Task: Format the spreadsheet: change the header font to 'Caladea', size 24, color red; change data font to 'Georgia', size 16; apply borders to the data range.
Action: Mouse moved to (141, 166)
Screenshot: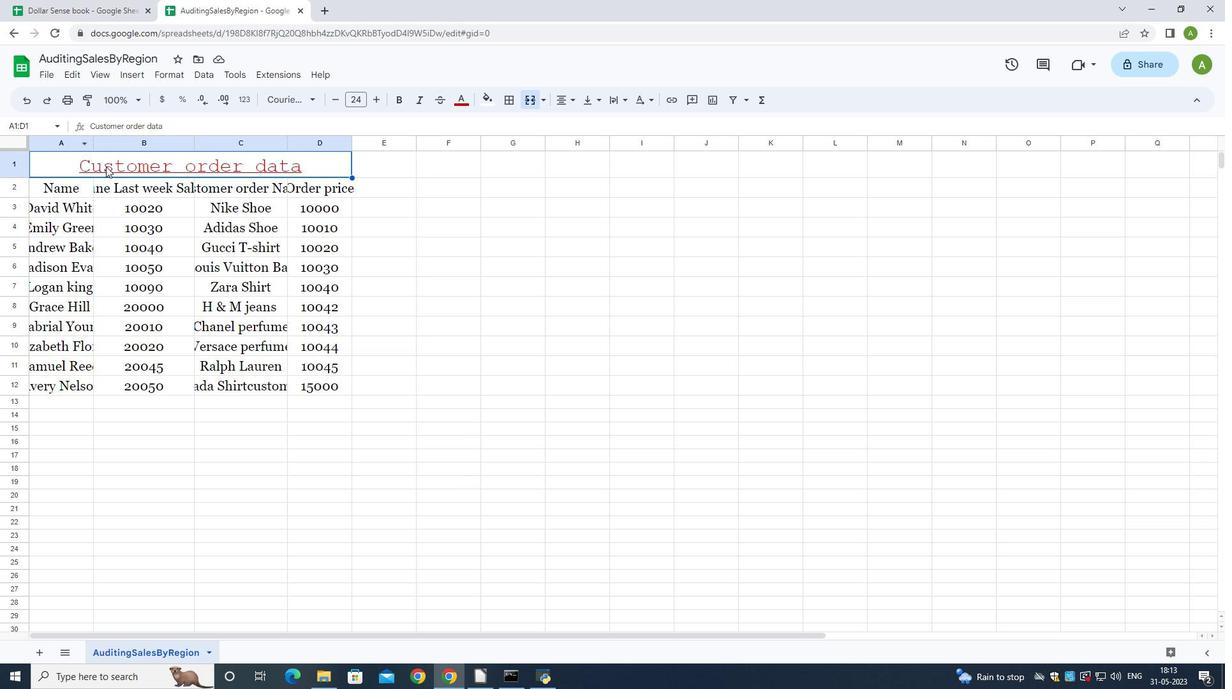
Action: Mouse pressed left at (141, 166)
Screenshot: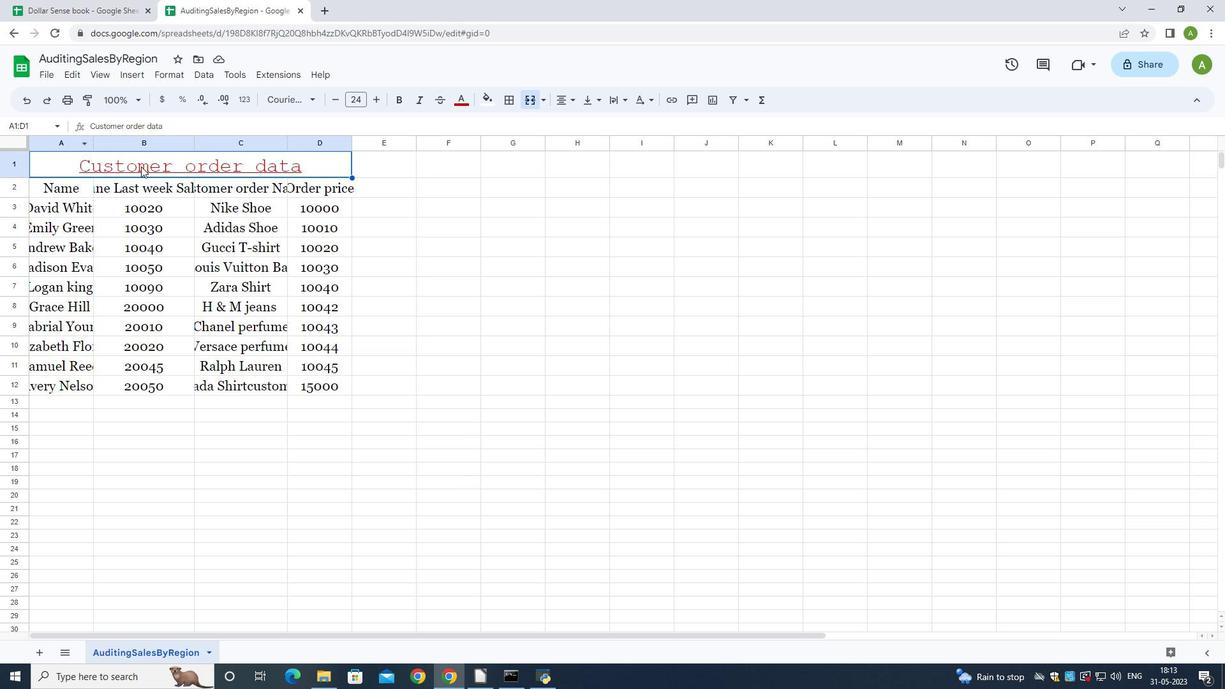 
Action: Mouse moved to (308, 96)
Screenshot: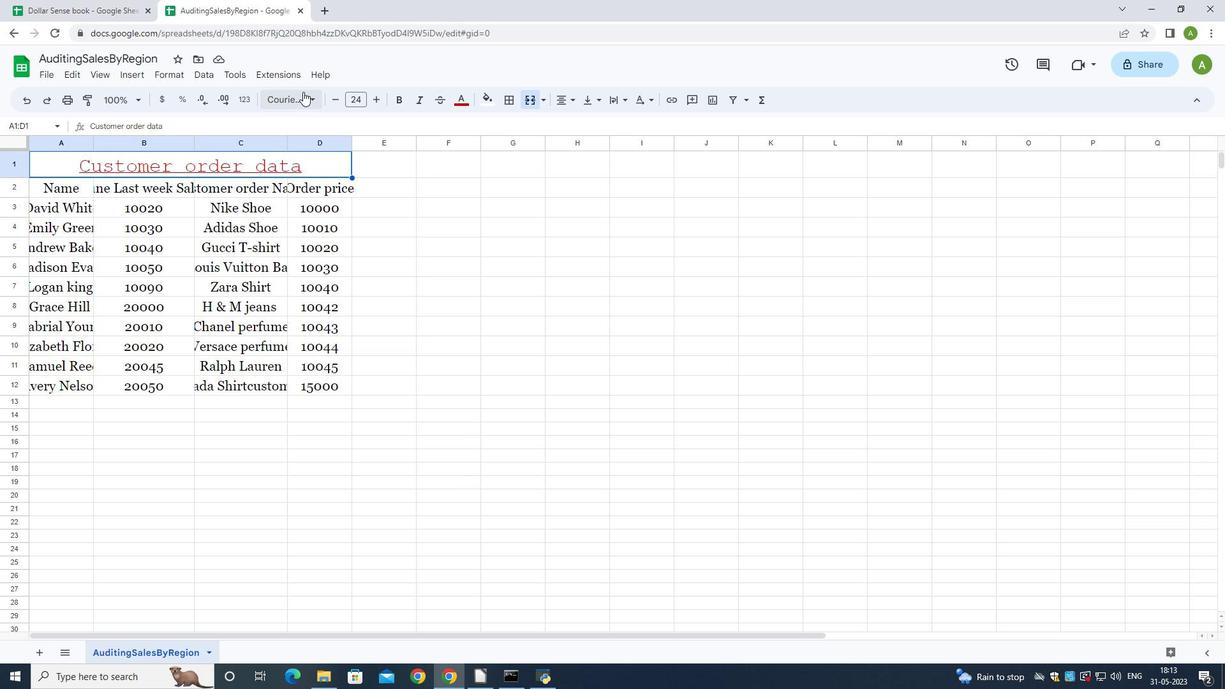 
Action: Mouse pressed left at (308, 96)
Screenshot: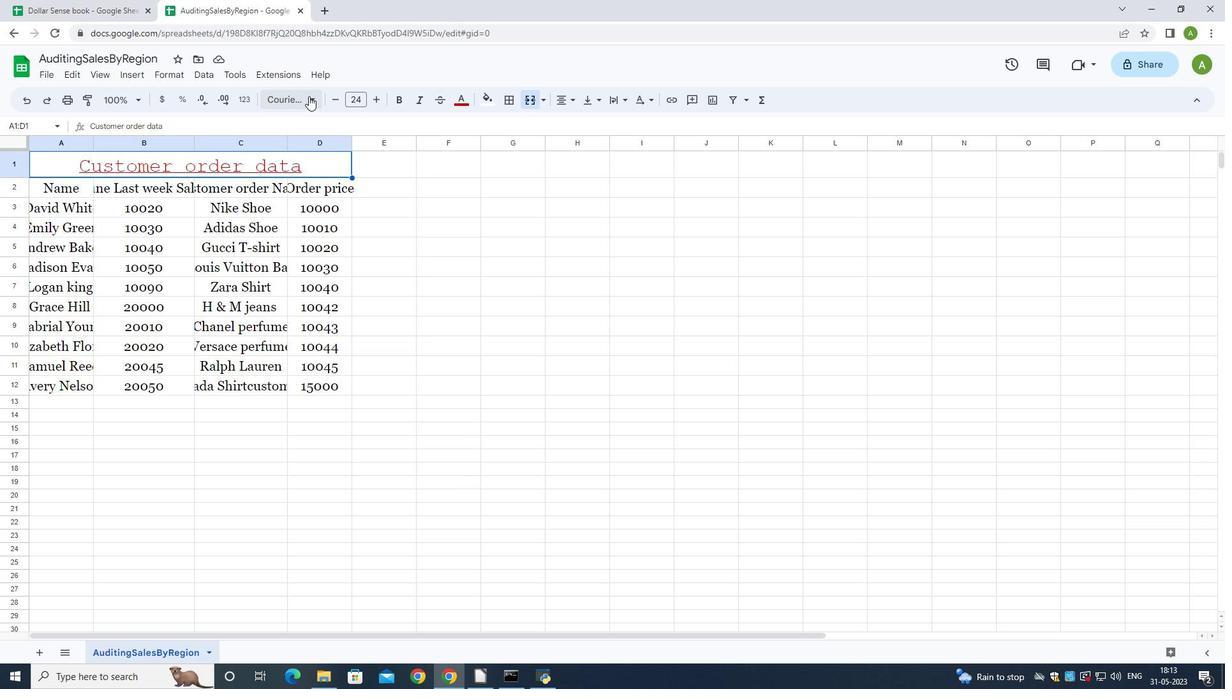 
Action: Mouse moved to (324, 126)
Screenshot: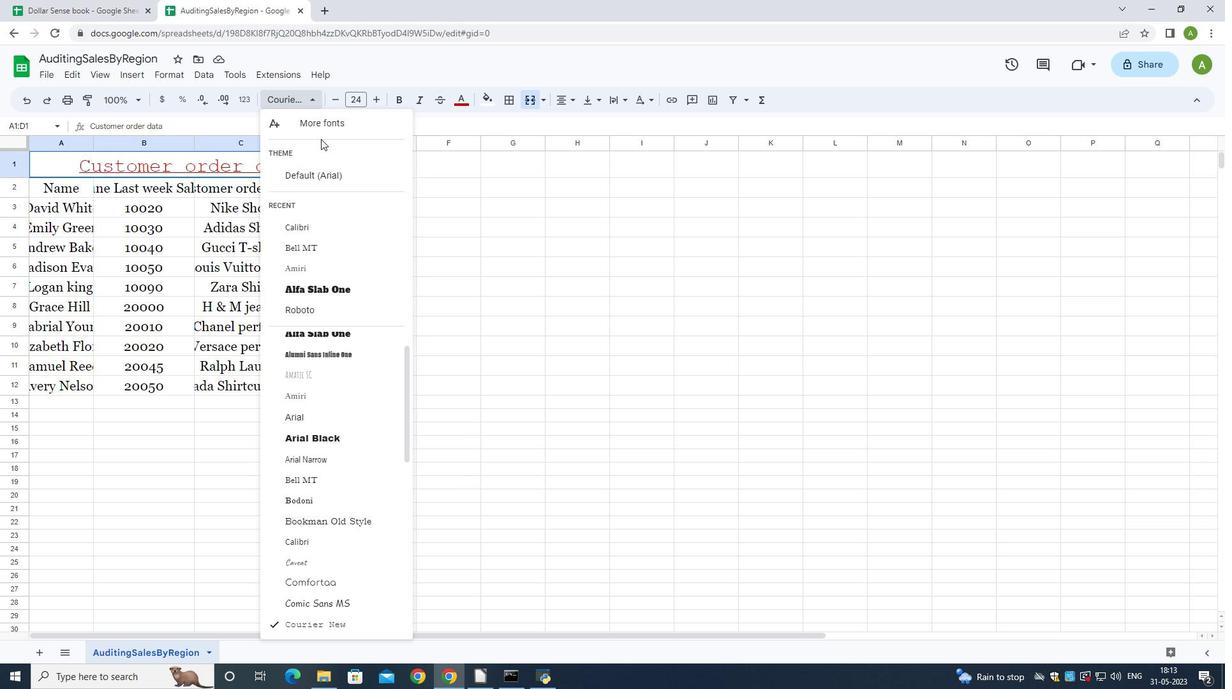 
Action: Mouse pressed left at (324, 126)
Screenshot: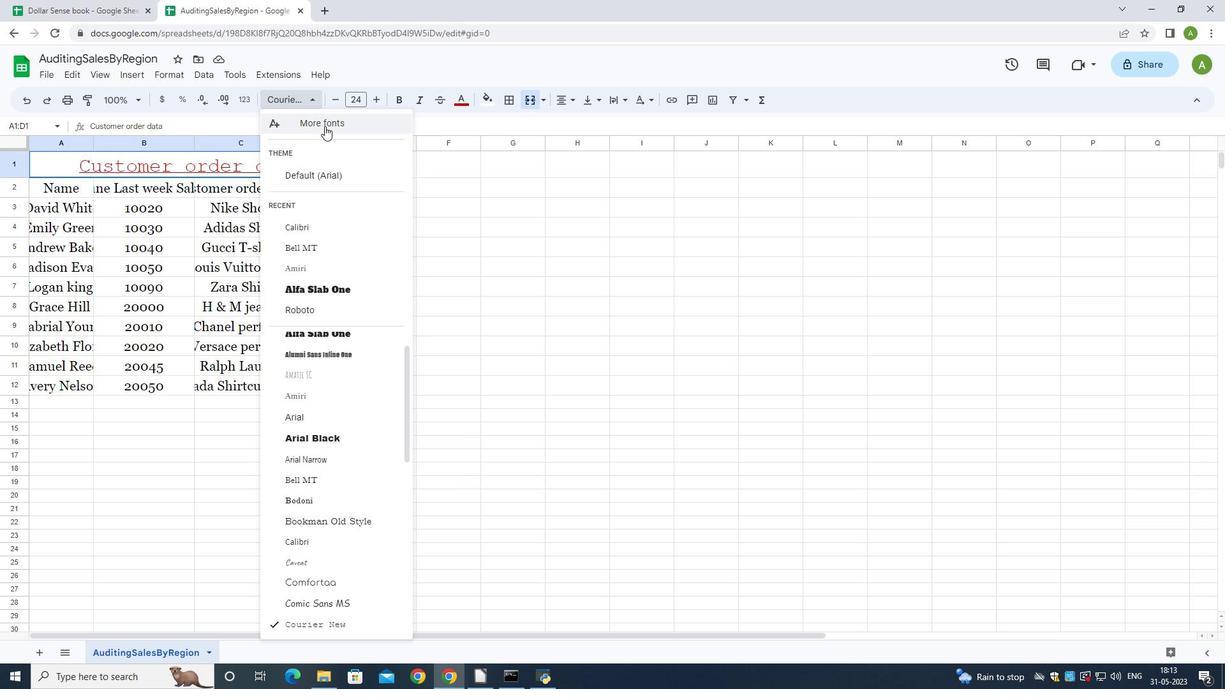 
Action: Mouse moved to (423, 208)
Screenshot: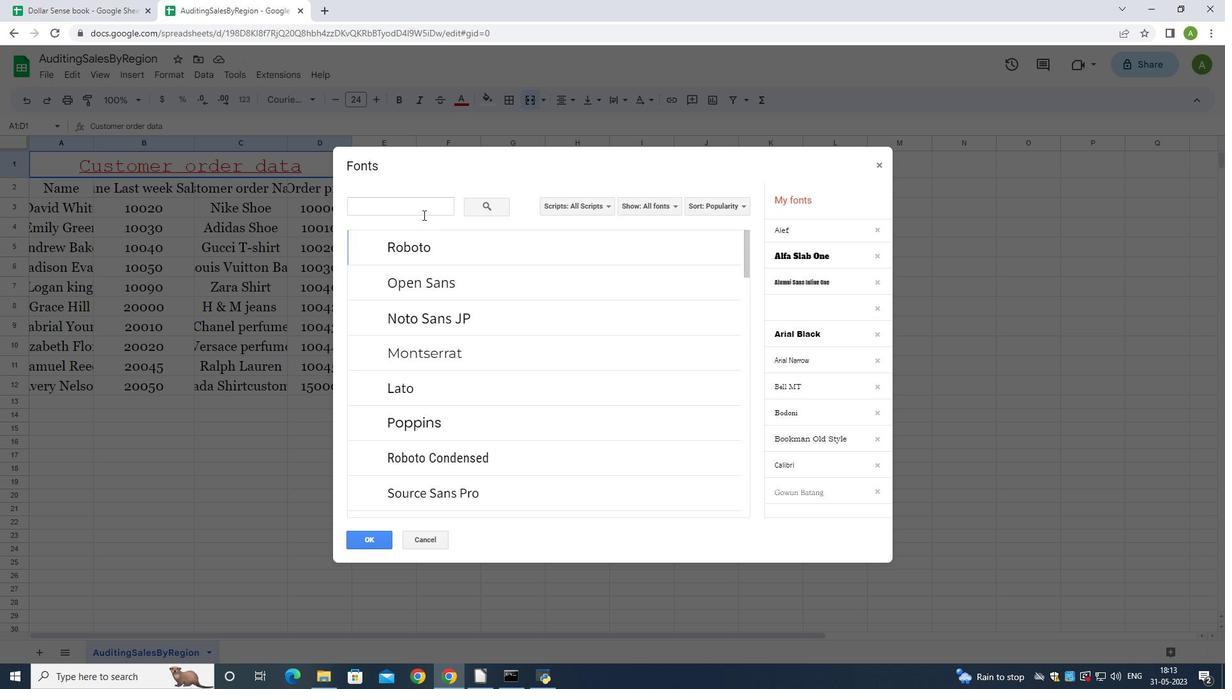 
Action: Mouse pressed left at (423, 208)
Screenshot: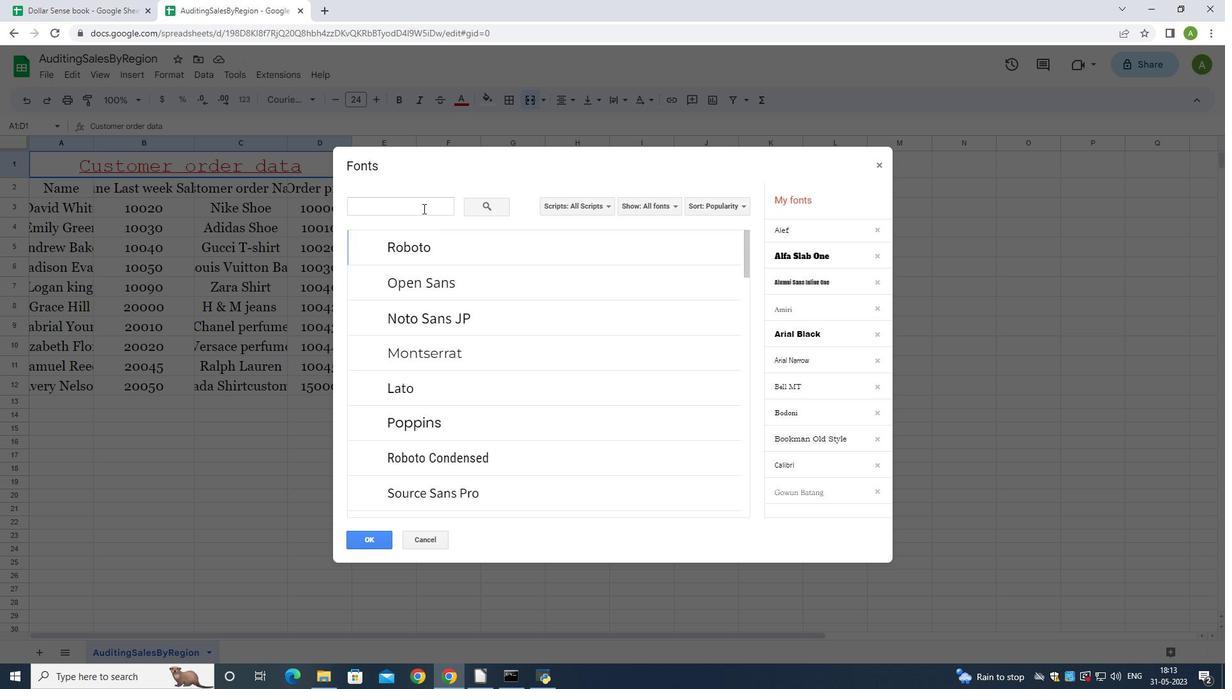 
Action: Key pressed caladea
Screenshot: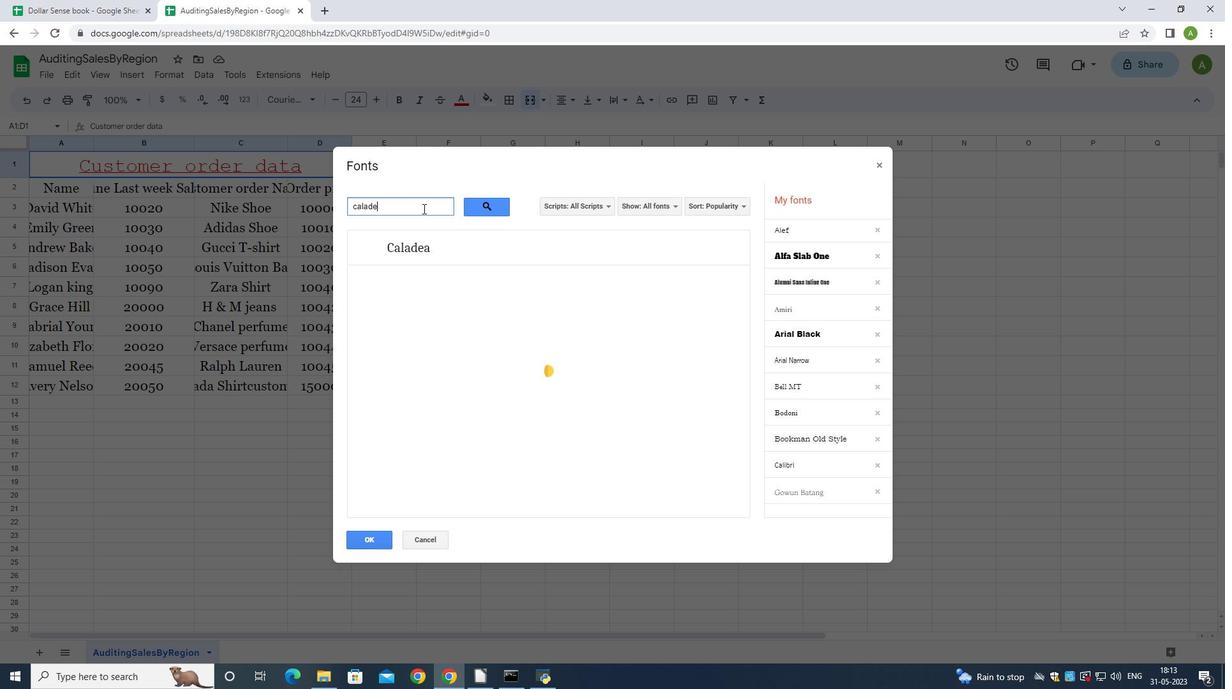 
Action: Mouse moved to (406, 251)
Screenshot: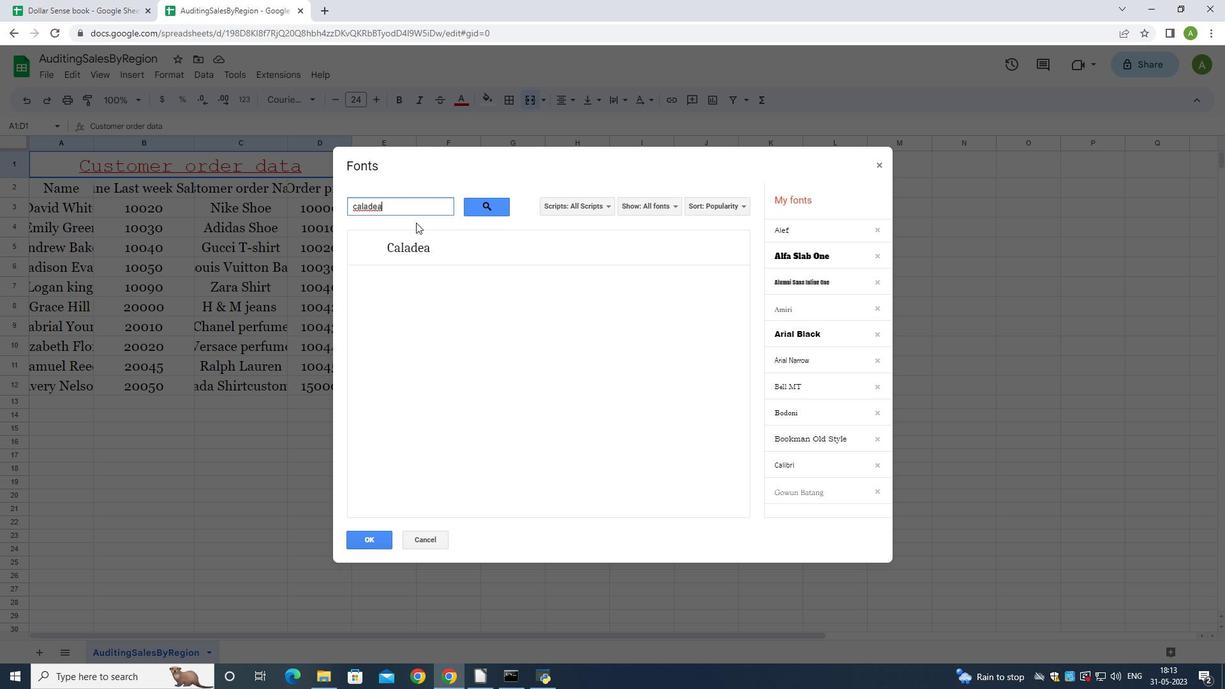 
Action: Mouse pressed left at (406, 251)
Screenshot: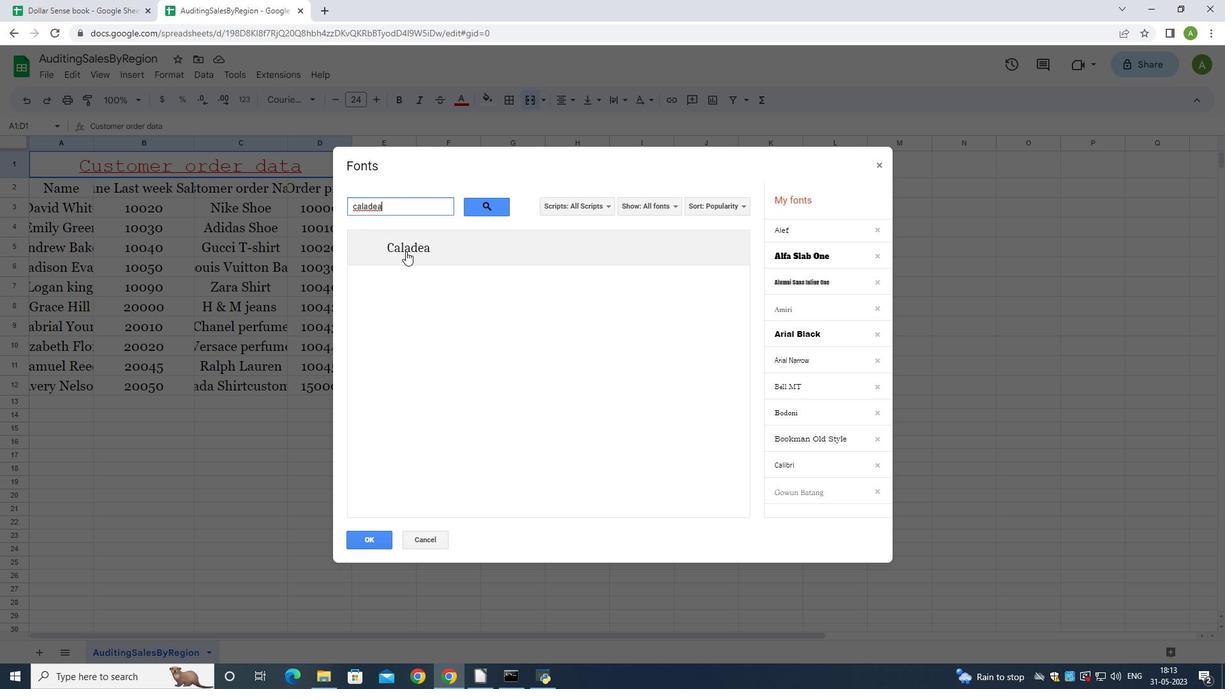 
Action: Mouse moved to (370, 544)
Screenshot: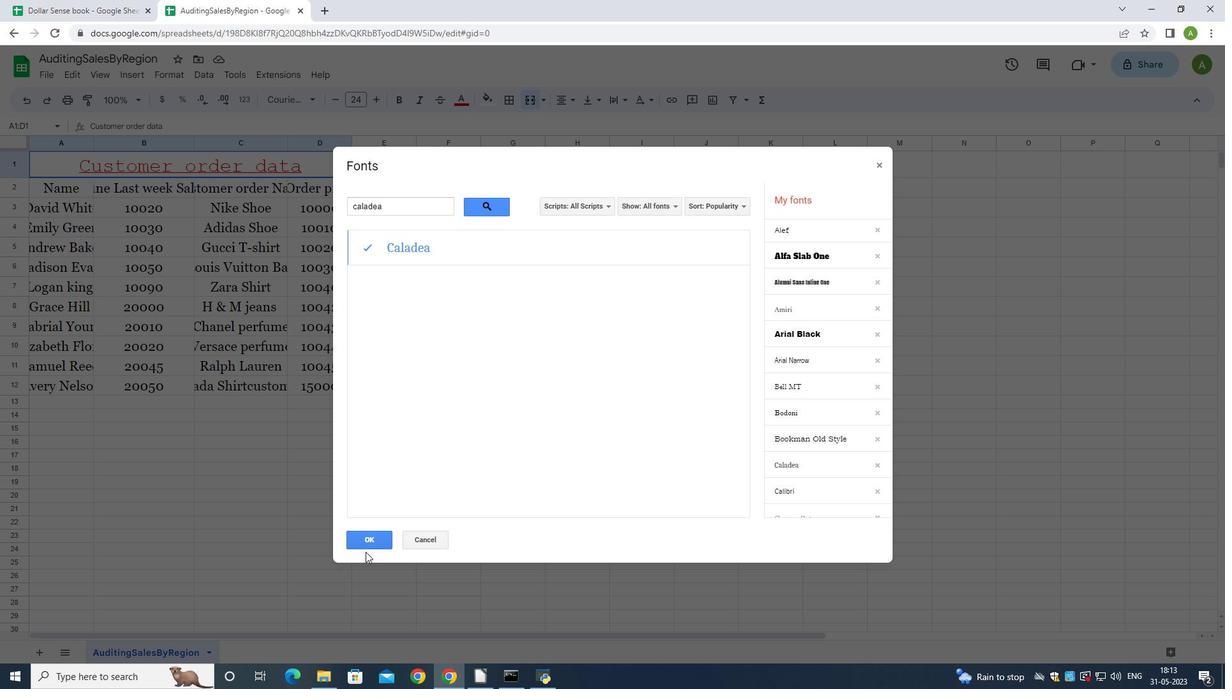 
Action: Mouse pressed left at (370, 544)
Screenshot: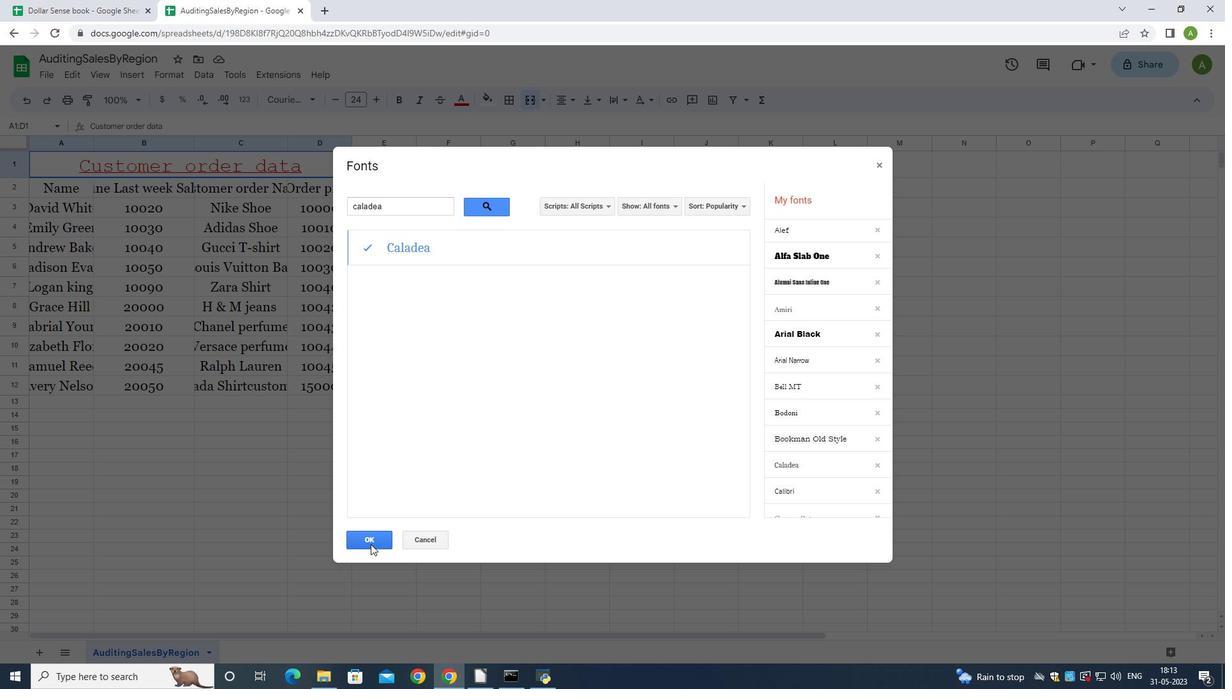 
Action: Mouse moved to (464, 108)
Screenshot: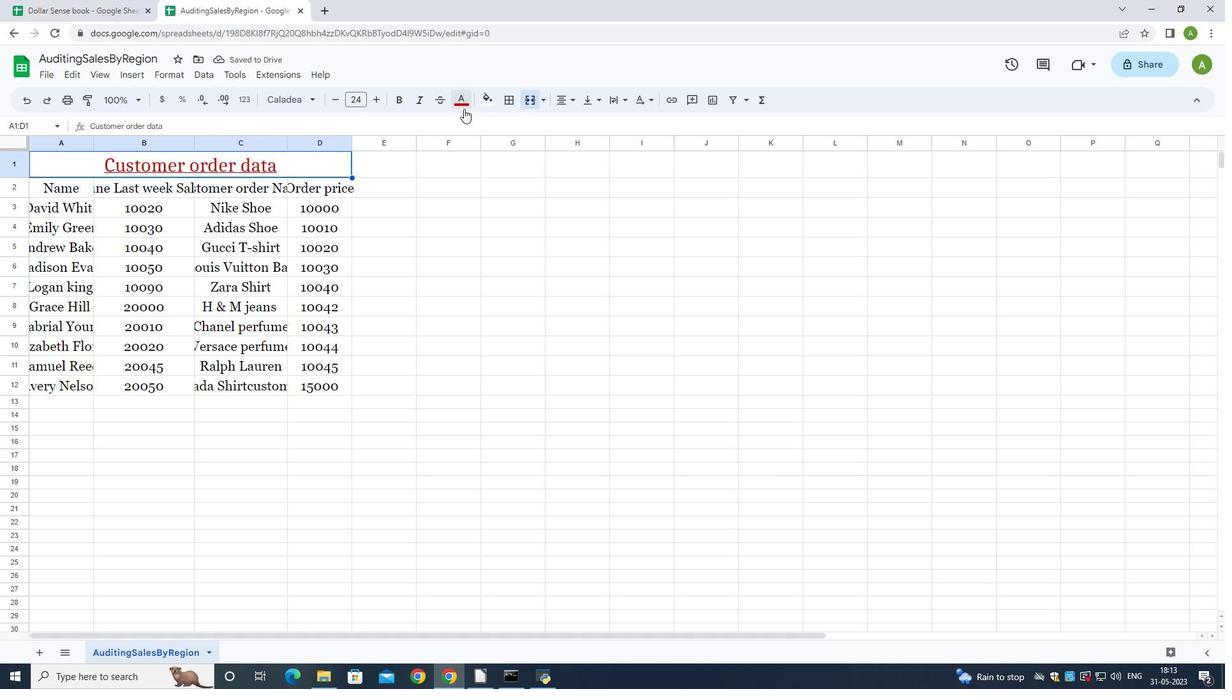 
Action: Mouse pressed left at (464, 108)
Screenshot: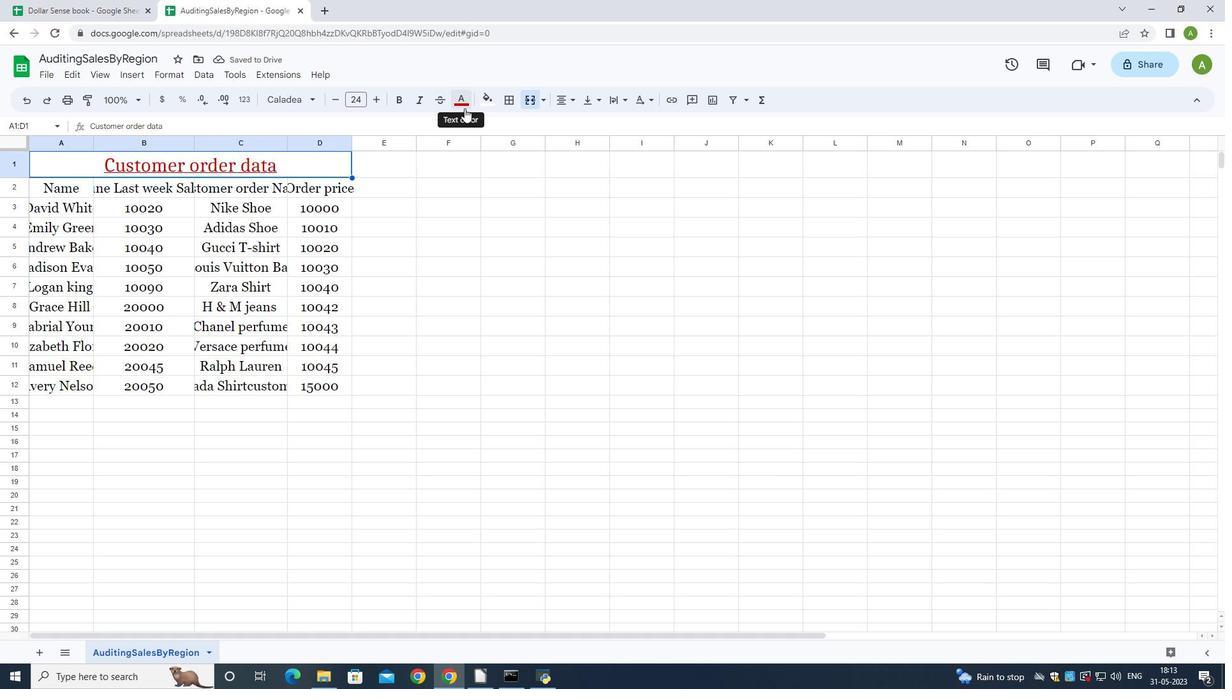 
Action: Mouse moved to (494, 229)
Screenshot: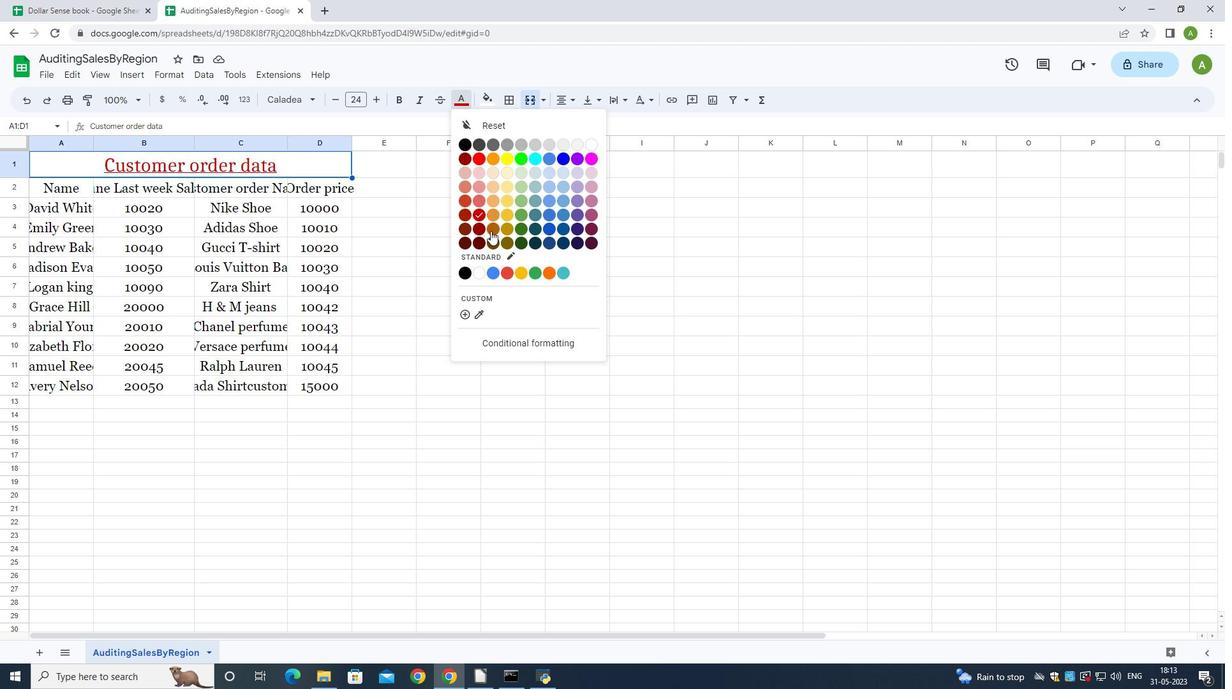 
Action: Mouse pressed left at (494, 229)
Screenshot: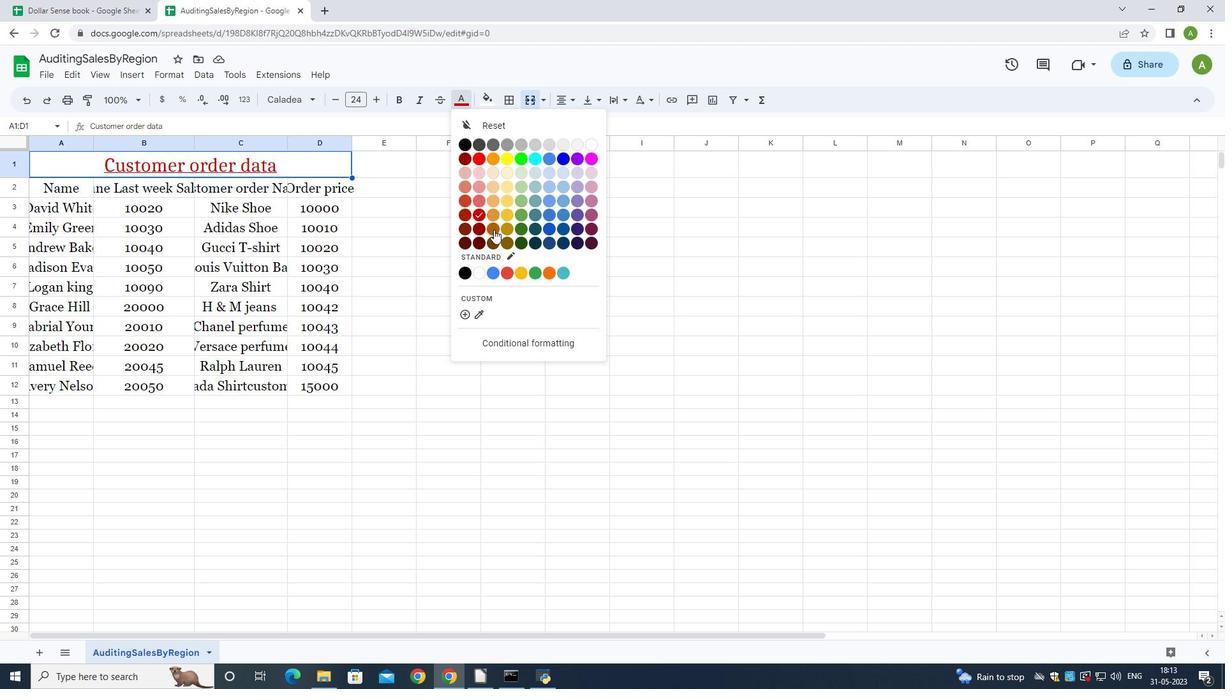 
Action: Mouse moved to (459, 107)
Screenshot: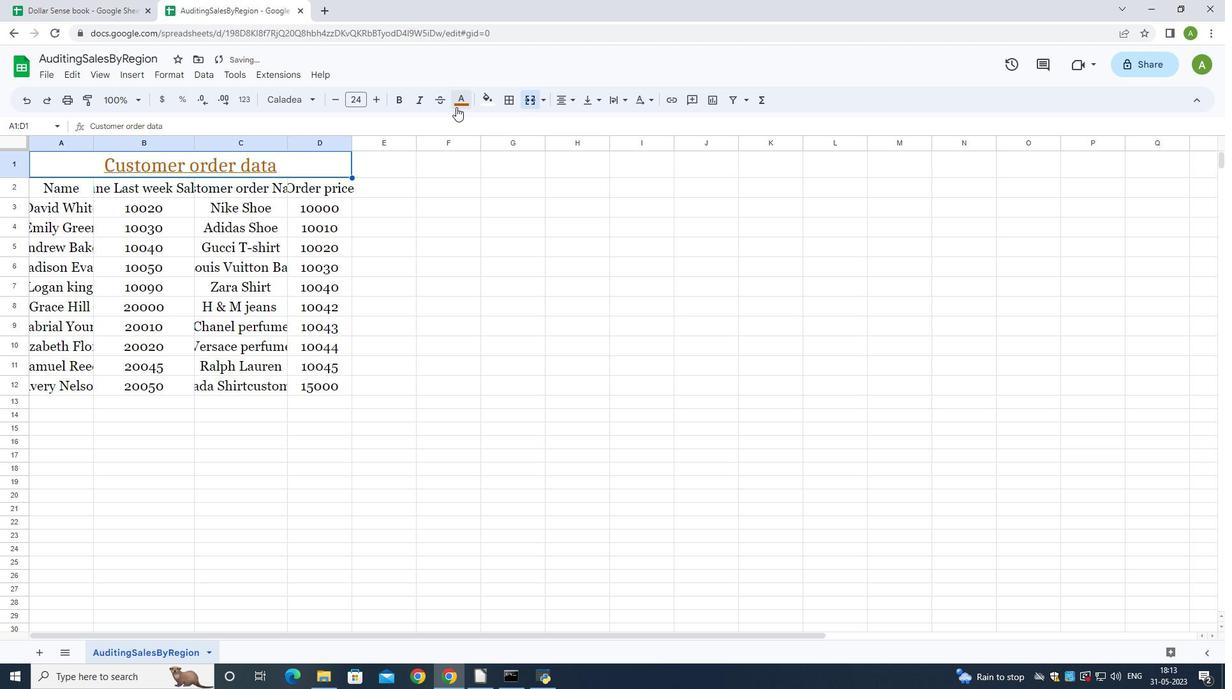 
Action: Mouse pressed left at (459, 107)
Screenshot: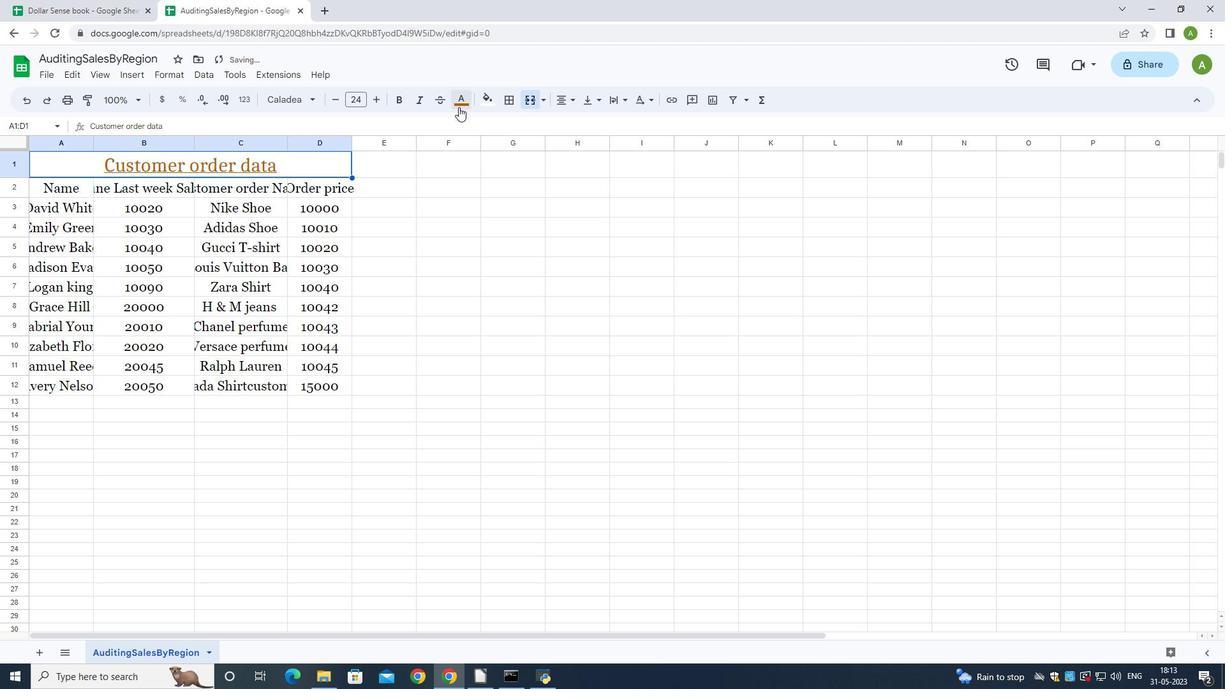 
Action: Mouse moved to (495, 245)
Screenshot: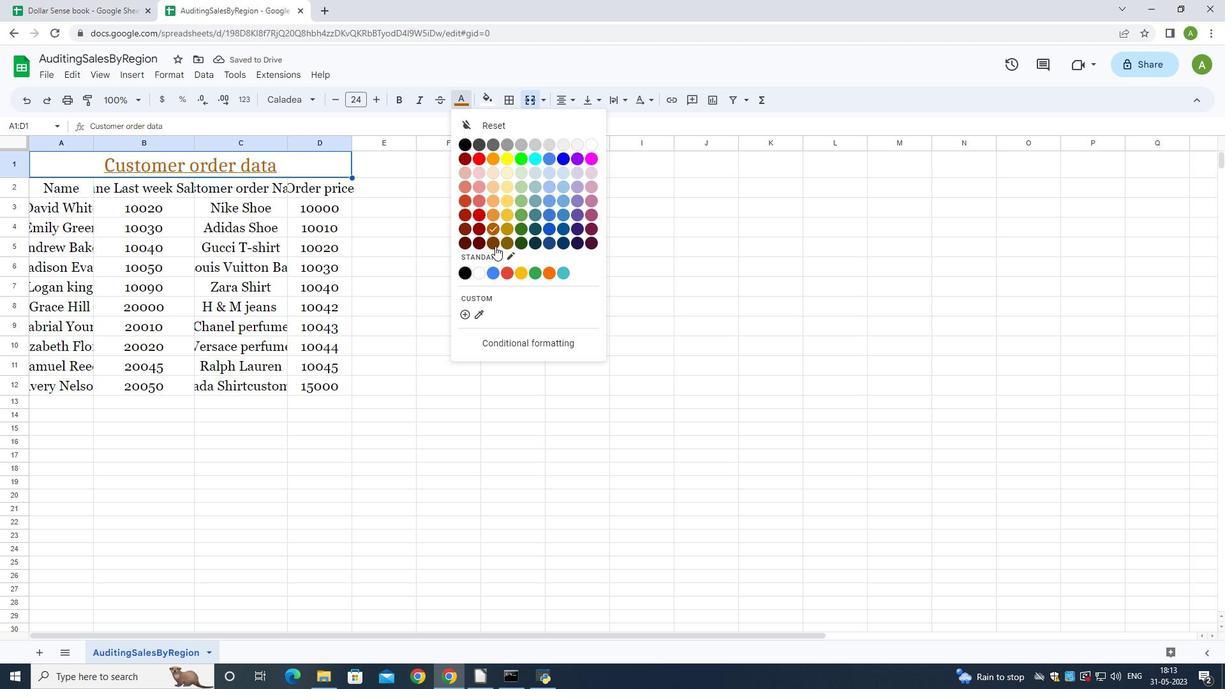 
Action: Mouse pressed left at (495, 245)
Screenshot: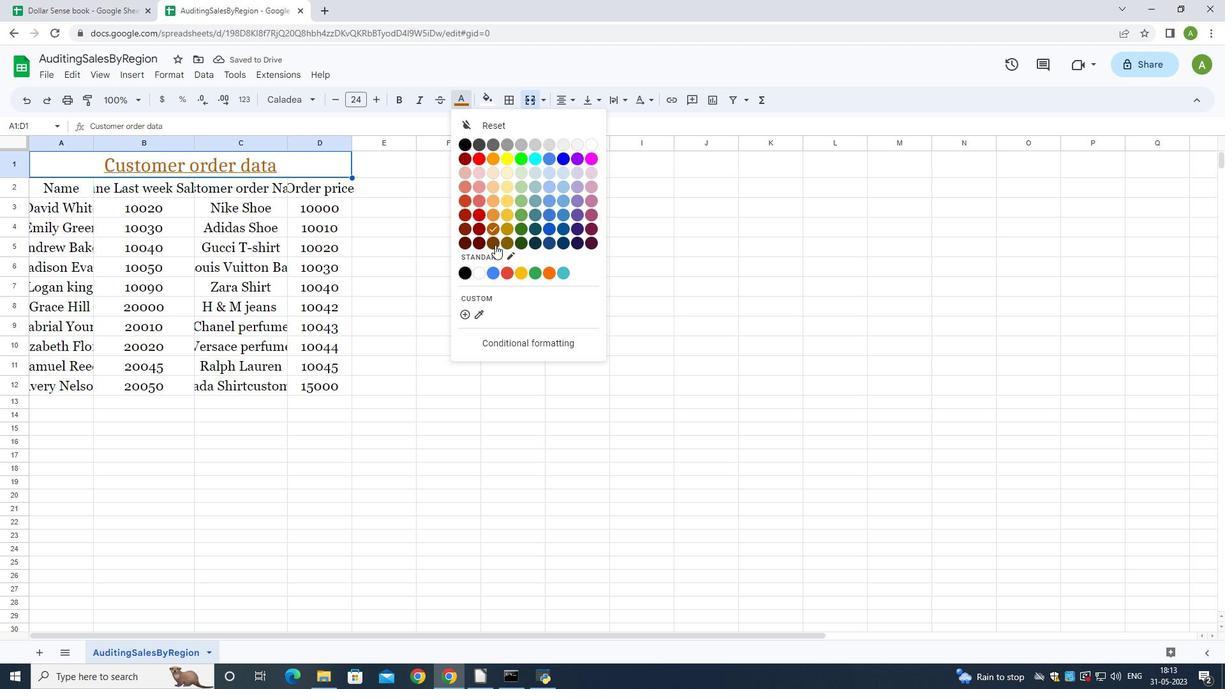 
Action: Mouse moved to (461, 99)
Screenshot: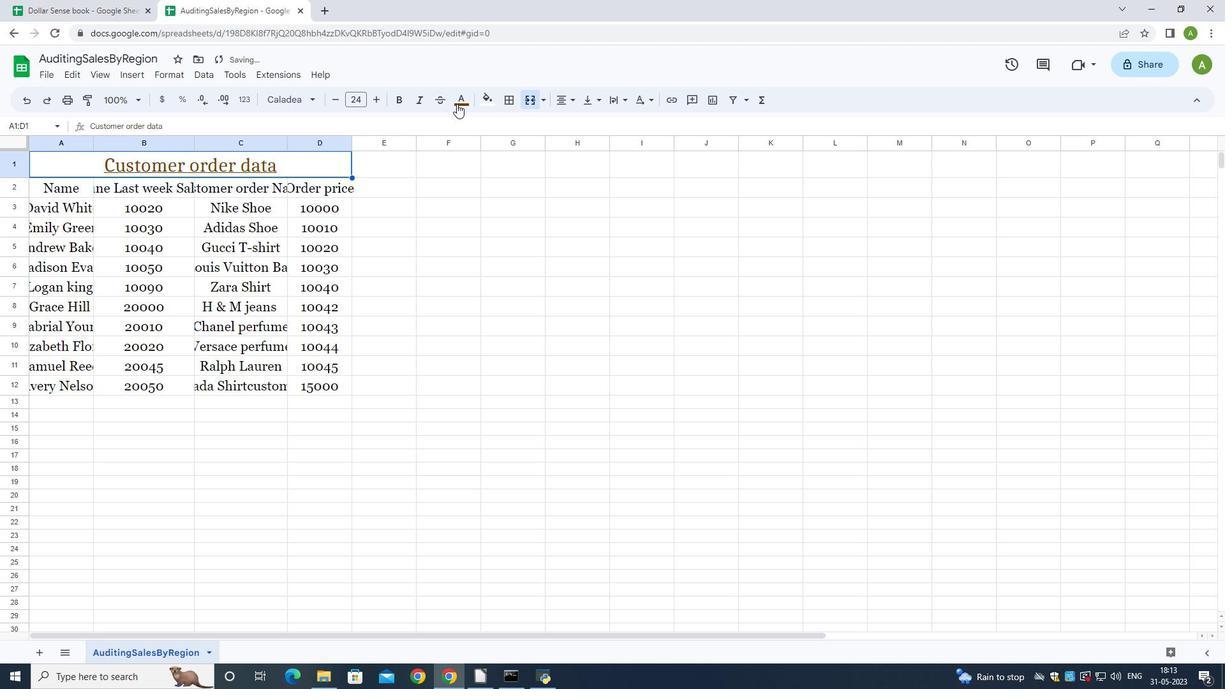 
Action: Mouse pressed left at (461, 99)
Screenshot: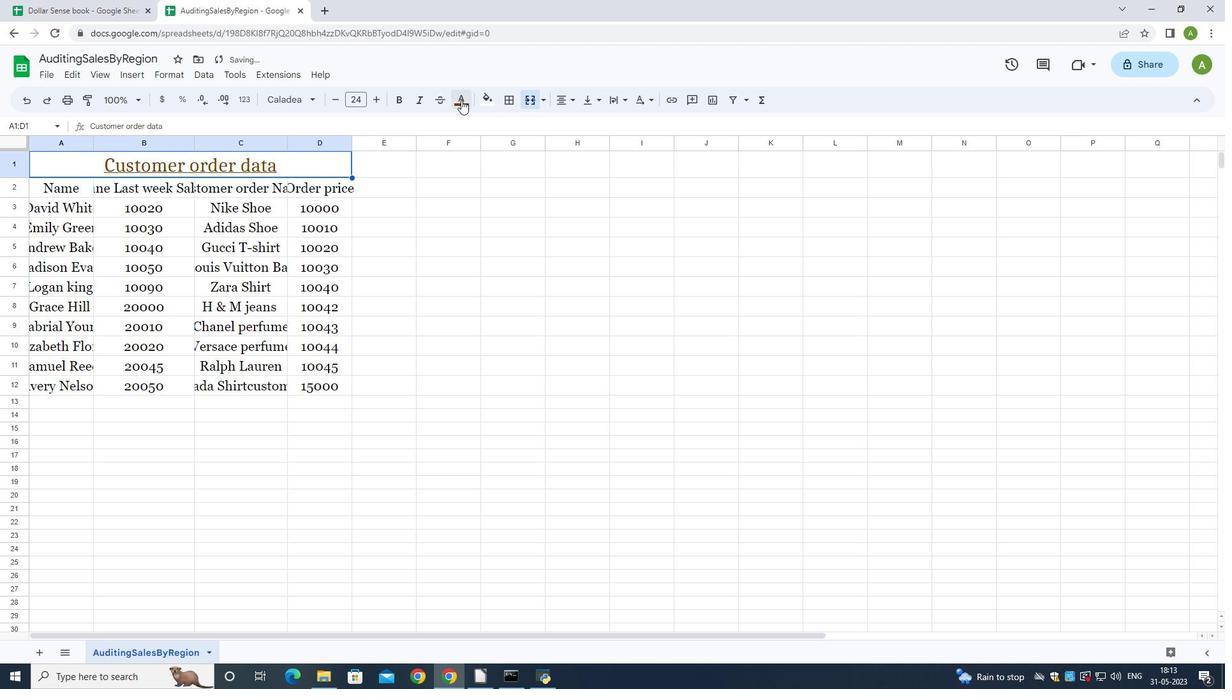 
Action: Mouse moved to (464, 160)
Screenshot: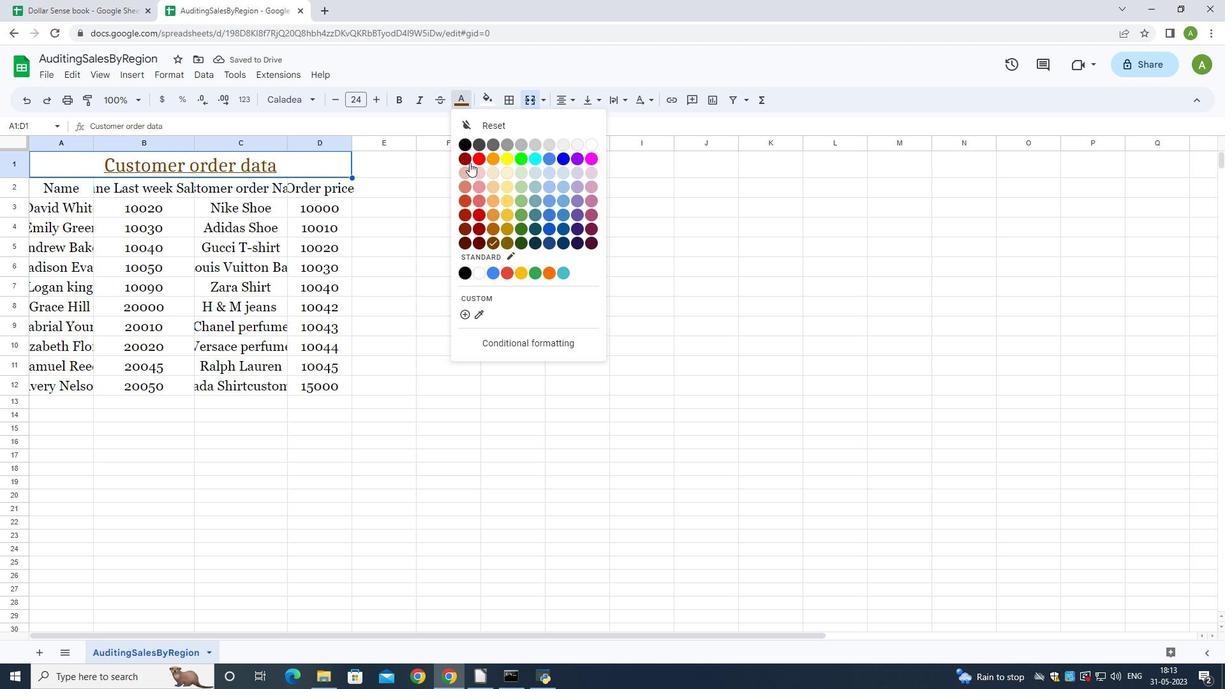 
Action: Mouse pressed left at (464, 160)
Screenshot: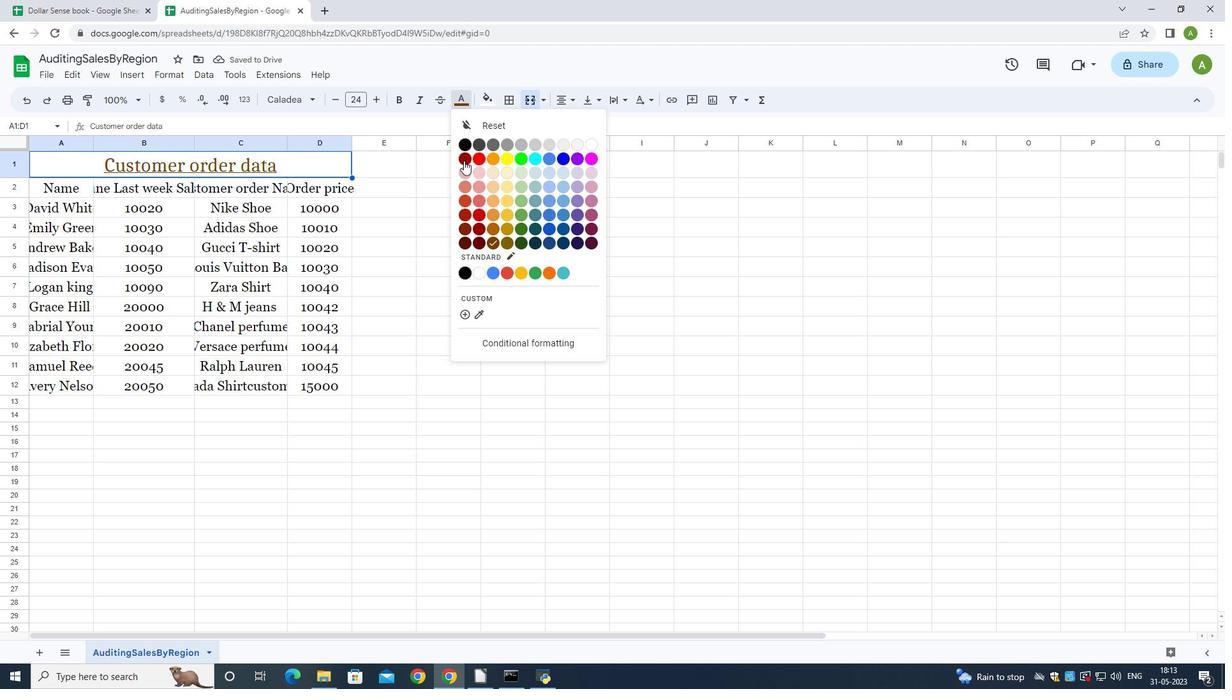 
Action: Mouse moved to (333, 102)
Screenshot: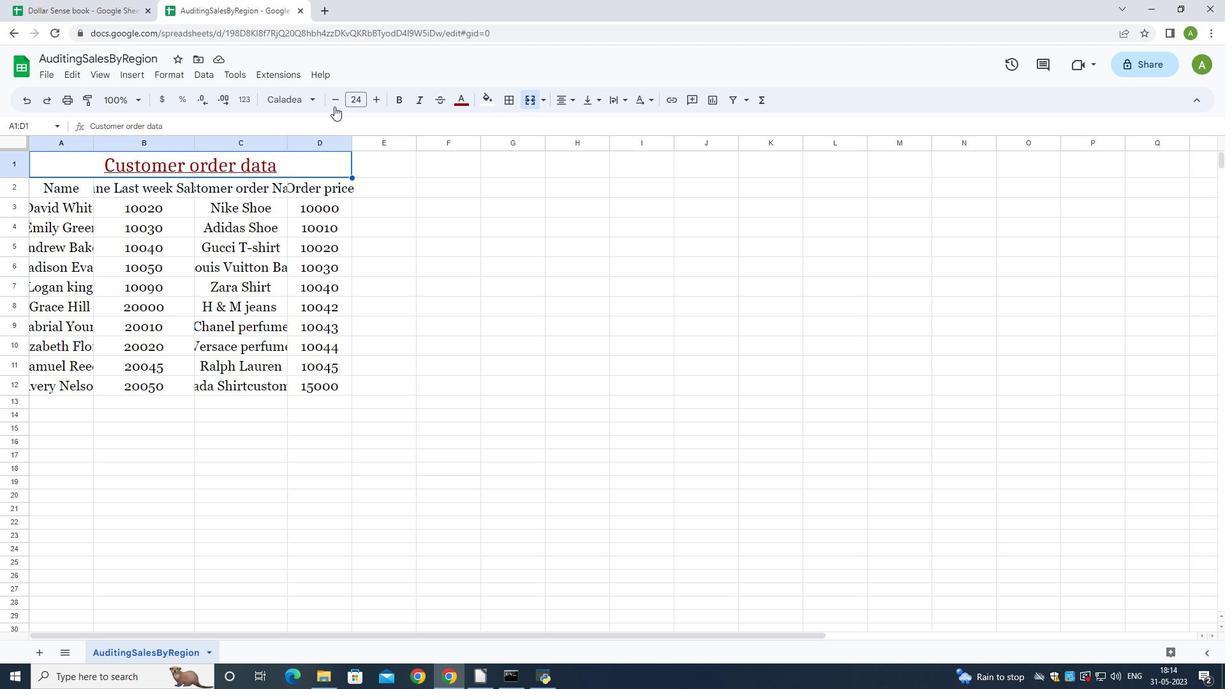 
Action: Mouse pressed left at (333, 102)
Screenshot: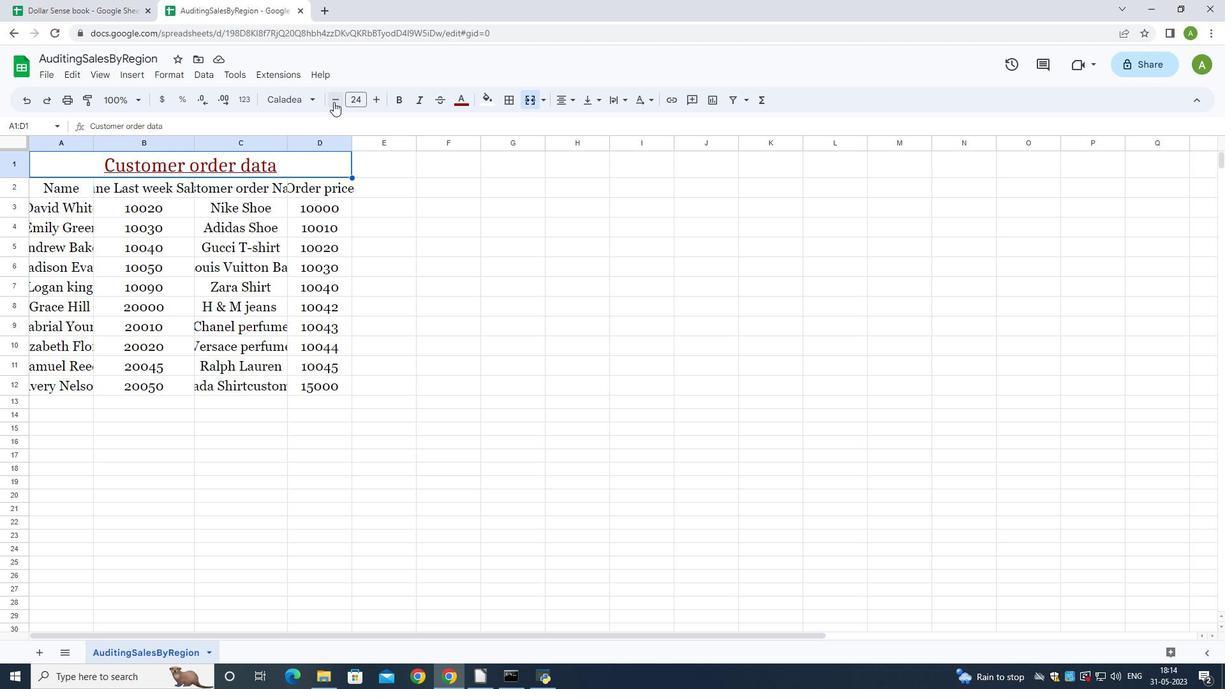 
Action: Mouse pressed left at (333, 102)
Screenshot: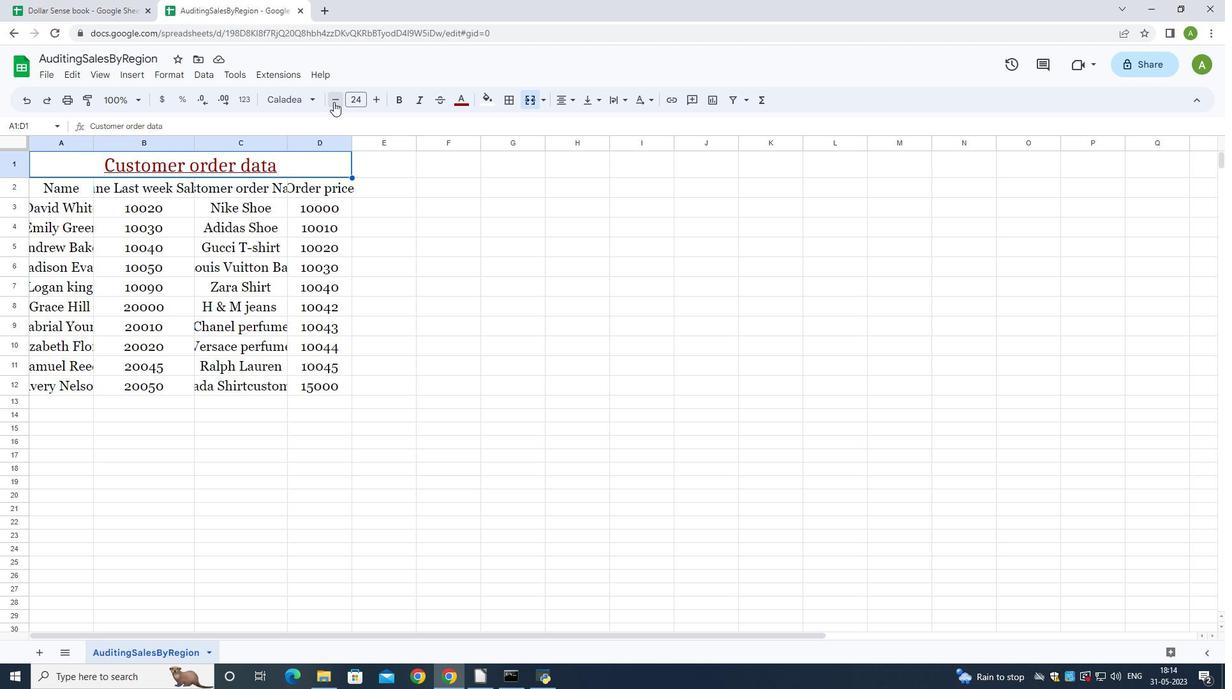 
Action: Mouse pressed left at (333, 102)
Screenshot: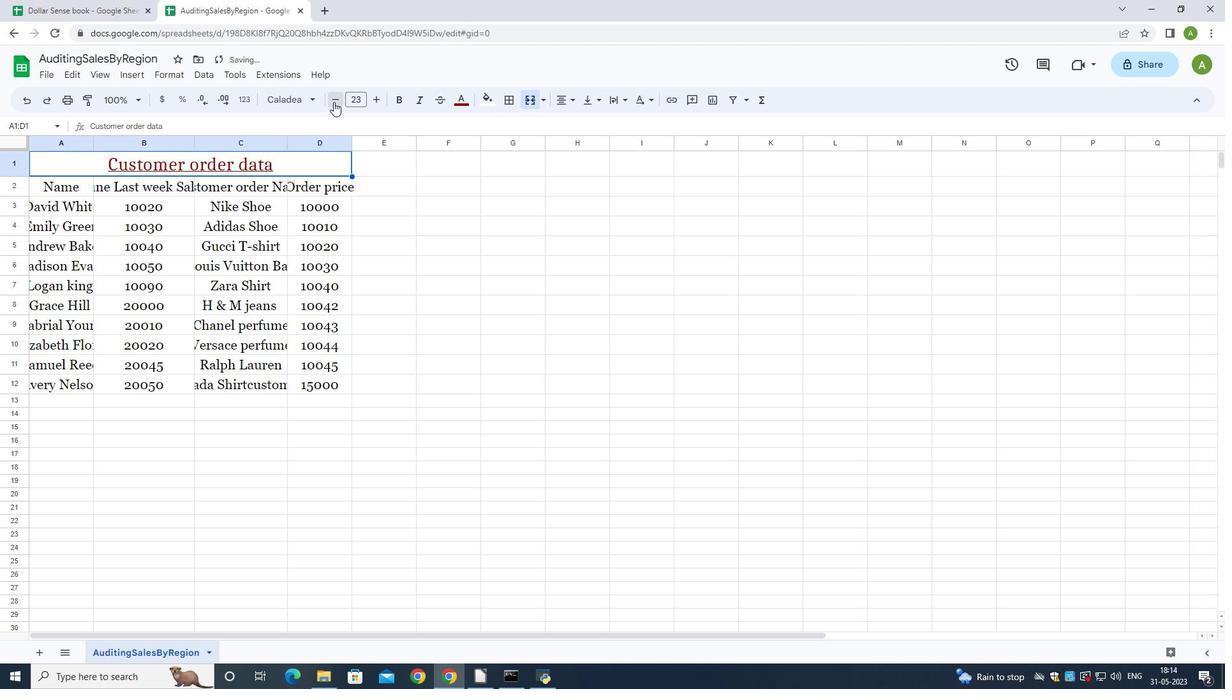 
Action: Mouse pressed left at (333, 102)
Screenshot: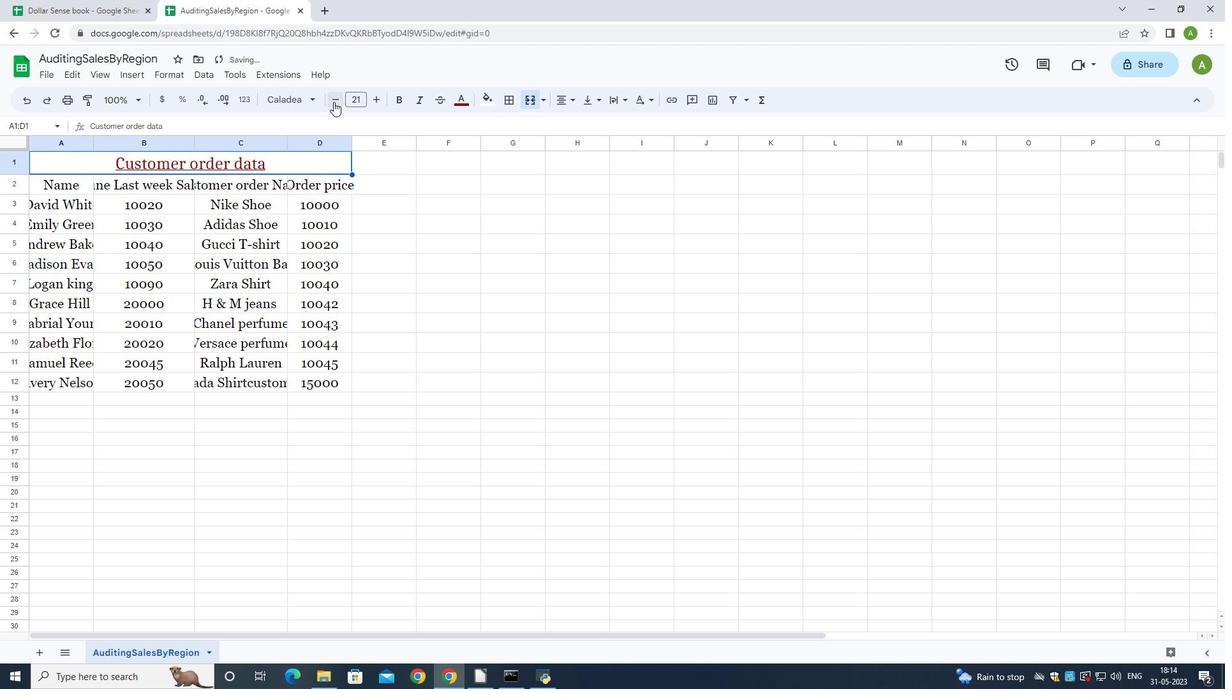 
Action: Mouse pressed left at (333, 102)
Screenshot: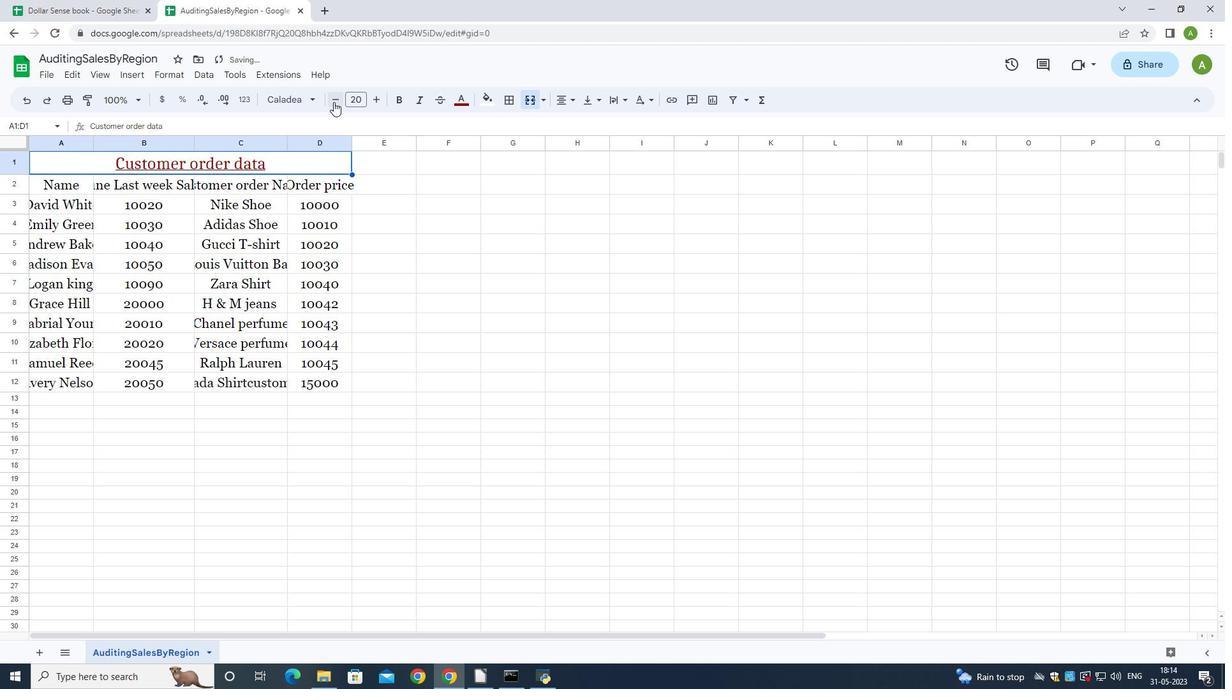 
Action: Mouse pressed left at (333, 102)
Screenshot: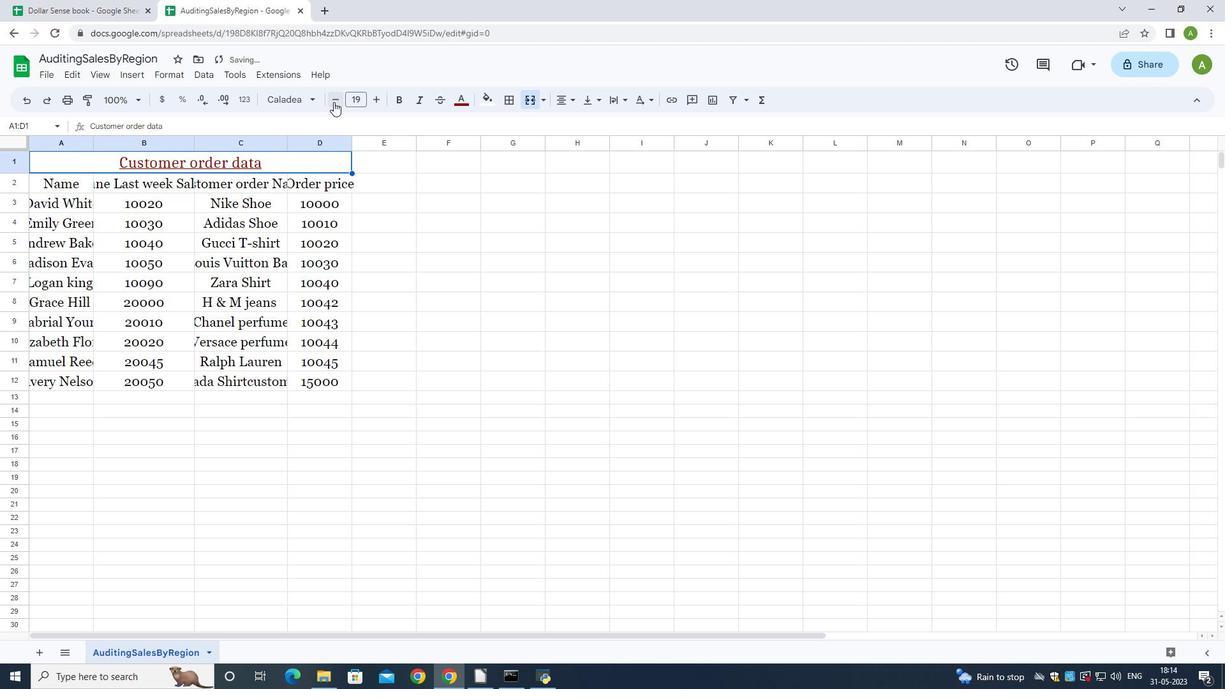 
Action: Mouse moved to (397, 293)
Screenshot: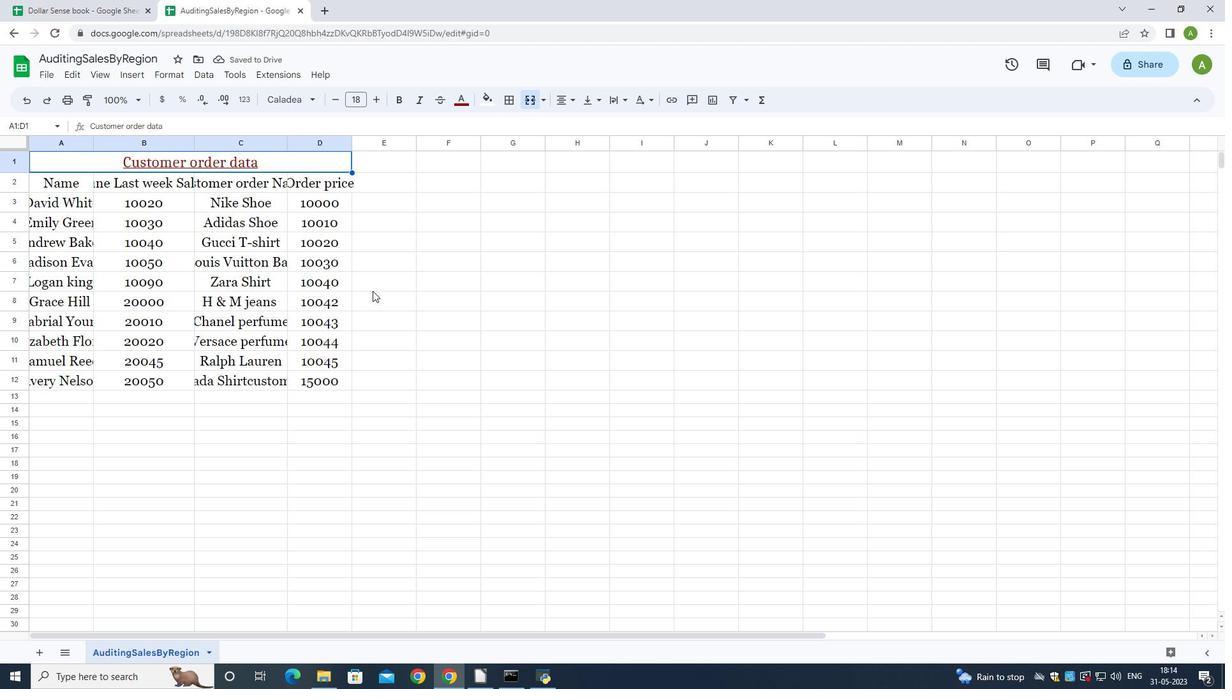 
Action: Mouse pressed left at (397, 293)
Screenshot: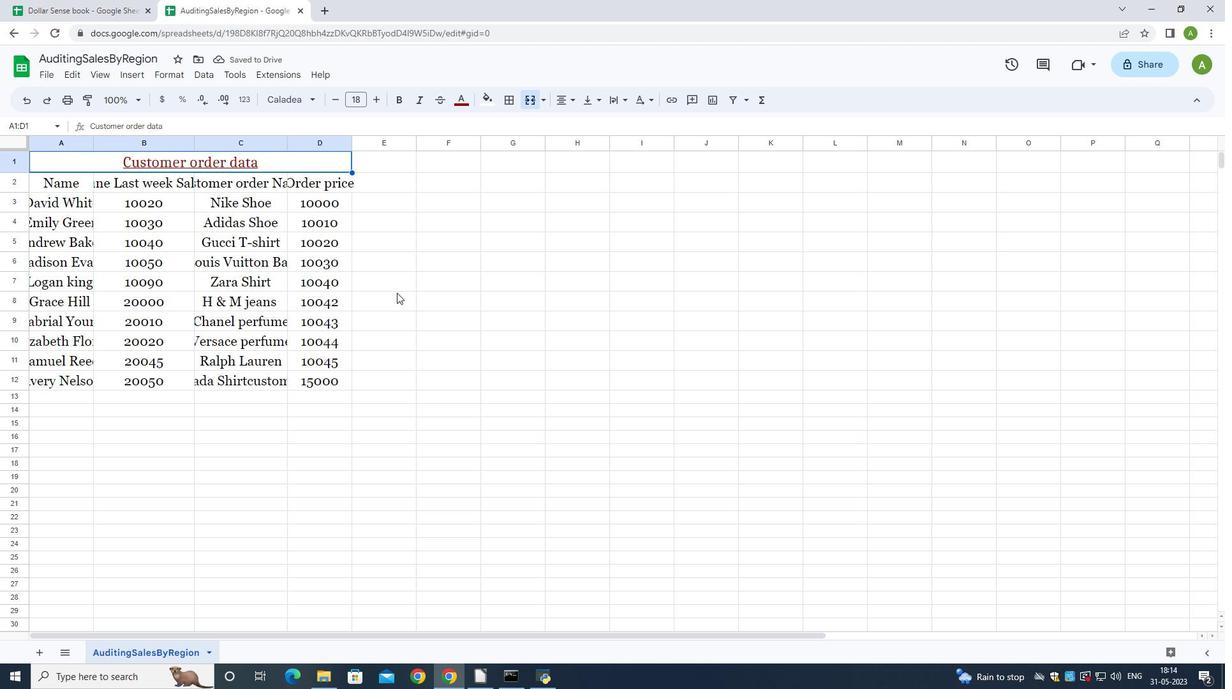 
Action: Mouse moved to (92, 146)
Screenshot: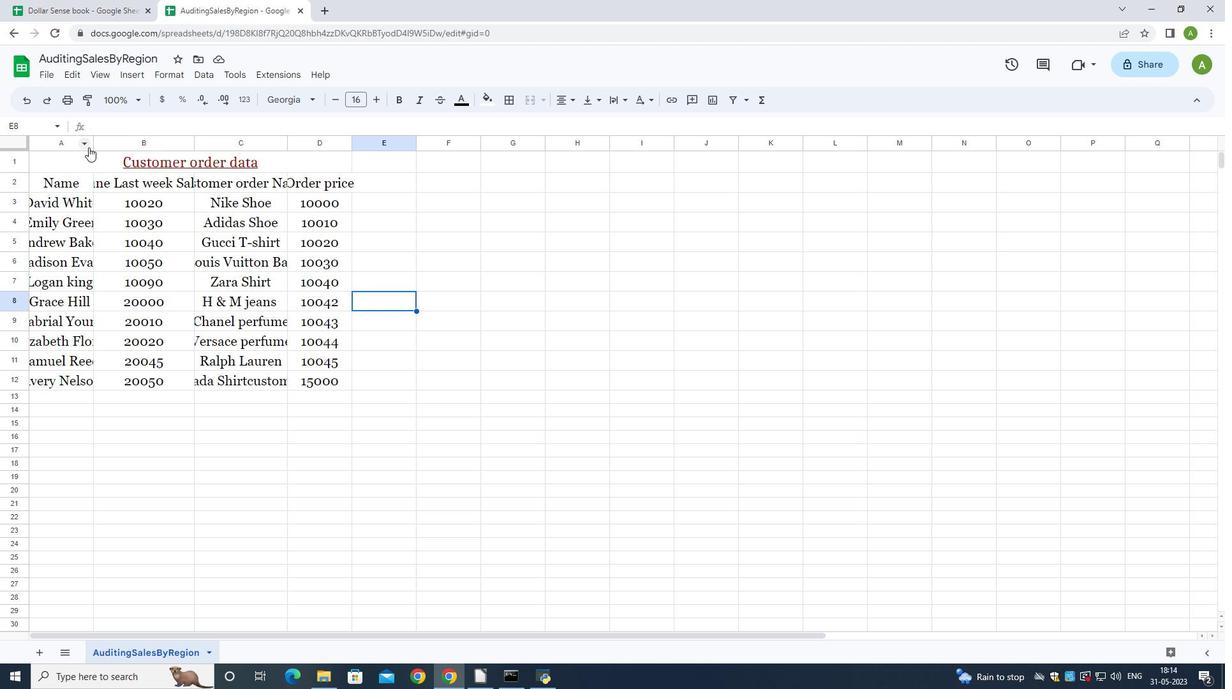 
Action: Mouse pressed left at (92, 146)
Screenshot: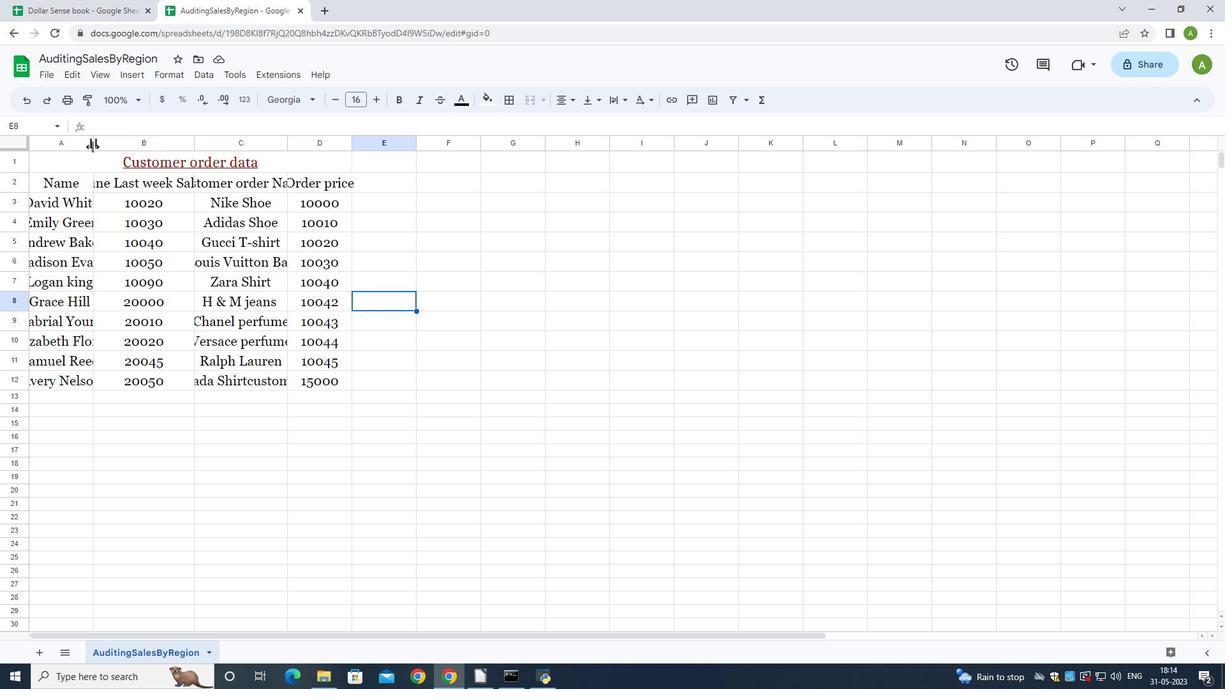 
Action: Mouse pressed left at (92, 146)
Screenshot: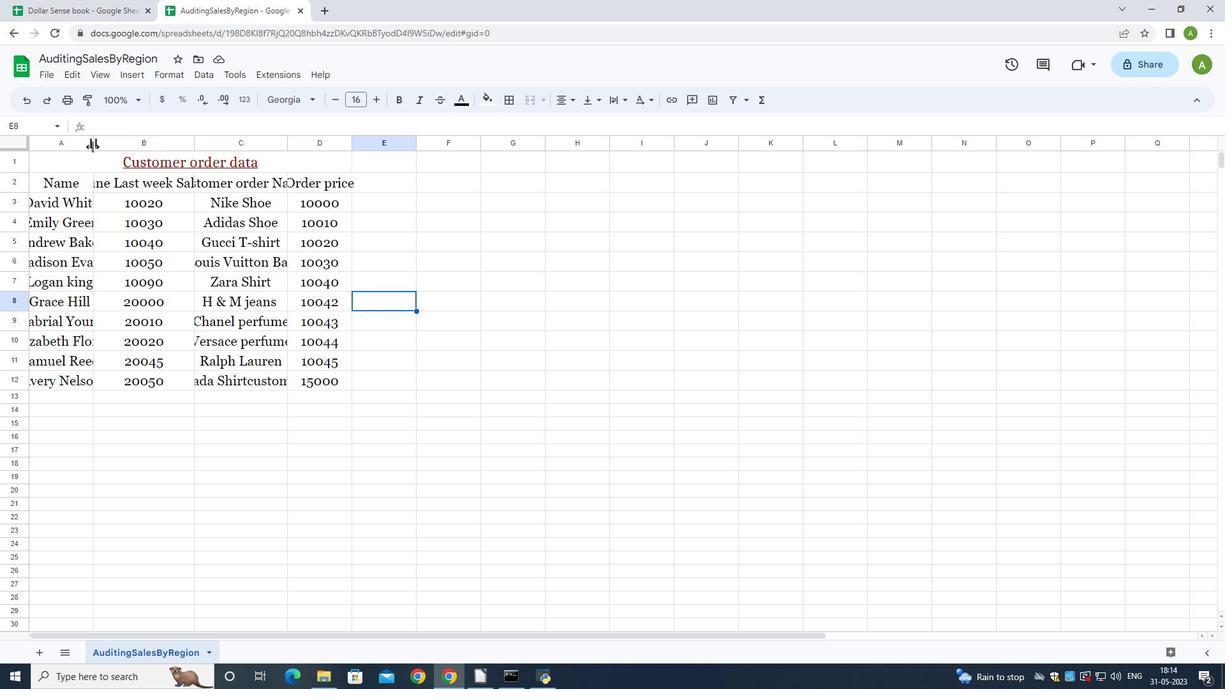 
Action: Mouse moved to (268, 144)
Screenshot: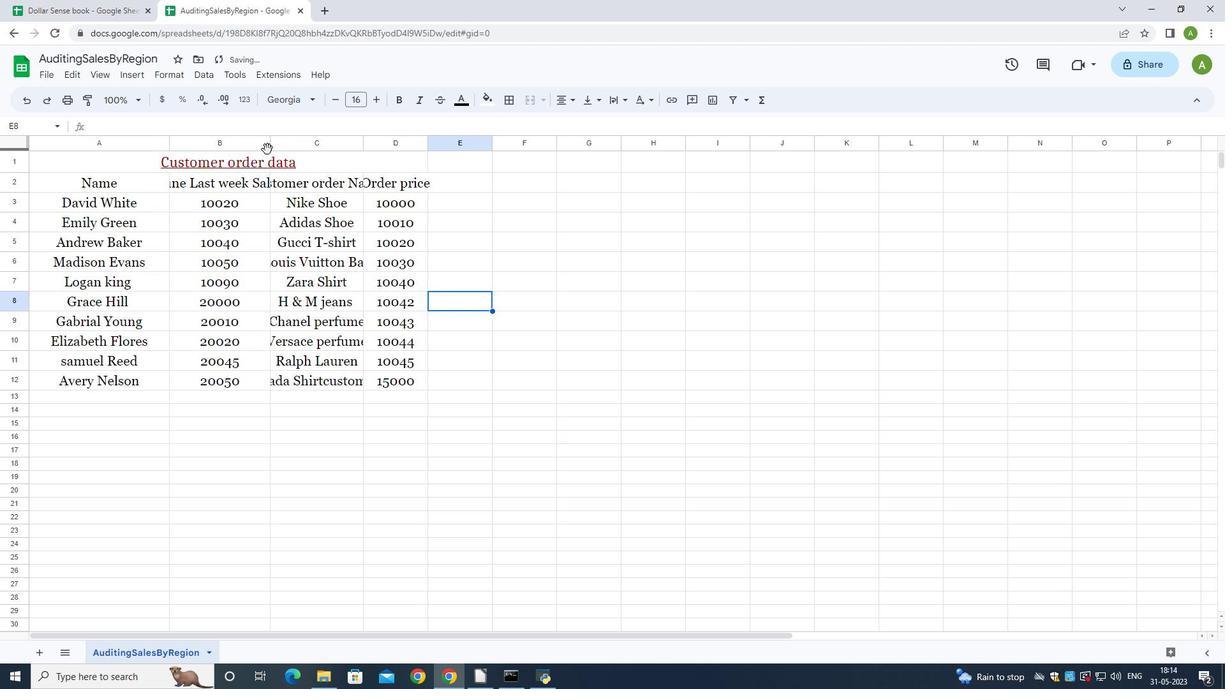 
Action: Mouse pressed left at (268, 144)
Screenshot: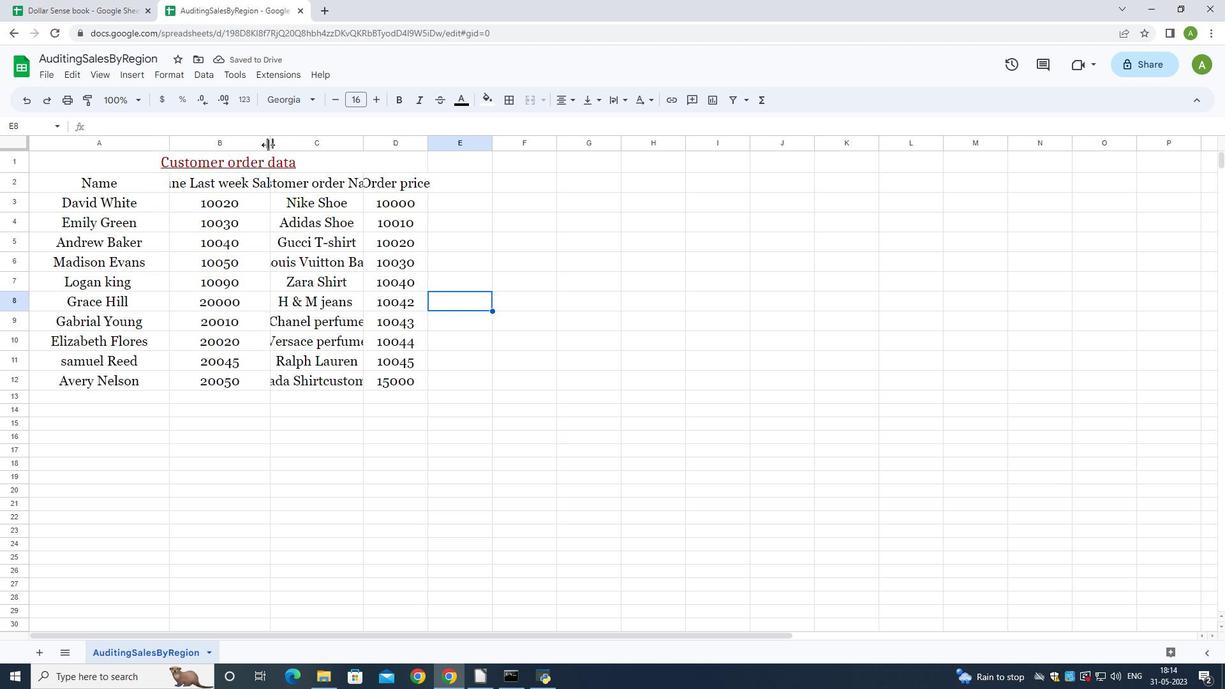 
Action: Mouse pressed left at (268, 144)
Screenshot: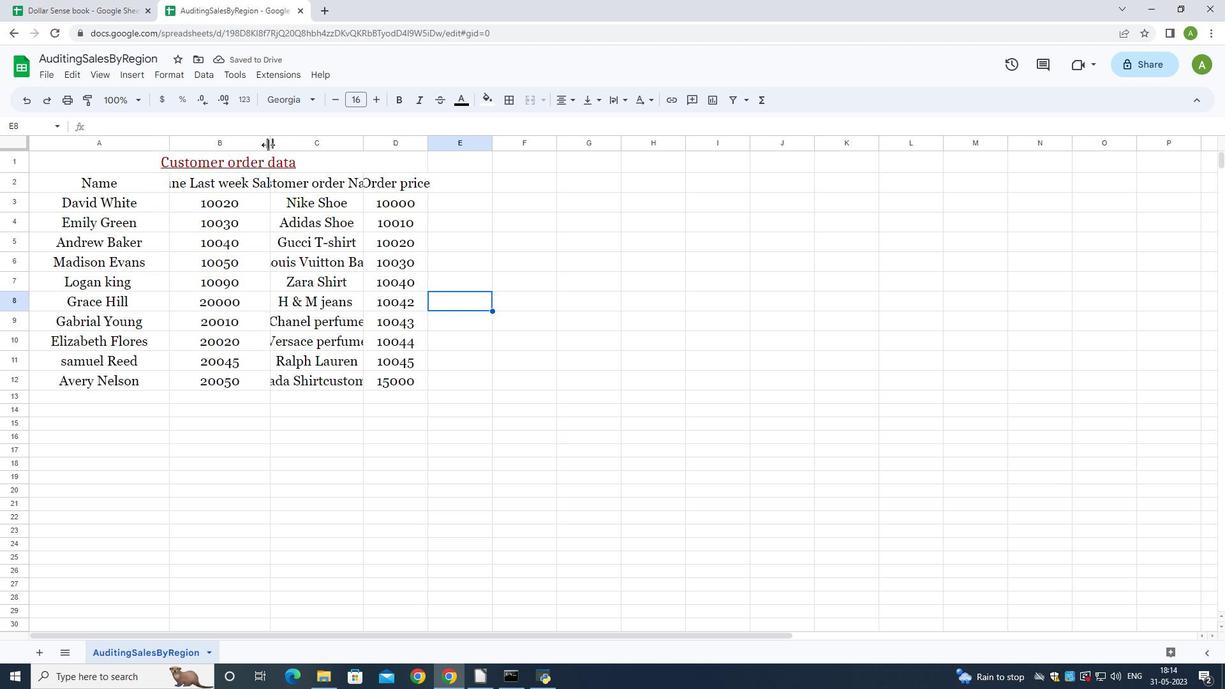 
Action: Mouse moved to (391, 142)
Screenshot: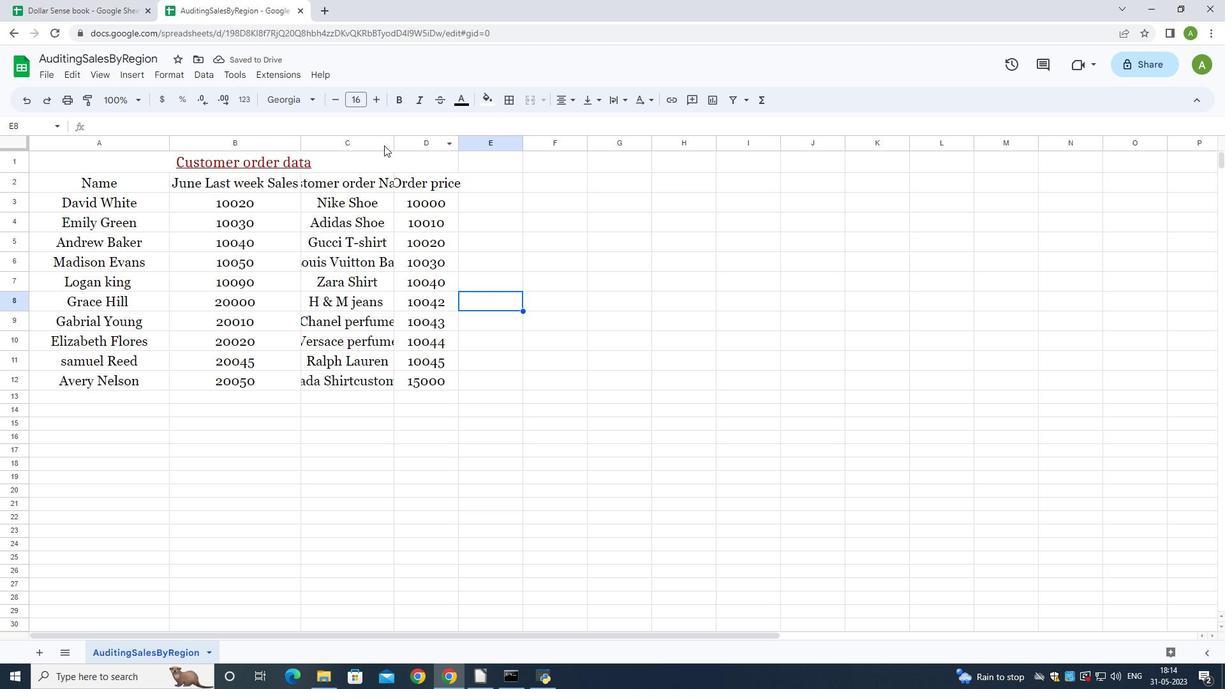 
Action: Mouse pressed left at (391, 142)
Screenshot: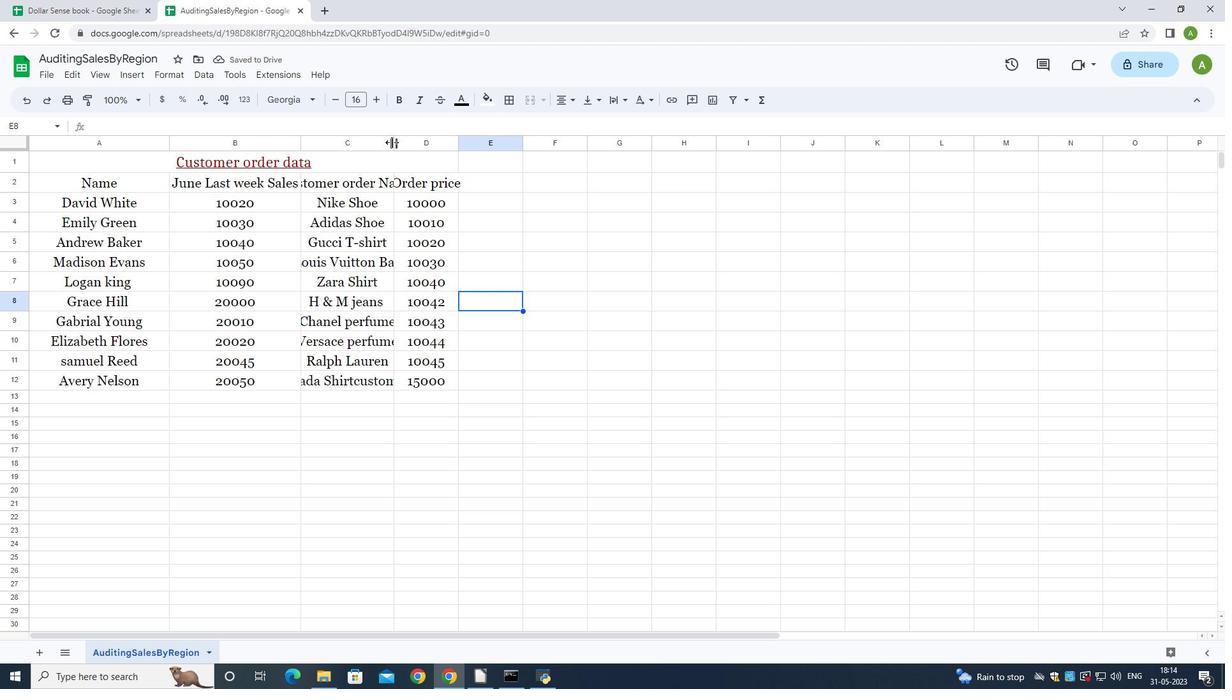 
Action: Mouse pressed left at (391, 142)
Screenshot: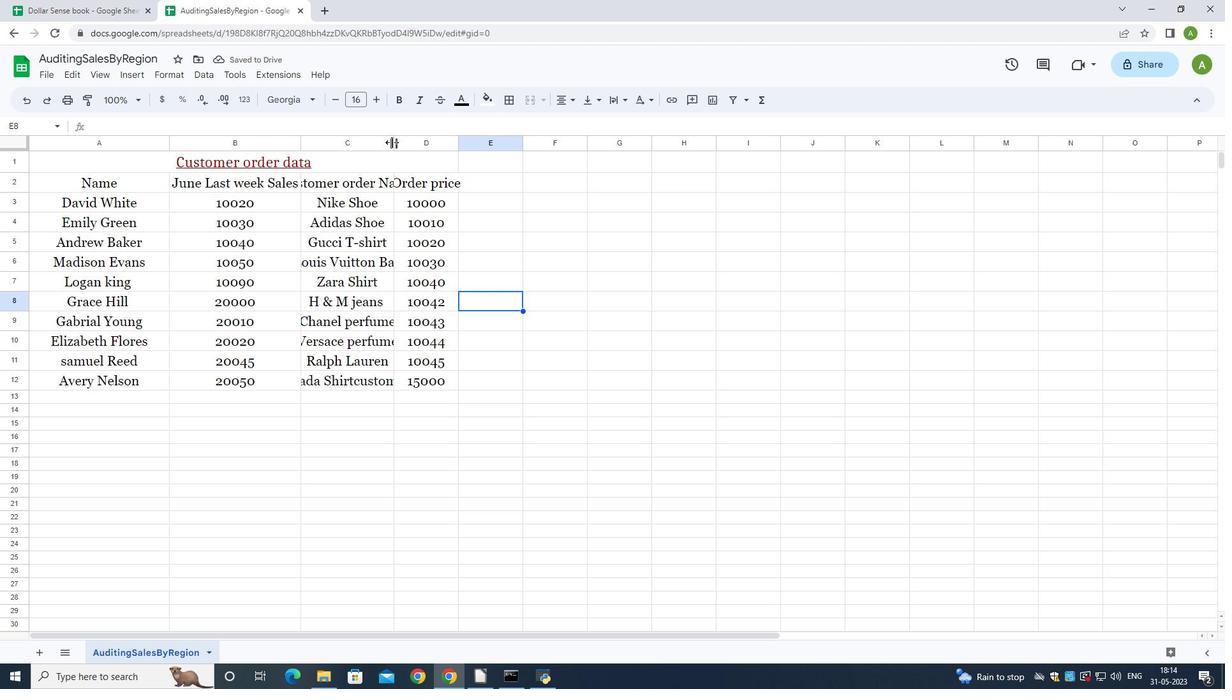 
Action: Mouse moved to (506, 140)
Screenshot: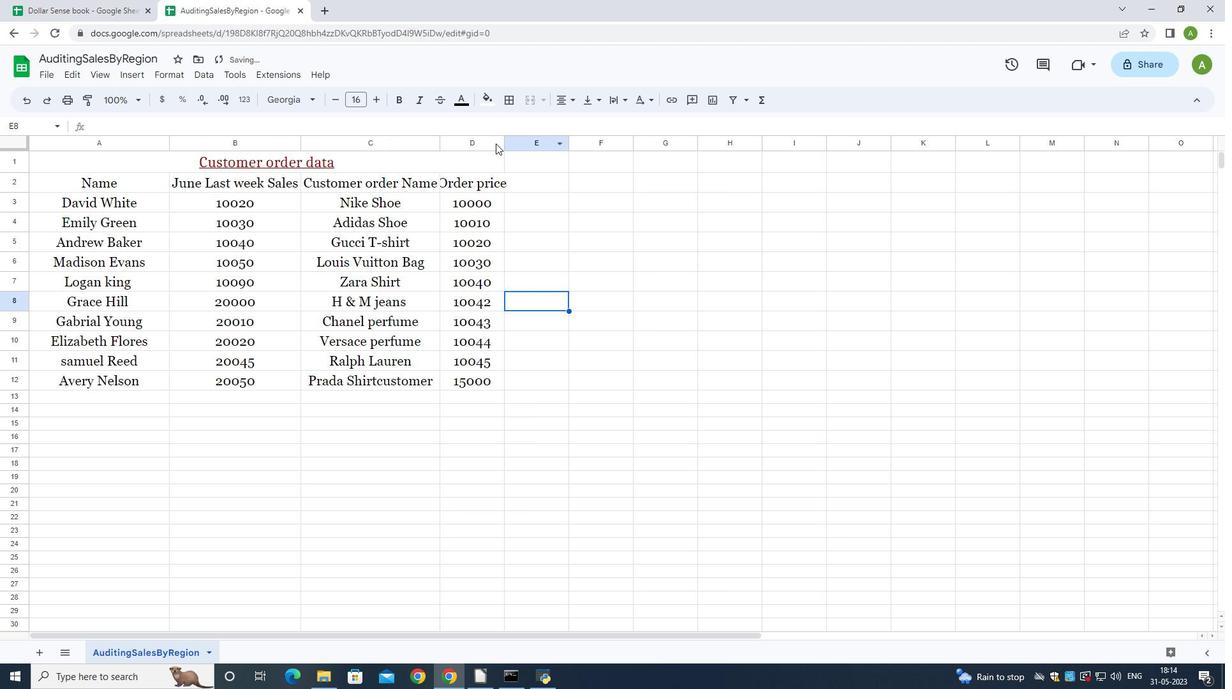 
Action: Mouse pressed left at (506, 140)
Screenshot: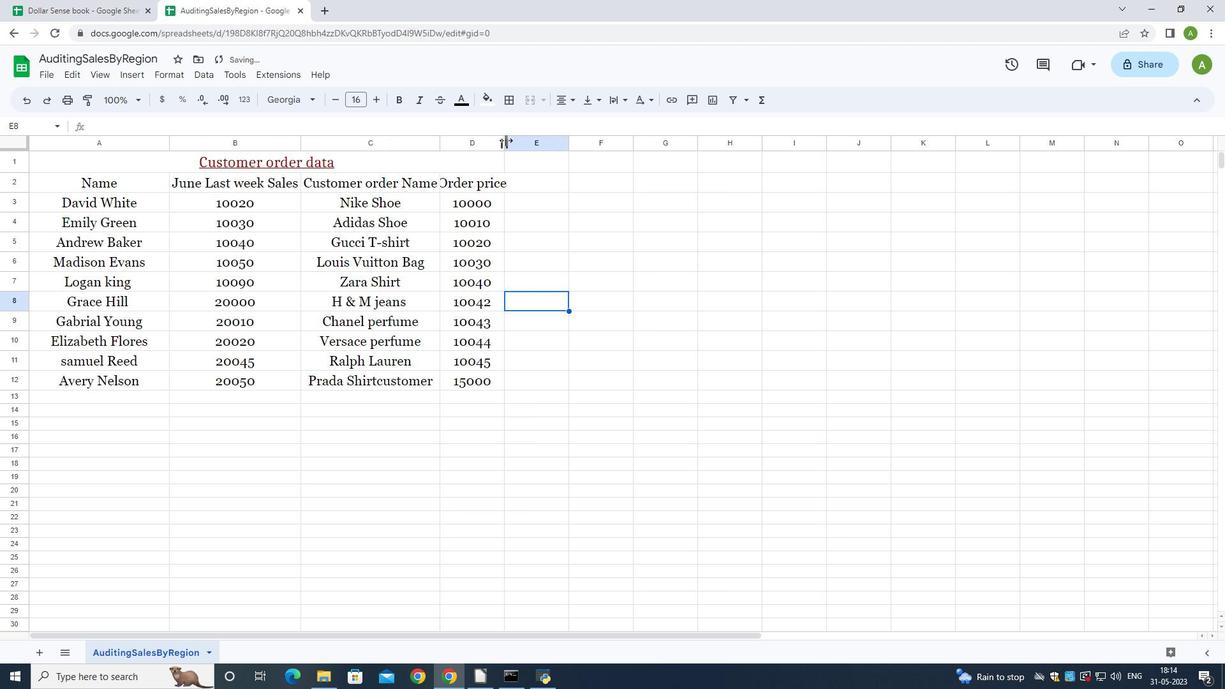 
Action: Mouse moved to (510, 140)
Screenshot: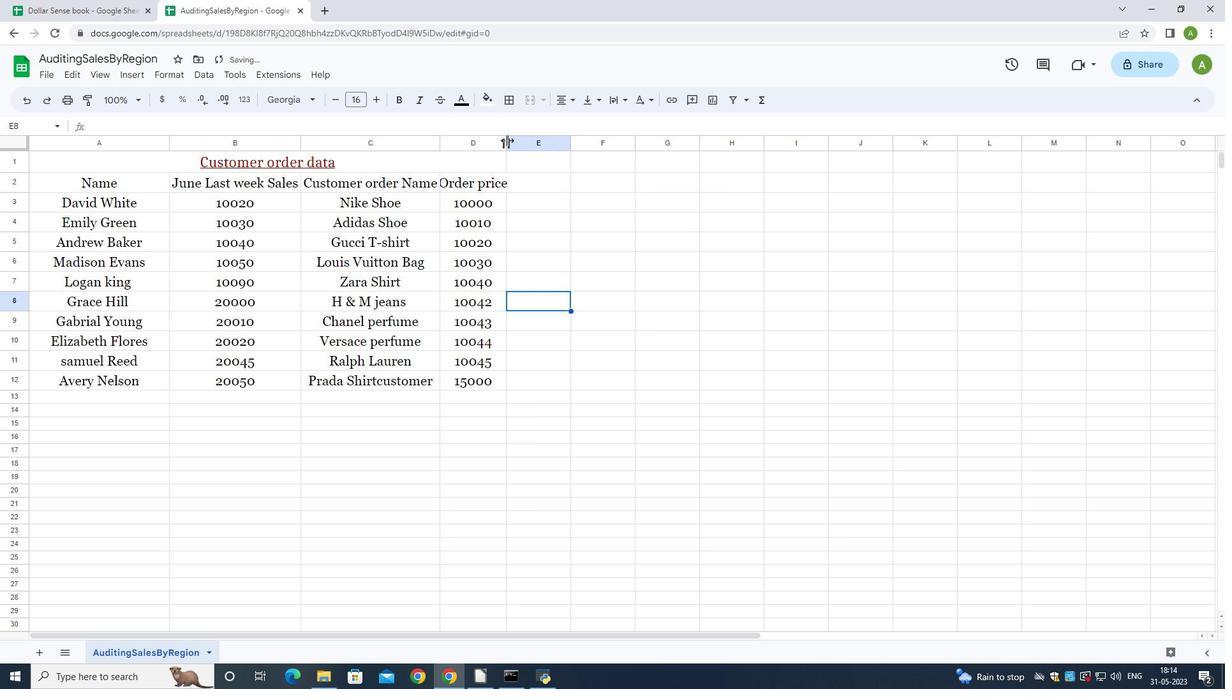 
Action: Mouse pressed left at (510, 140)
Screenshot: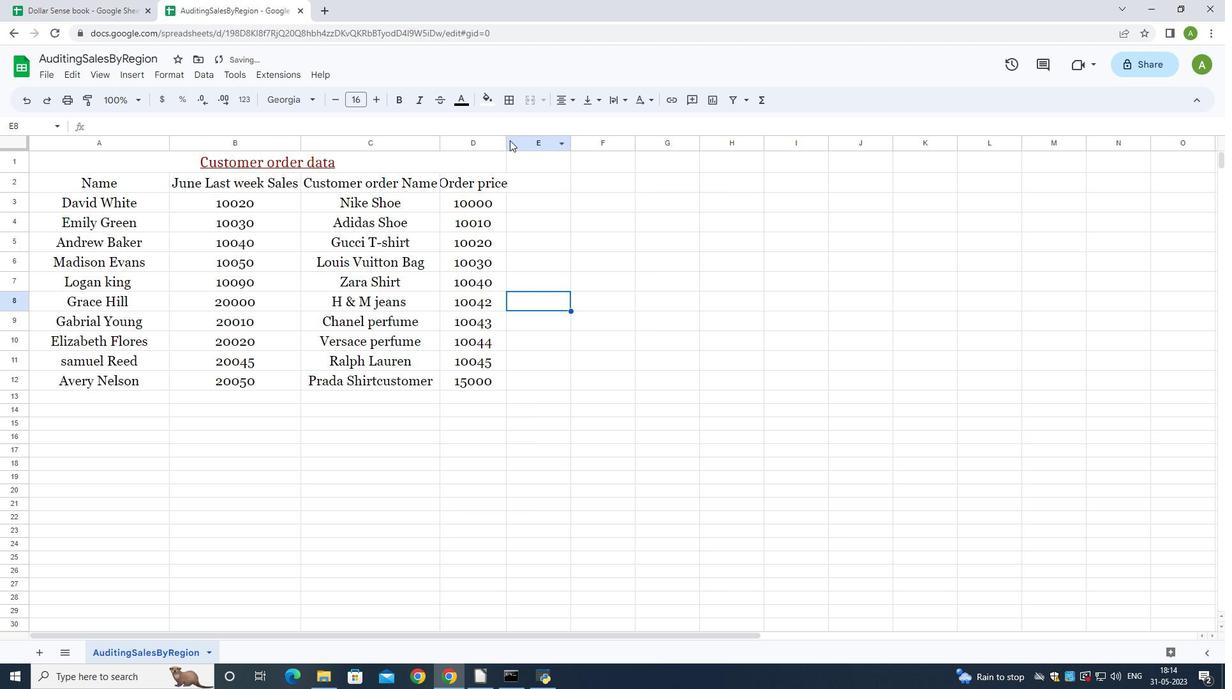 
Action: Mouse pressed left at (510, 140)
Screenshot: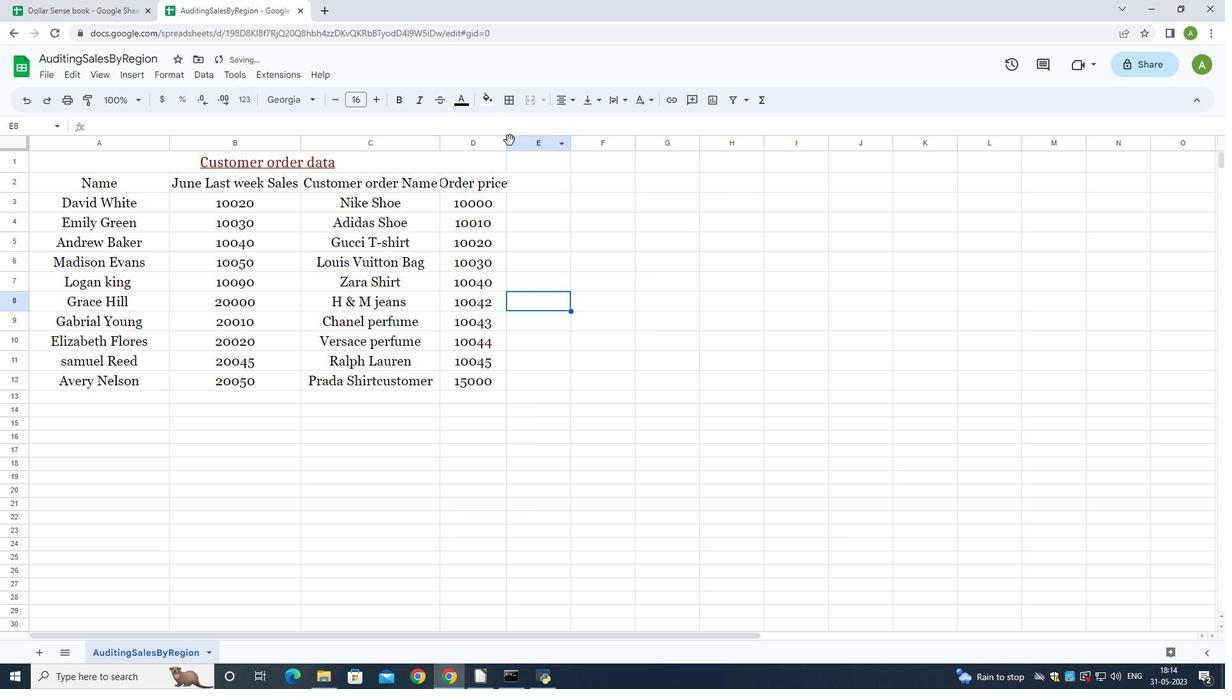 
Action: Mouse moved to (628, 191)
Screenshot: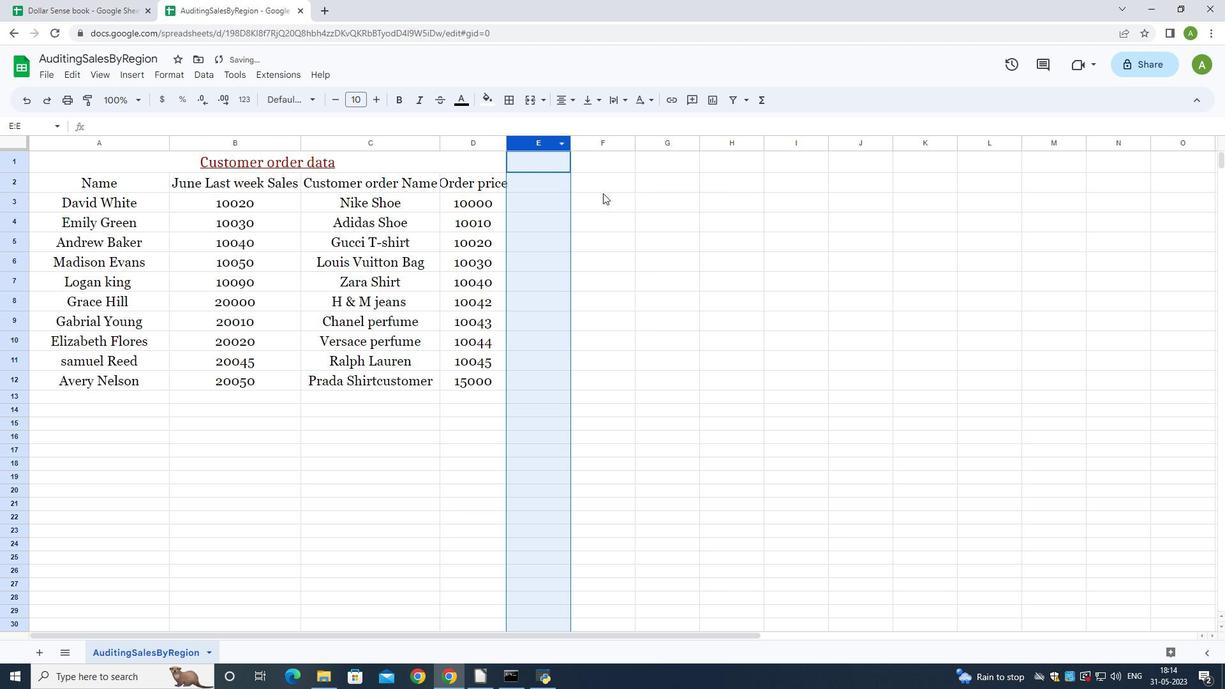 
Action: Mouse pressed left at (628, 191)
Screenshot: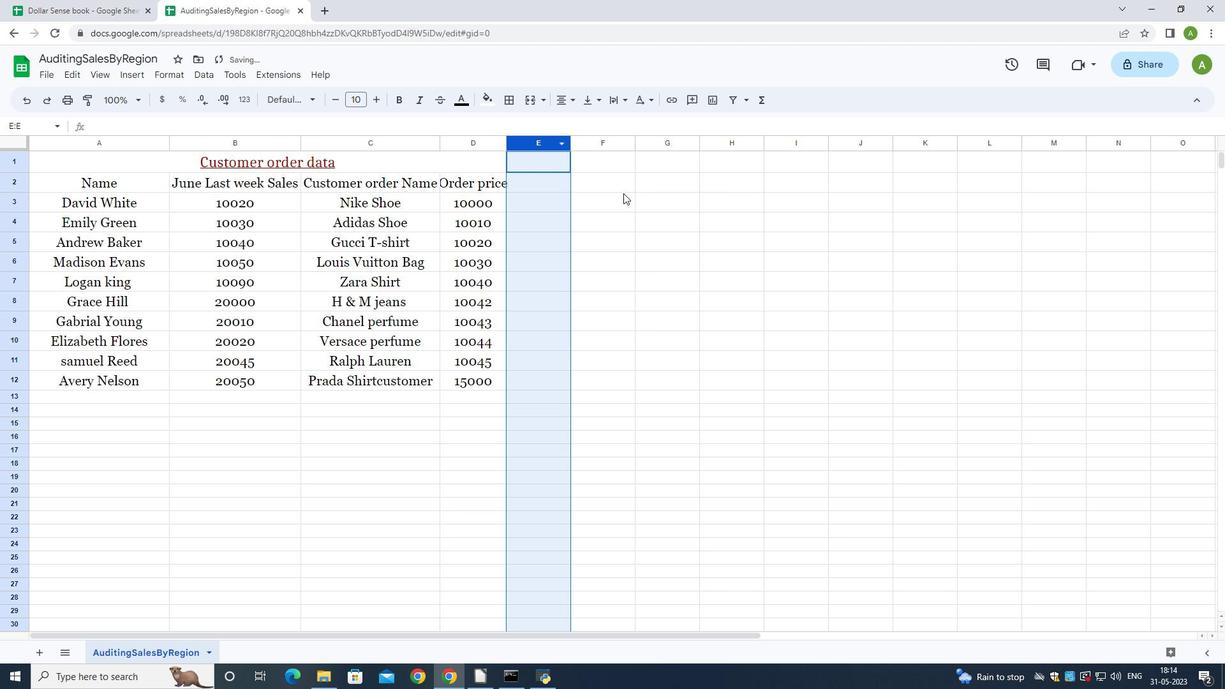 
Action: Mouse moved to (509, 142)
Screenshot: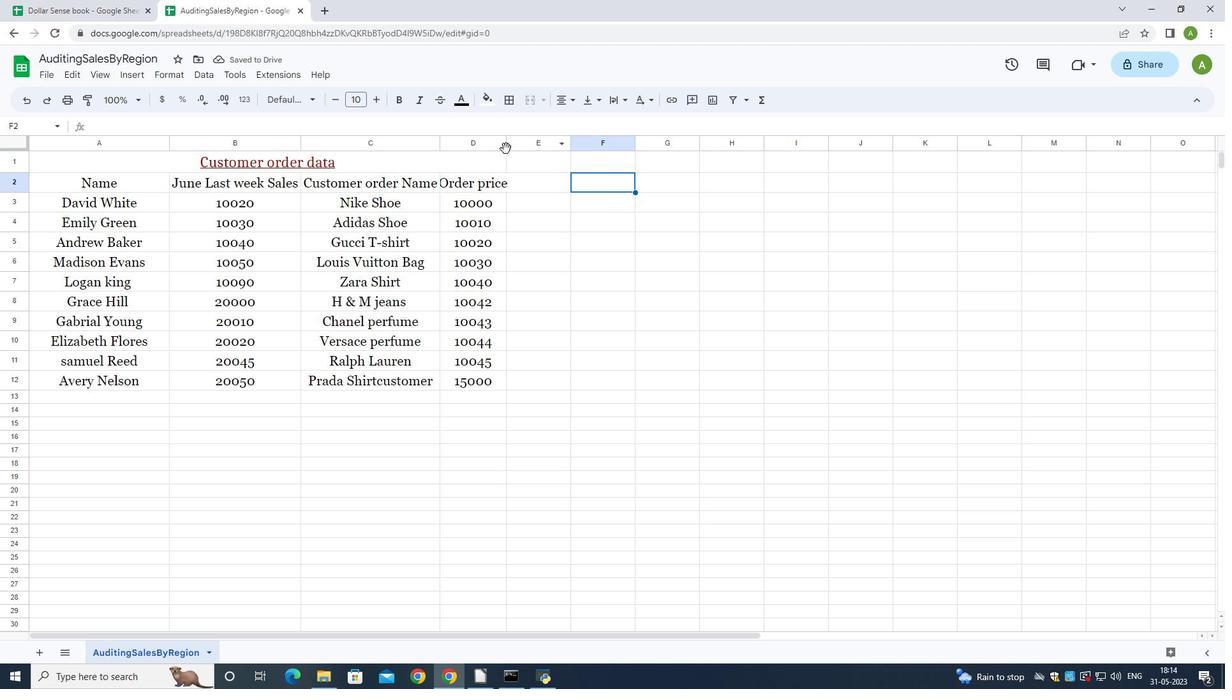 
Action: Mouse pressed left at (509, 142)
Screenshot: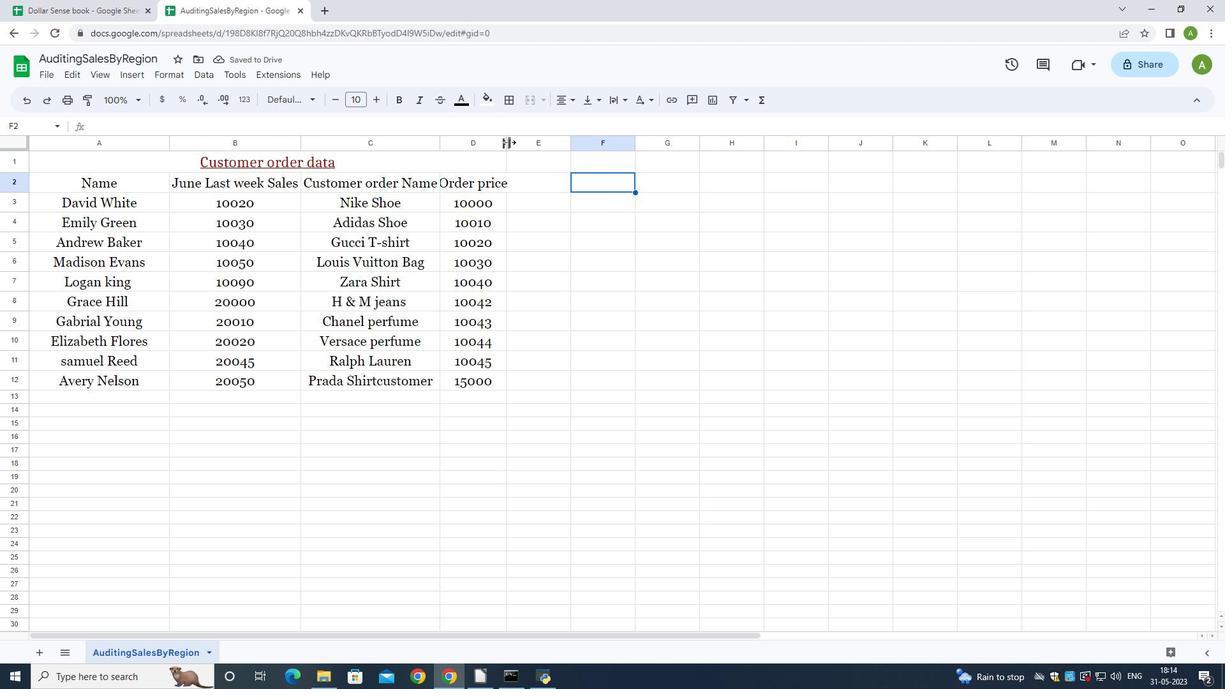 
Action: Mouse pressed left at (509, 142)
Screenshot: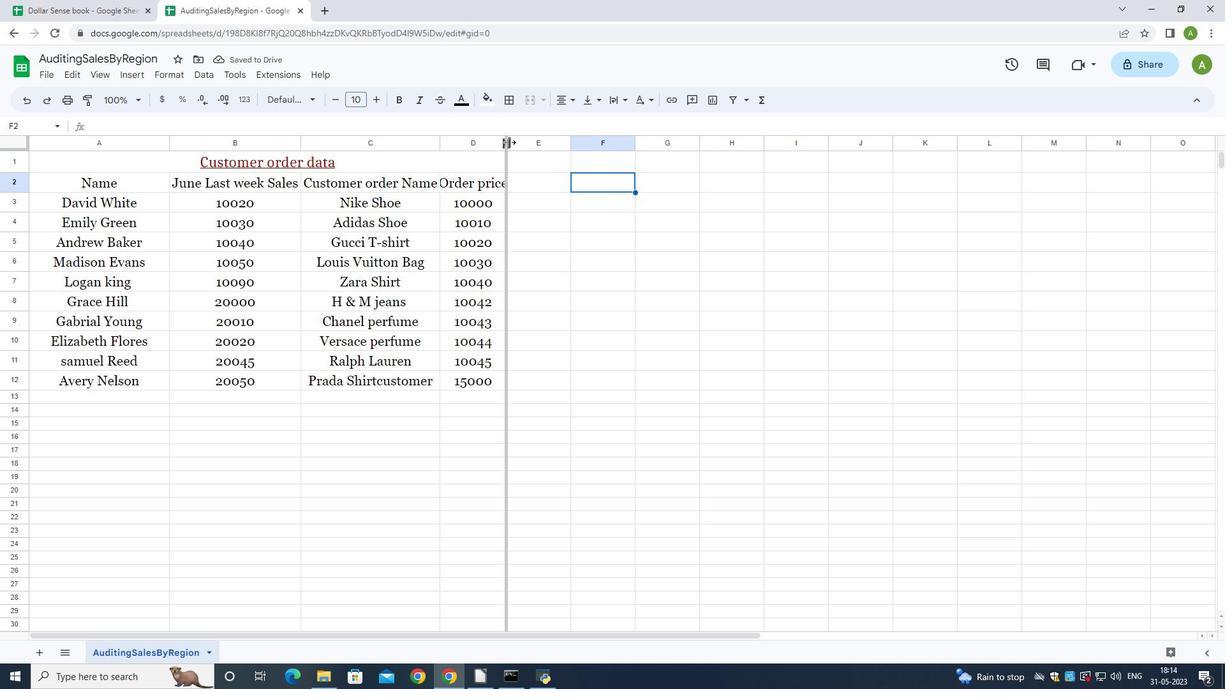 
Action: Mouse moved to (86, 162)
Screenshot: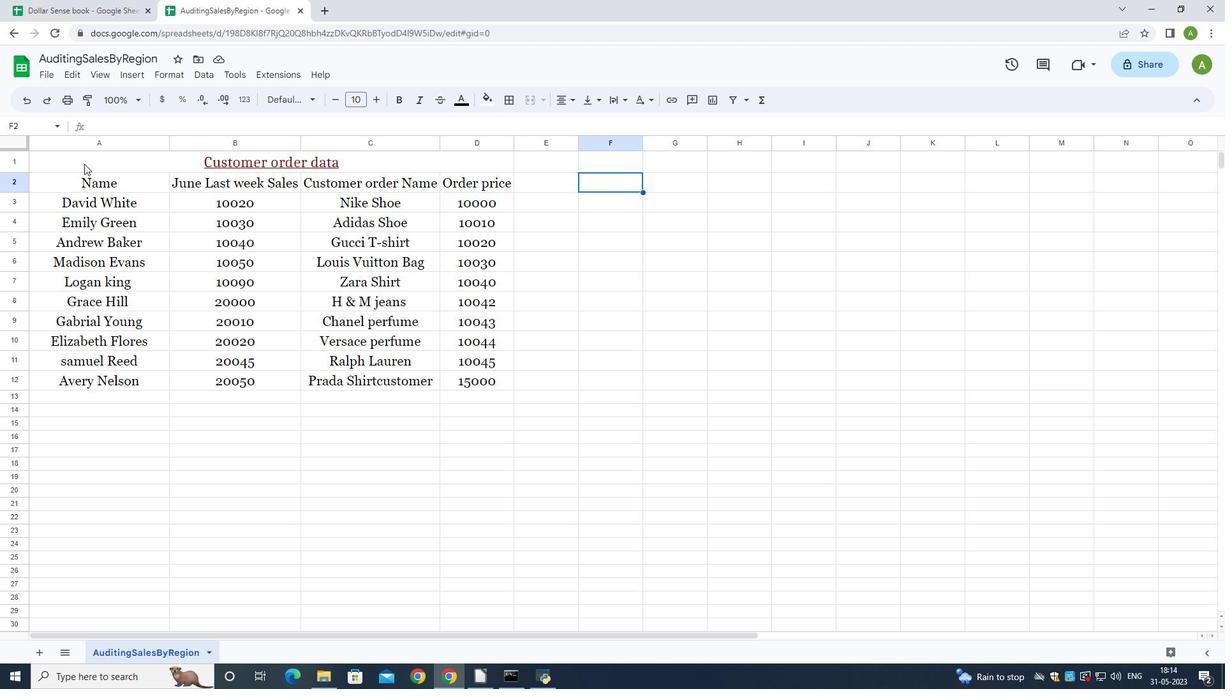 
Action: Mouse pressed left at (86, 162)
Screenshot: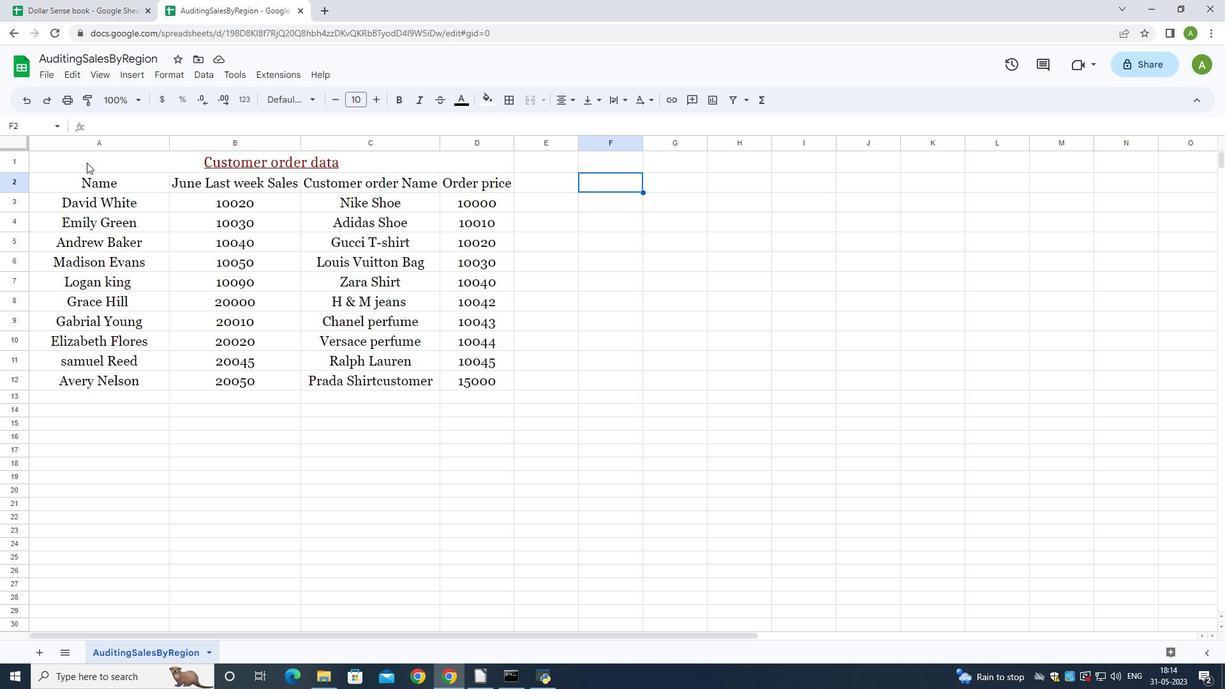 
Action: Mouse moved to (58, 178)
Screenshot: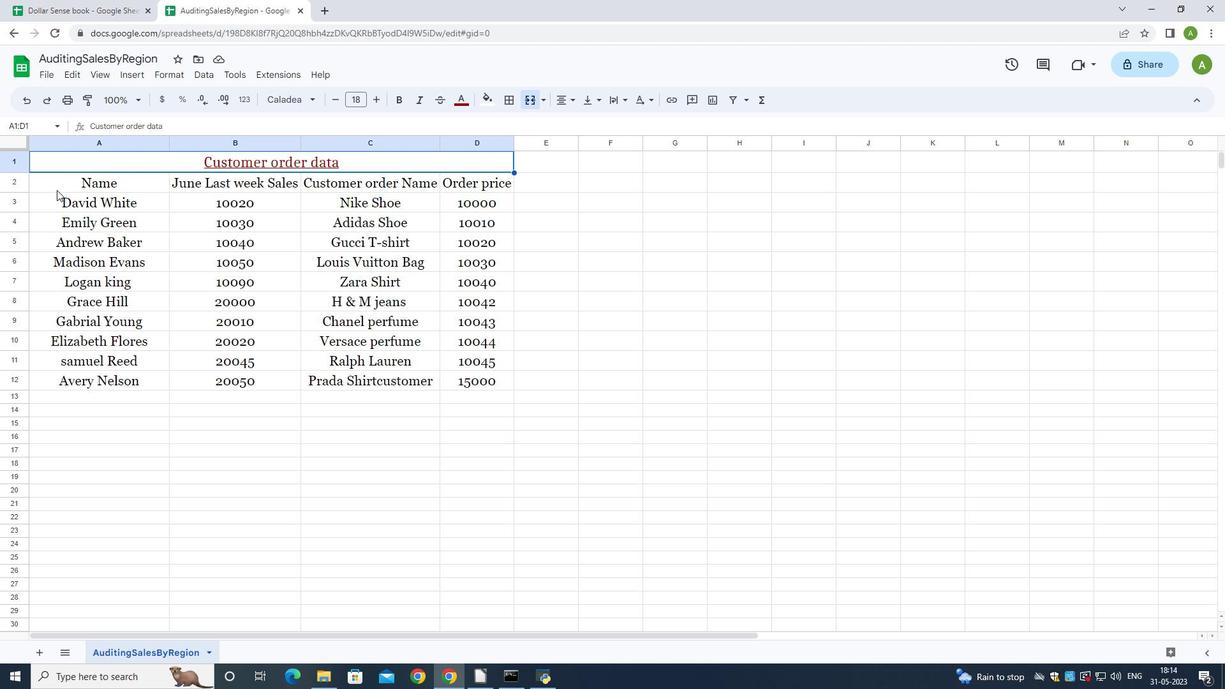 
Action: Mouse pressed left at (58, 178)
Screenshot: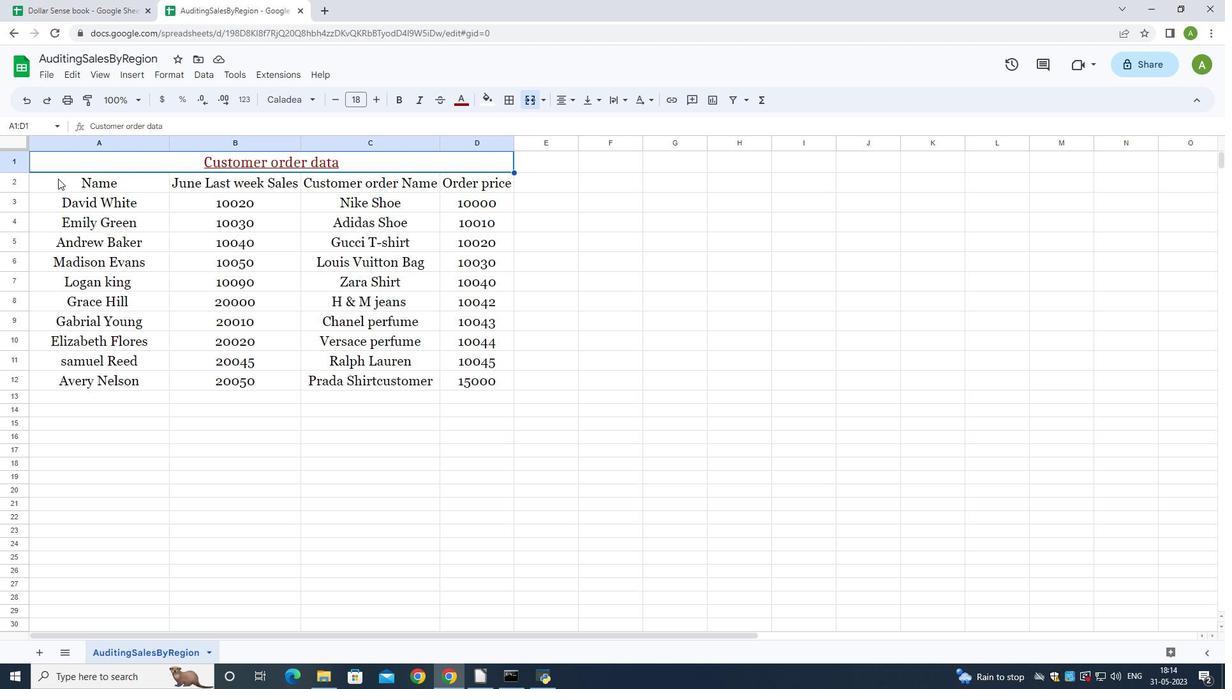 
Action: Mouse moved to (319, 102)
Screenshot: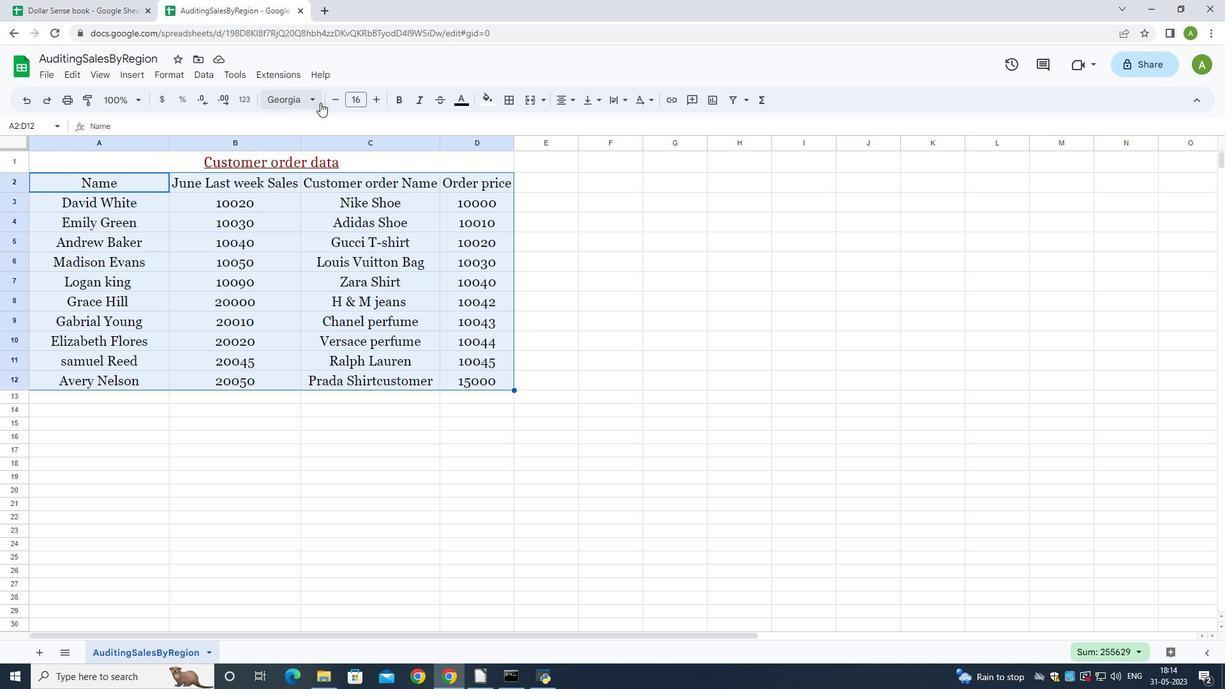 
Action: Mouse pressed left at (319, 102)
Screenshot: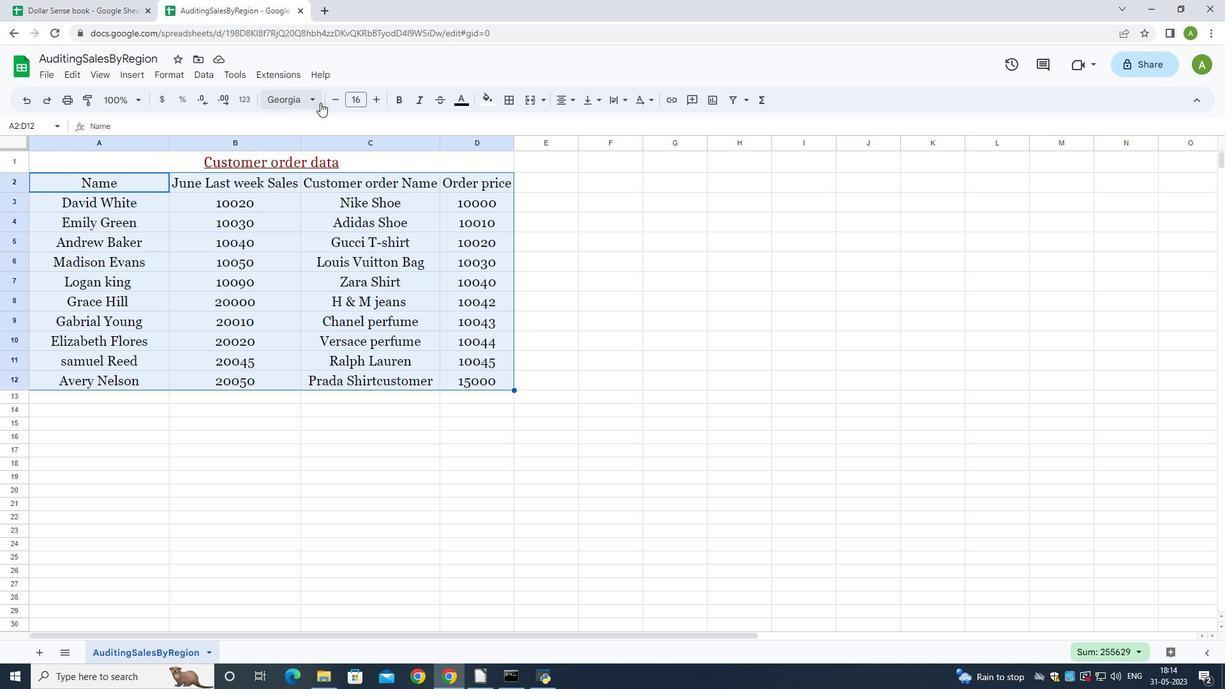
Action: Mouse moved to (314, 242)
Screenshot: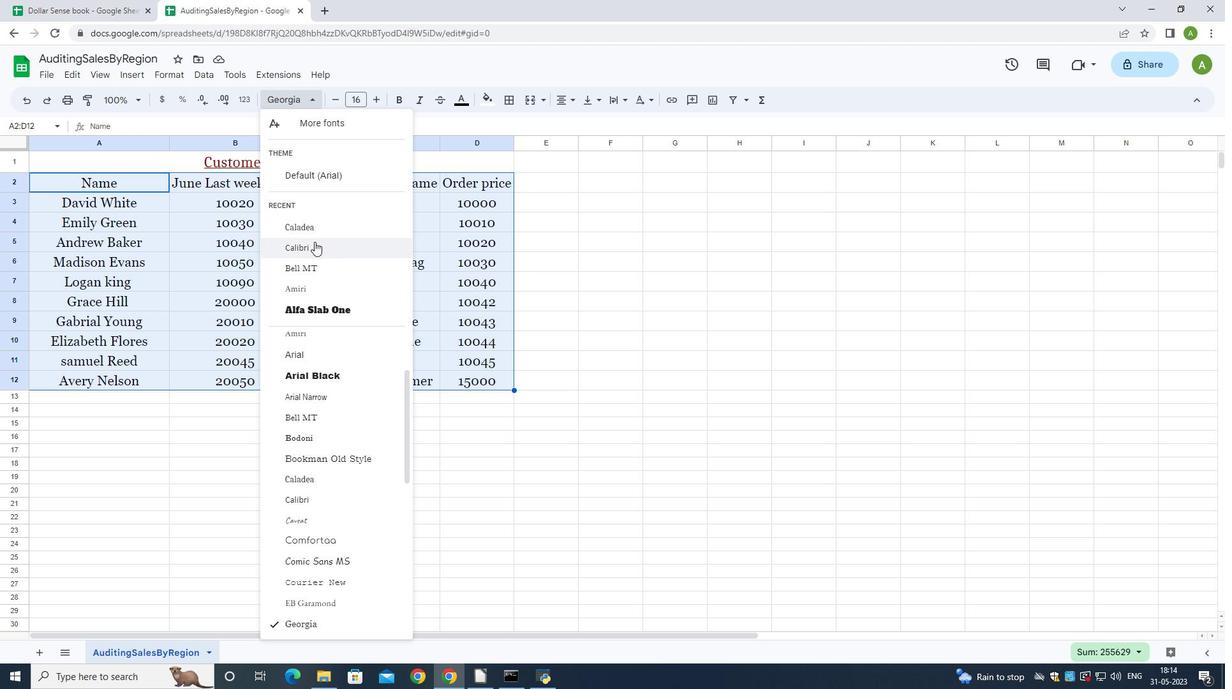 
Action: Mouse pressed left at (314, 242)
Screenshot: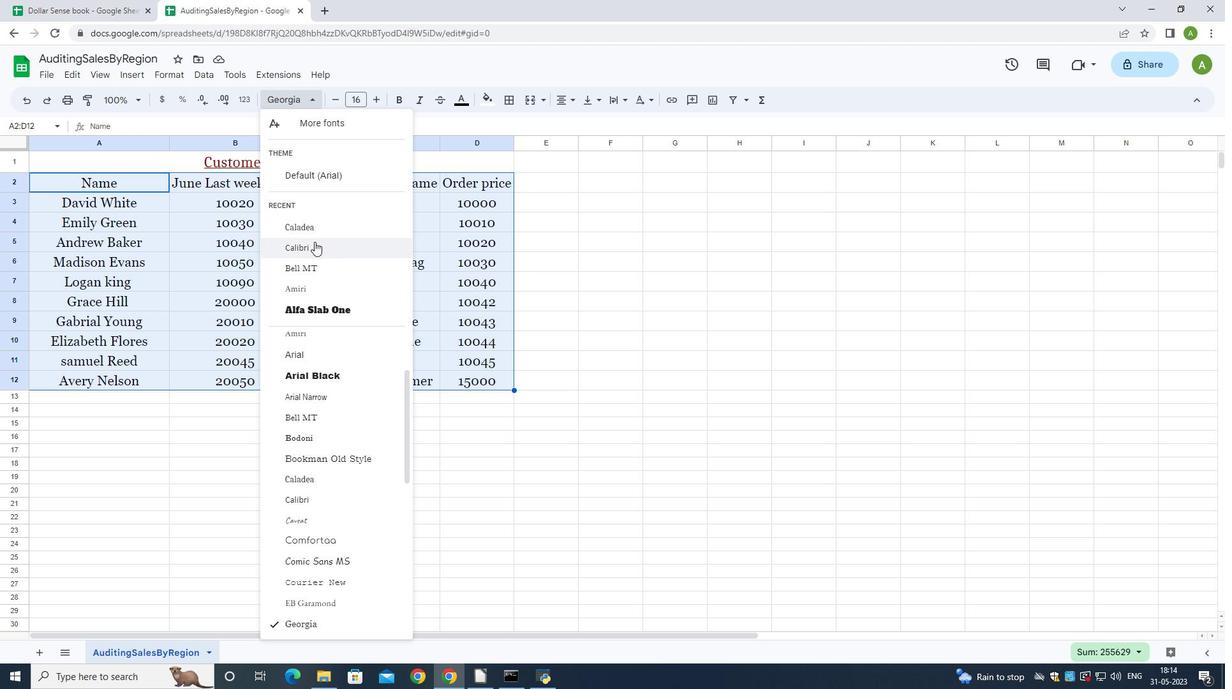 
Action: Mouse moved to (117, 165)
Screenshot: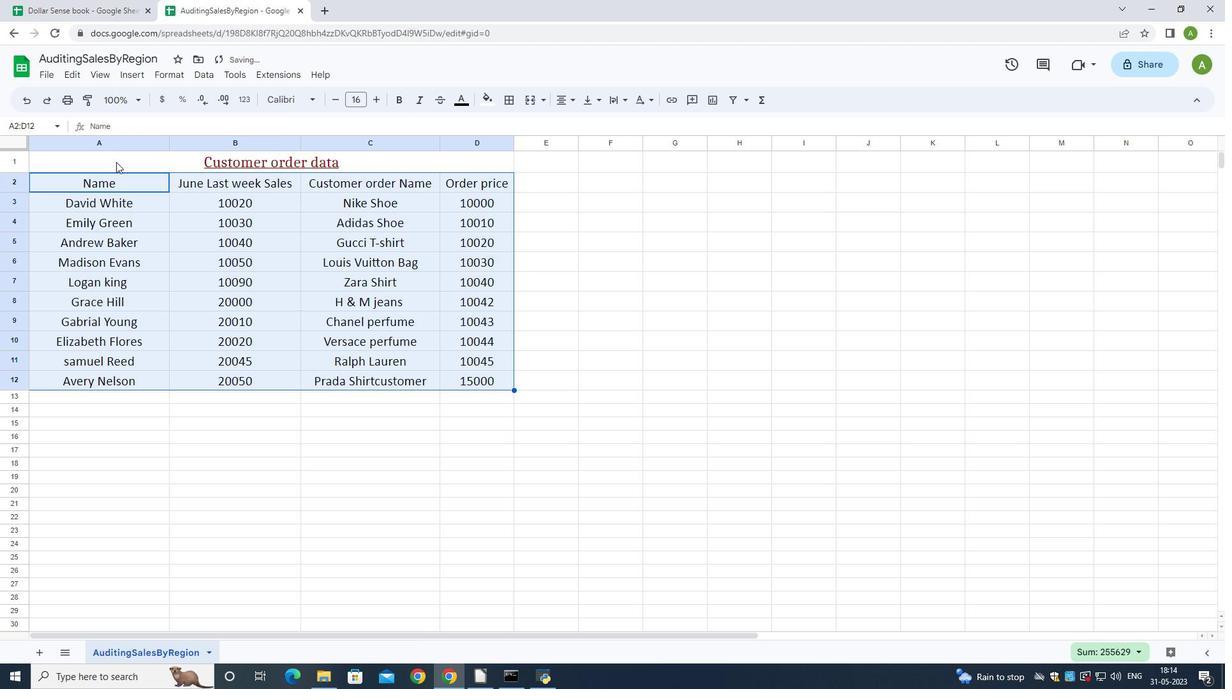 
Action: Mouse pressed left at (117, 165)
Screenshot: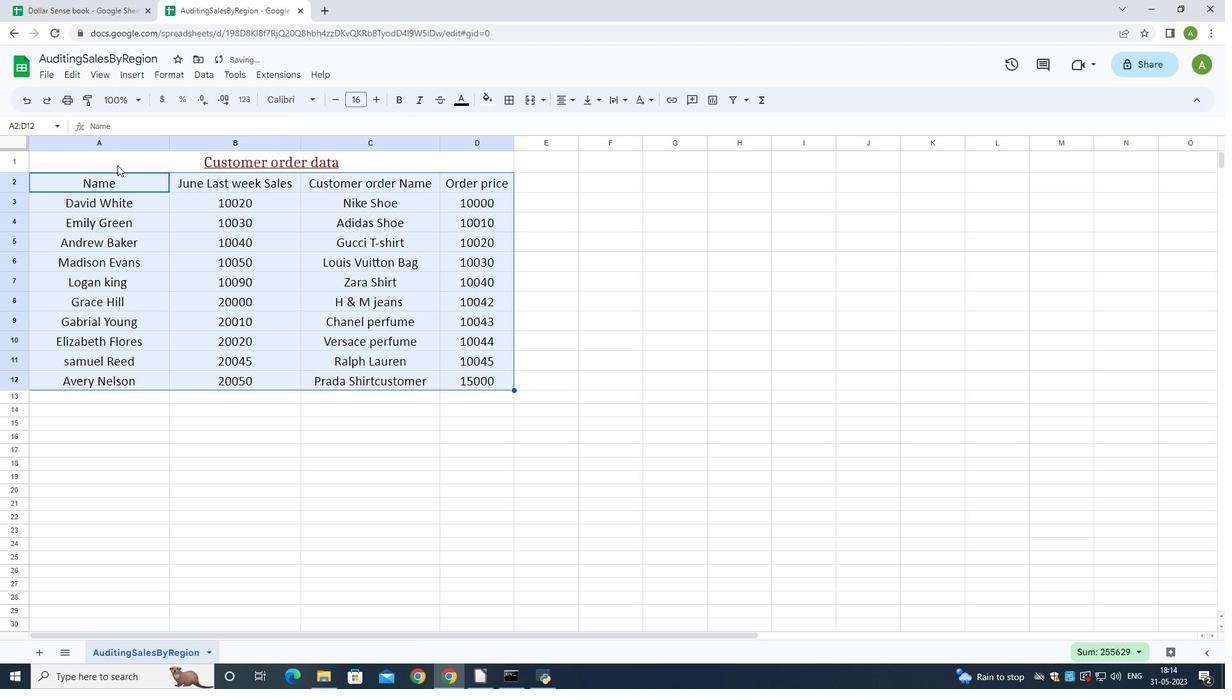 
Action: Mouse moved to (333, 95)
Screenshot: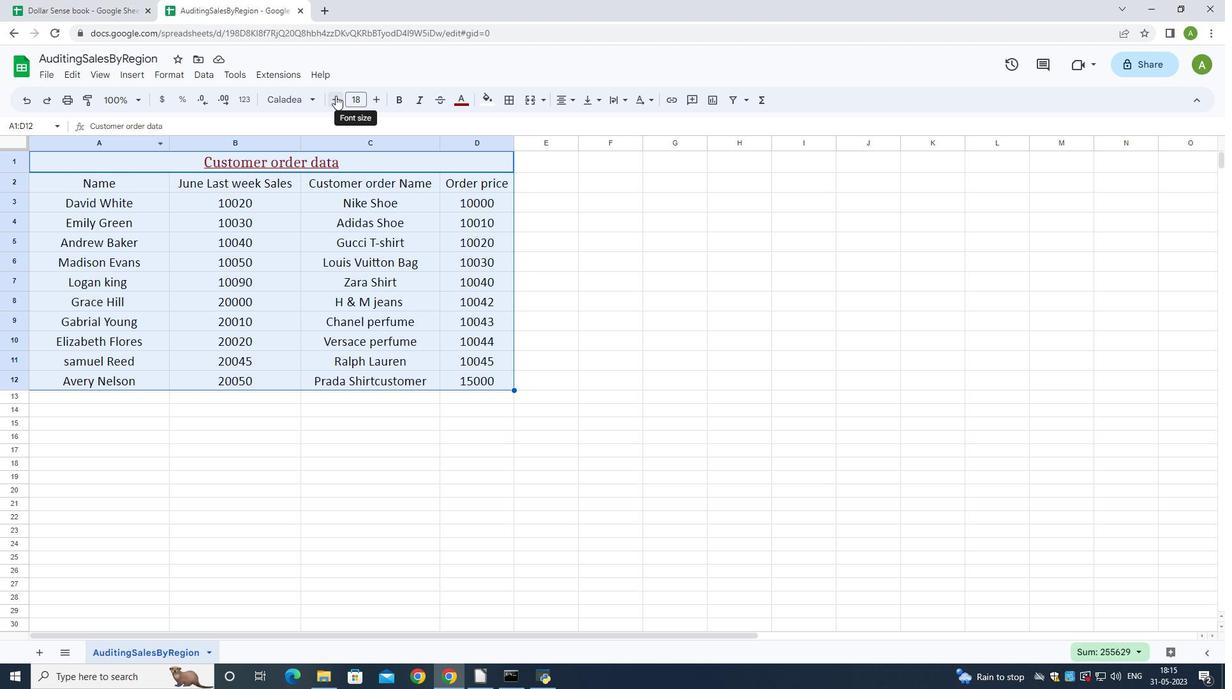 
Action: Mouse pressed left at (333, 95)
Screenshot: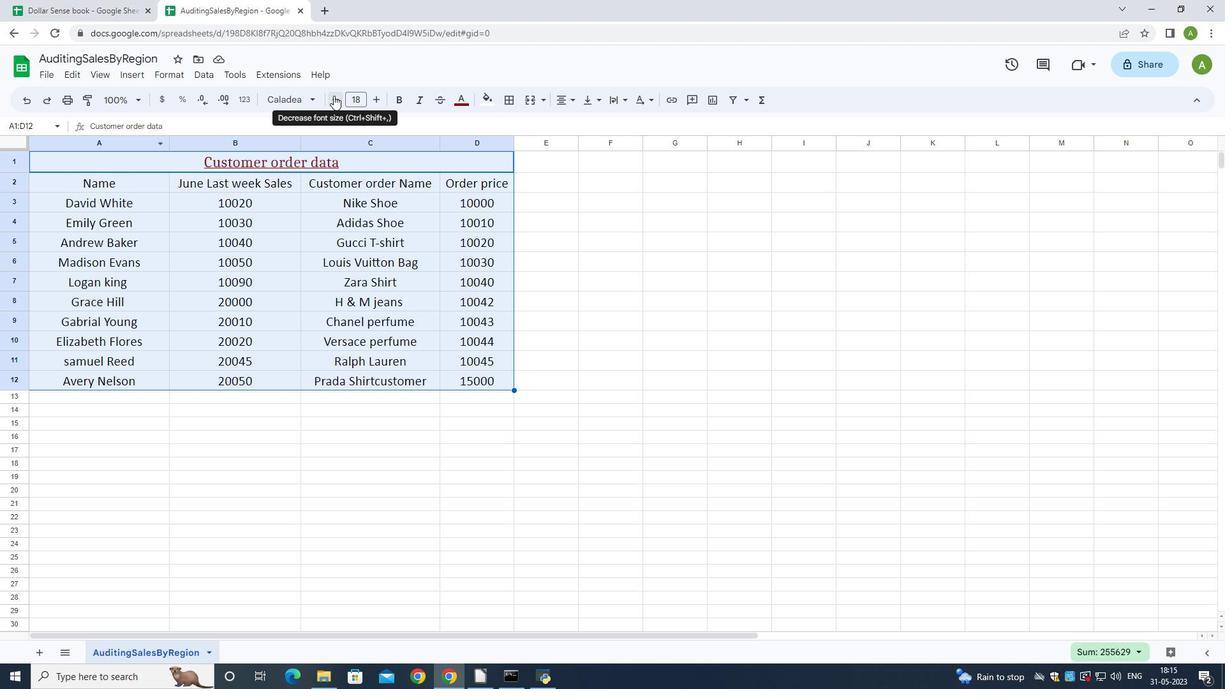 
Action: Mouse moved to (333, 95)
Screenshot: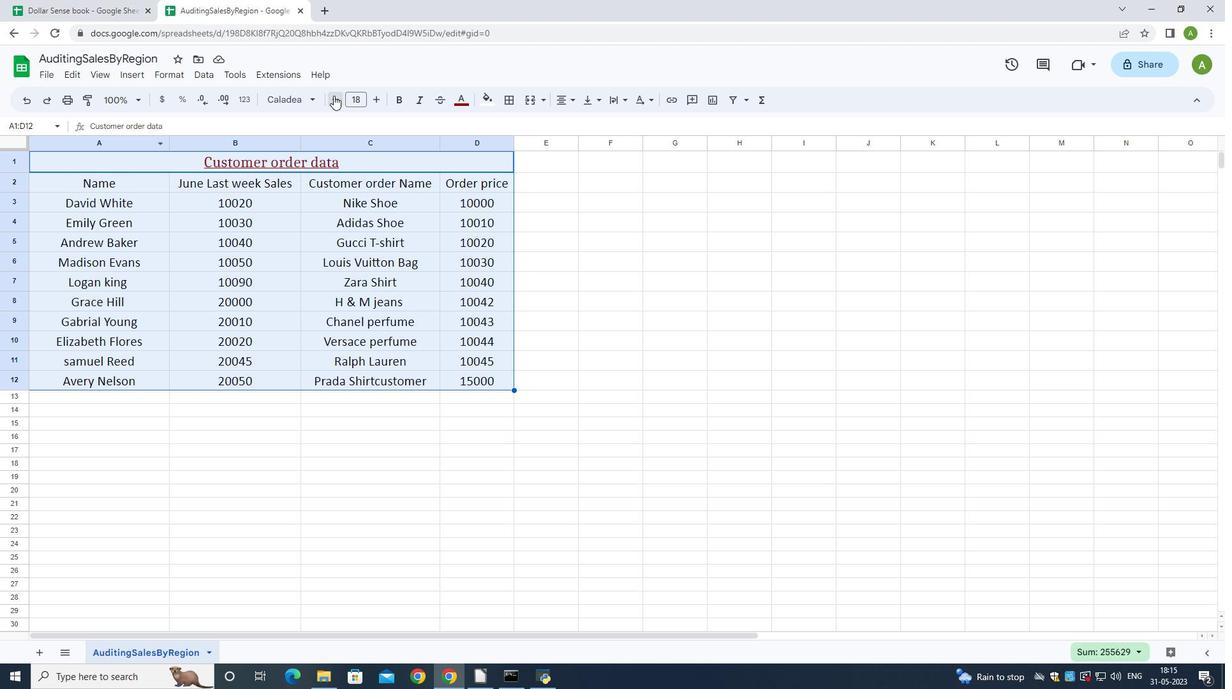
Action: Mouse pressed left at (333, 95)
Screenshot: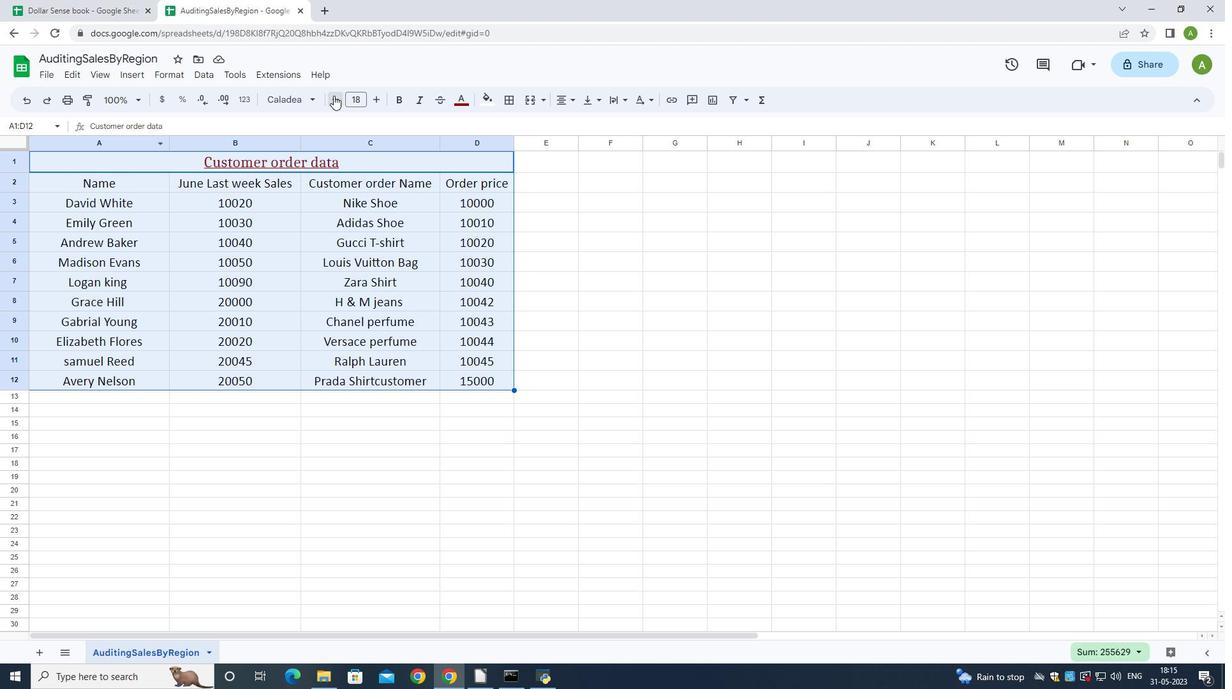 
Action: Mouse pressed left at (333, 95)
Screenshot: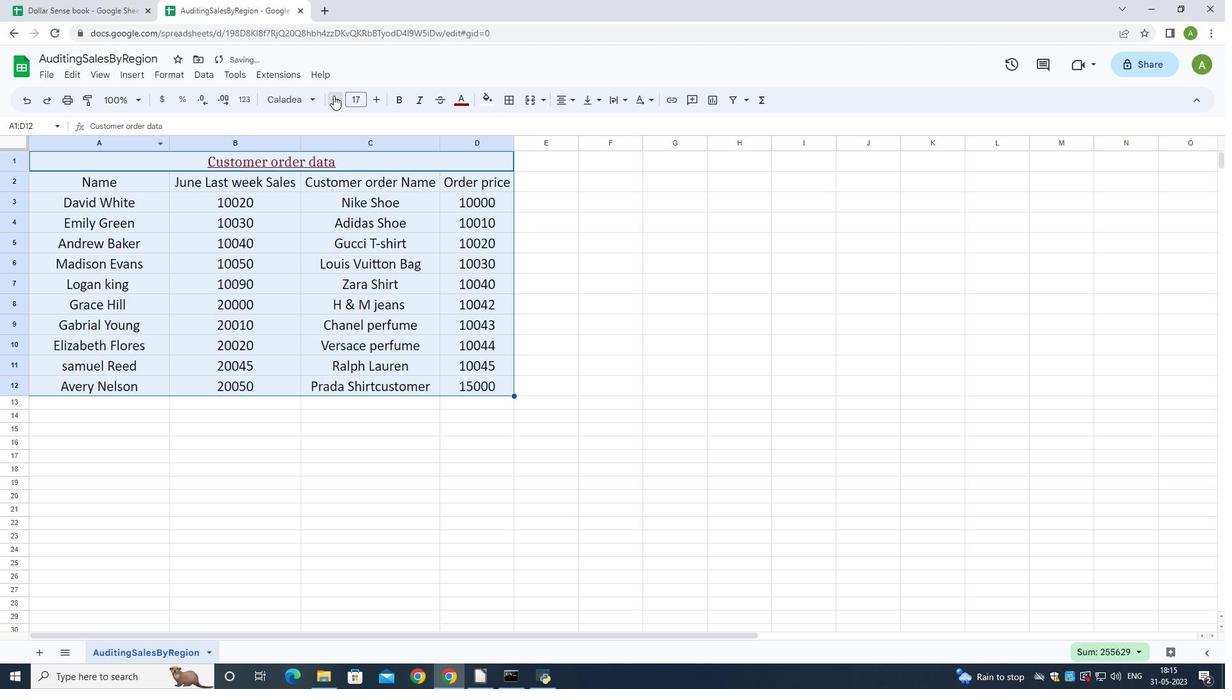 
Action: Mouse pressed left at (333, 95)
Screenshot: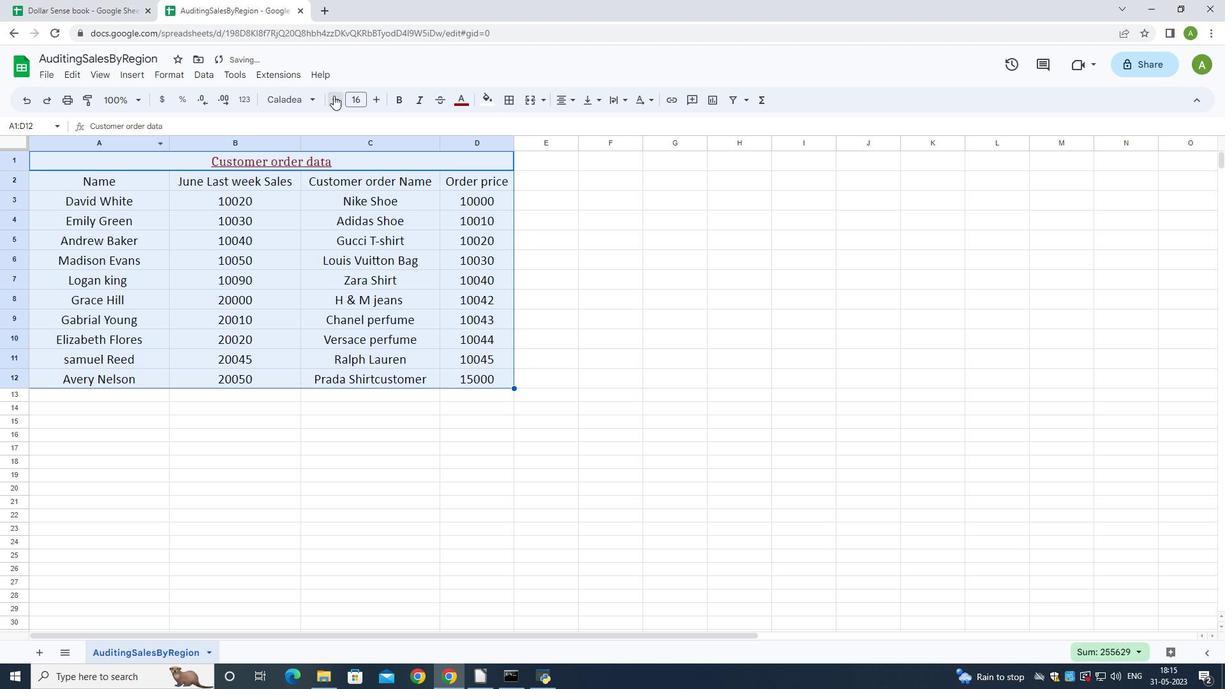 
Action: Mouse pressed left at (333, 95)
Screenshot: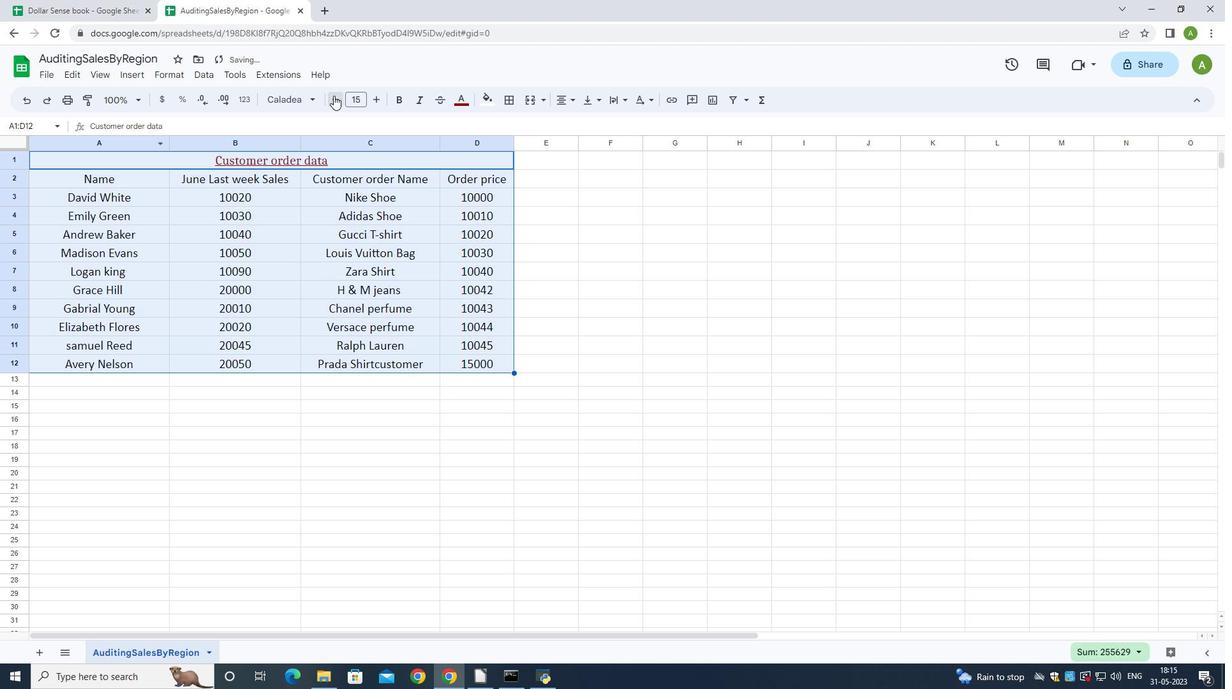 
Action: Mouse pressed left at (333, 95)
Screenshot: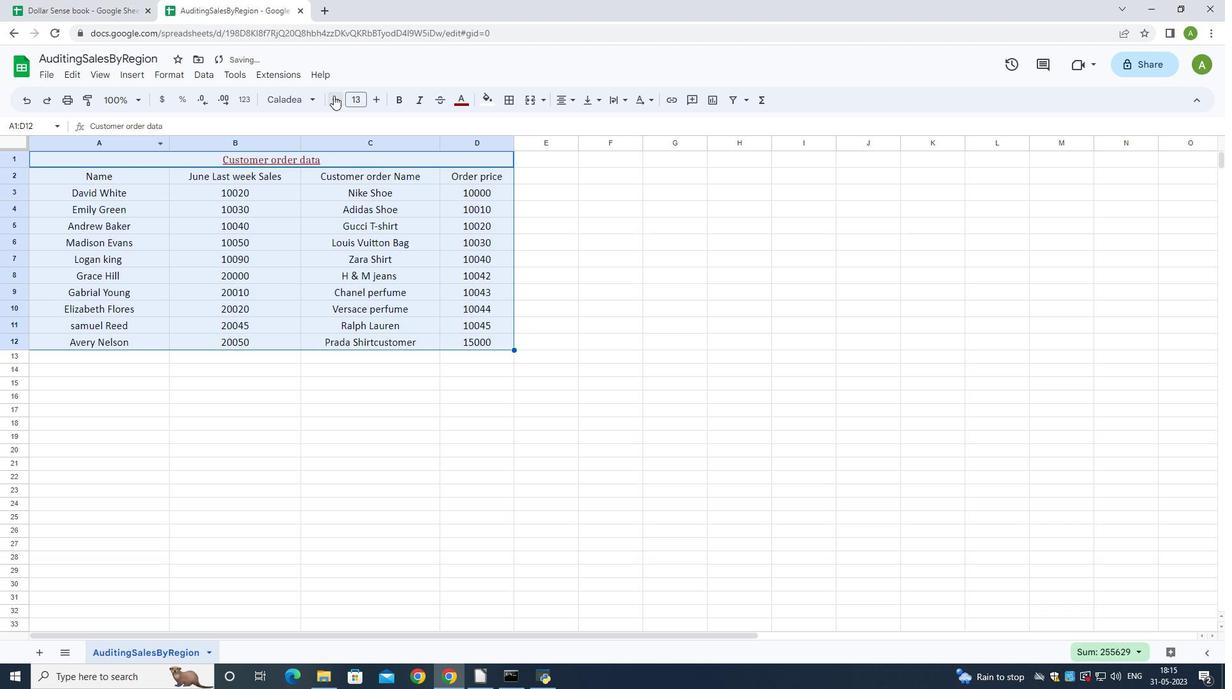 
Action: Mouse pressed left at (333, 95)
Screenshot: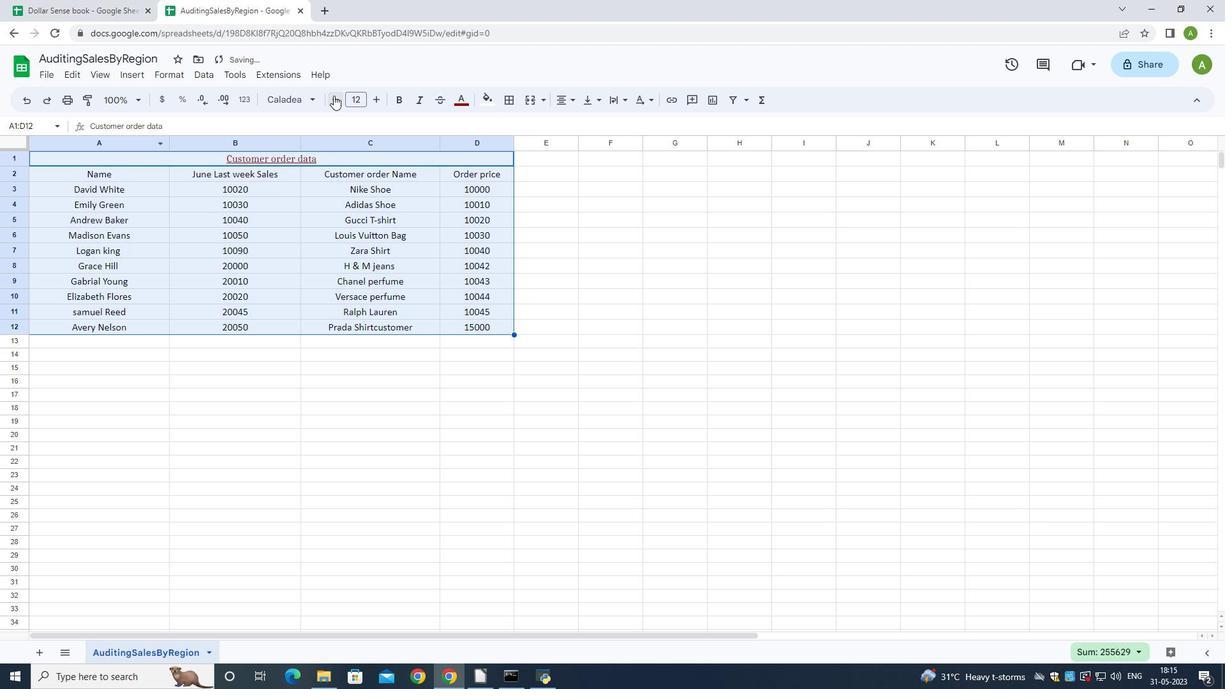 
Action: Mouse pressed left at (333, 95)
Screenshot: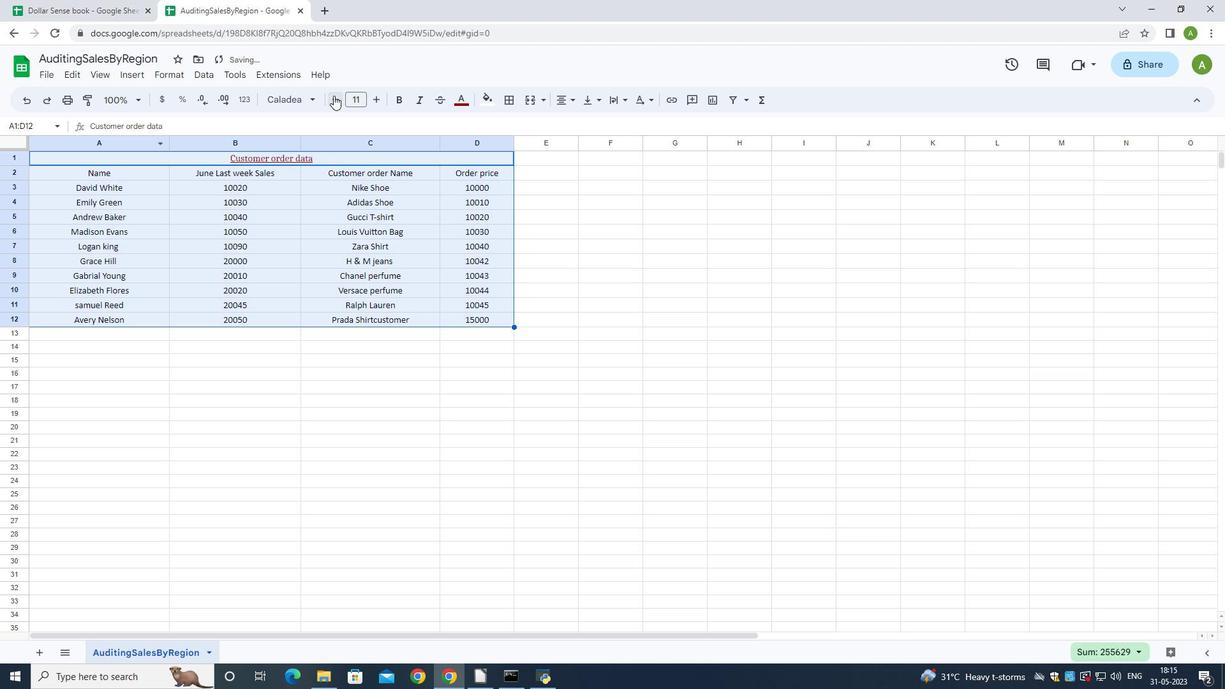 
Action: Mouse pressed left at (333, 95)
Screenshot: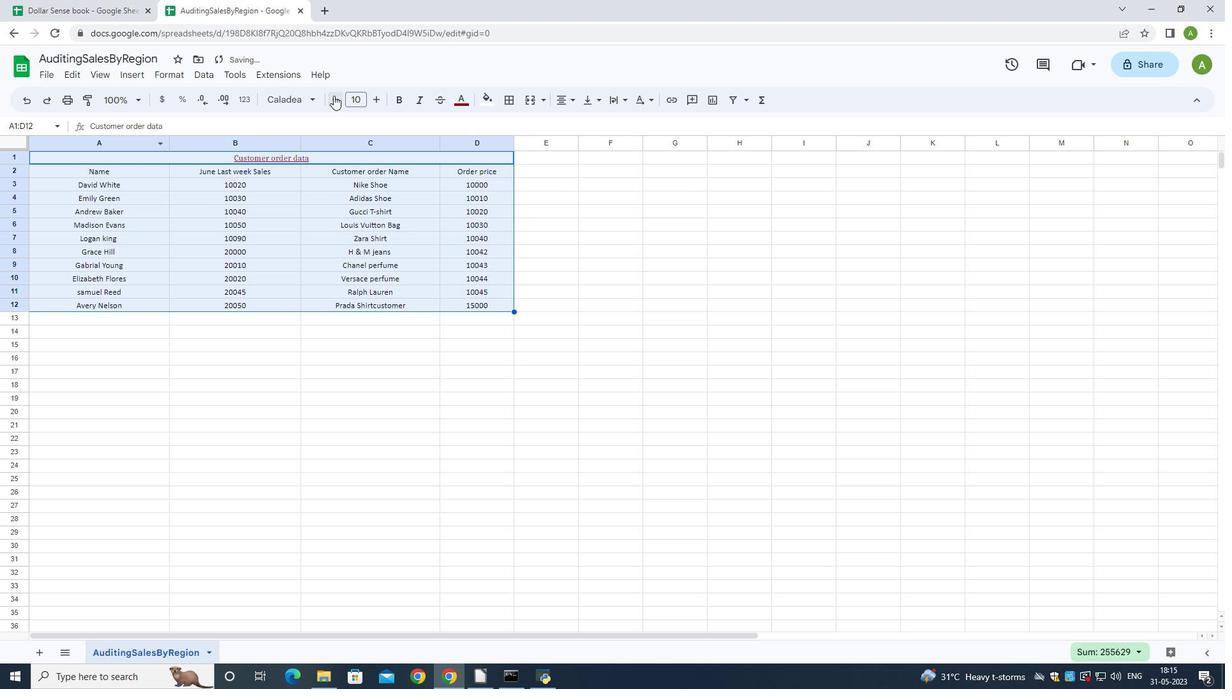 
Action: Mouse moved to (327, 155)
Screenshot: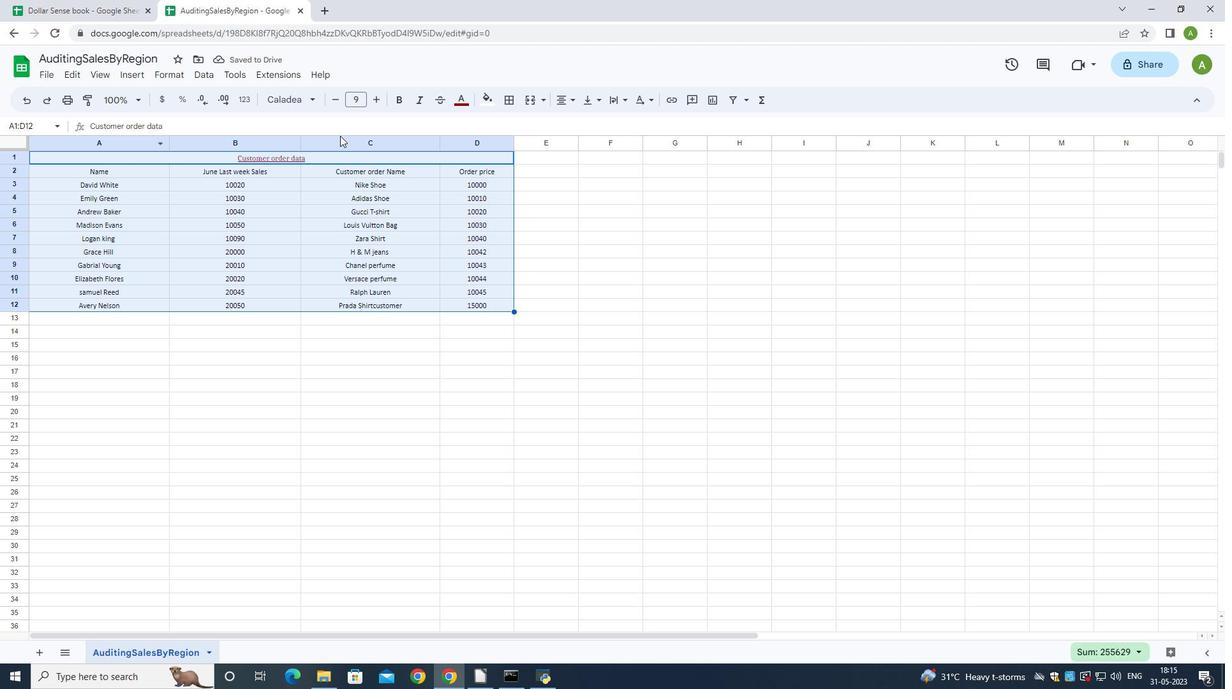 
Action: Mouse pressed left at (327, 155)
Screenshot: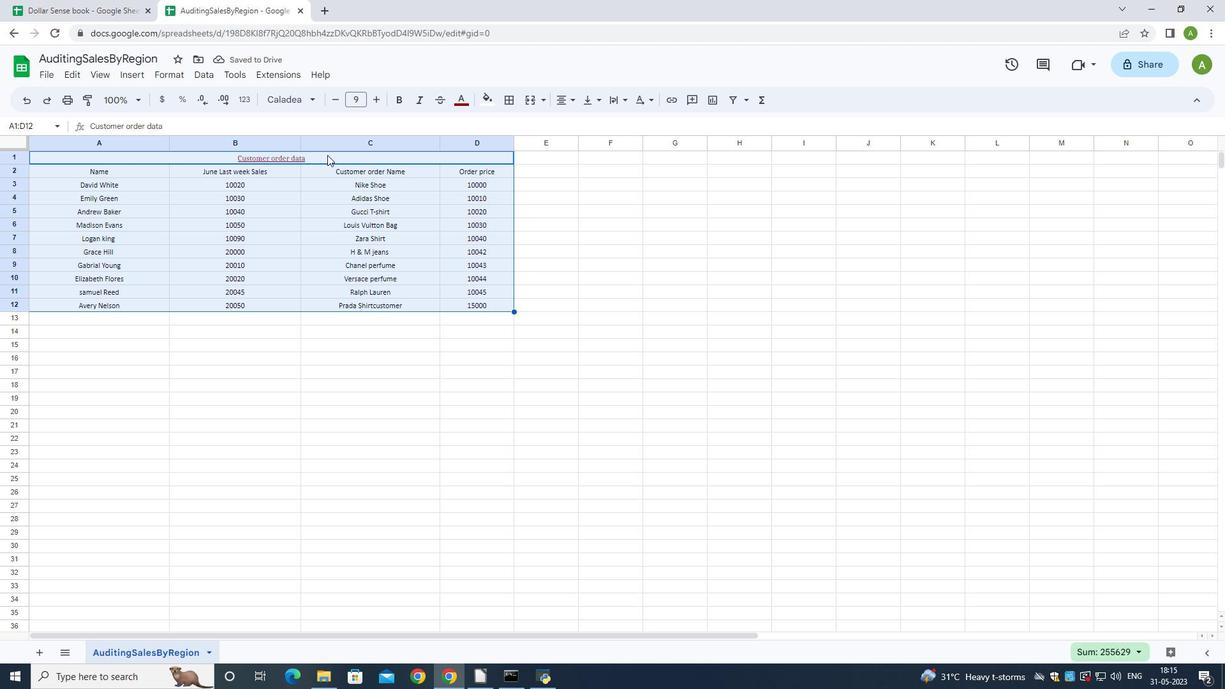 
Action: Mouse moved to (326, 155)
Screenshot: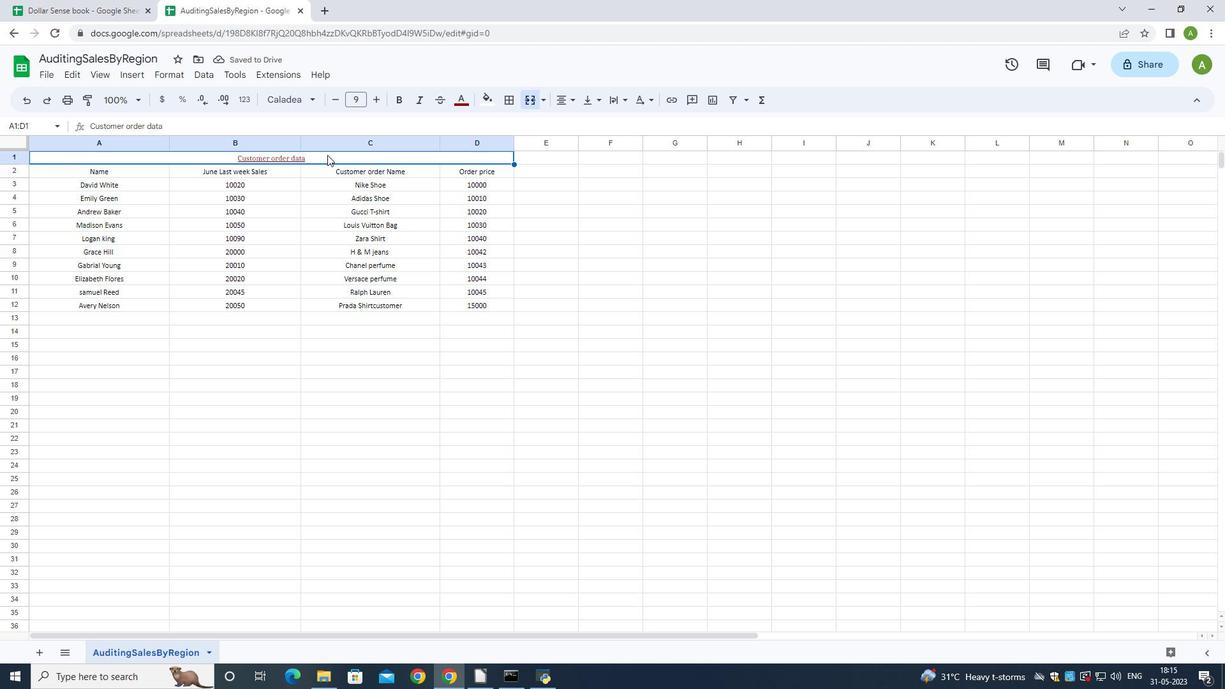 
Action: Mouse pressed left at (326, 155)
Screenshot: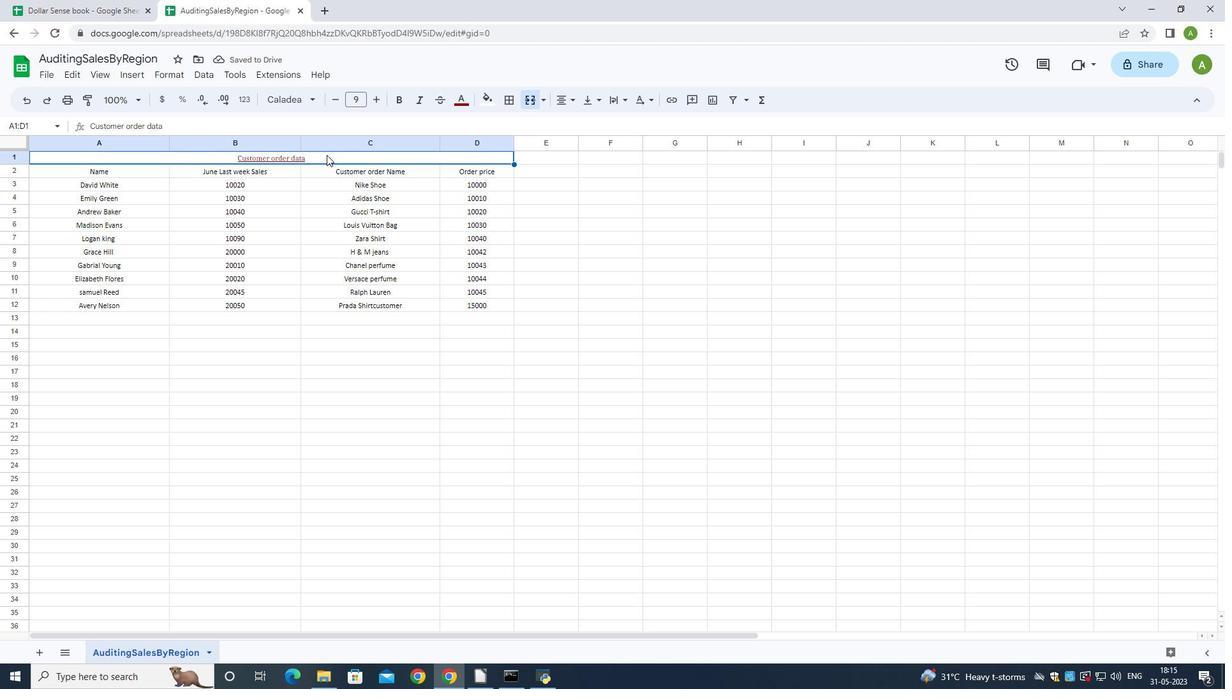 
Action: Mouse moved to (379, 101)
Screenshot: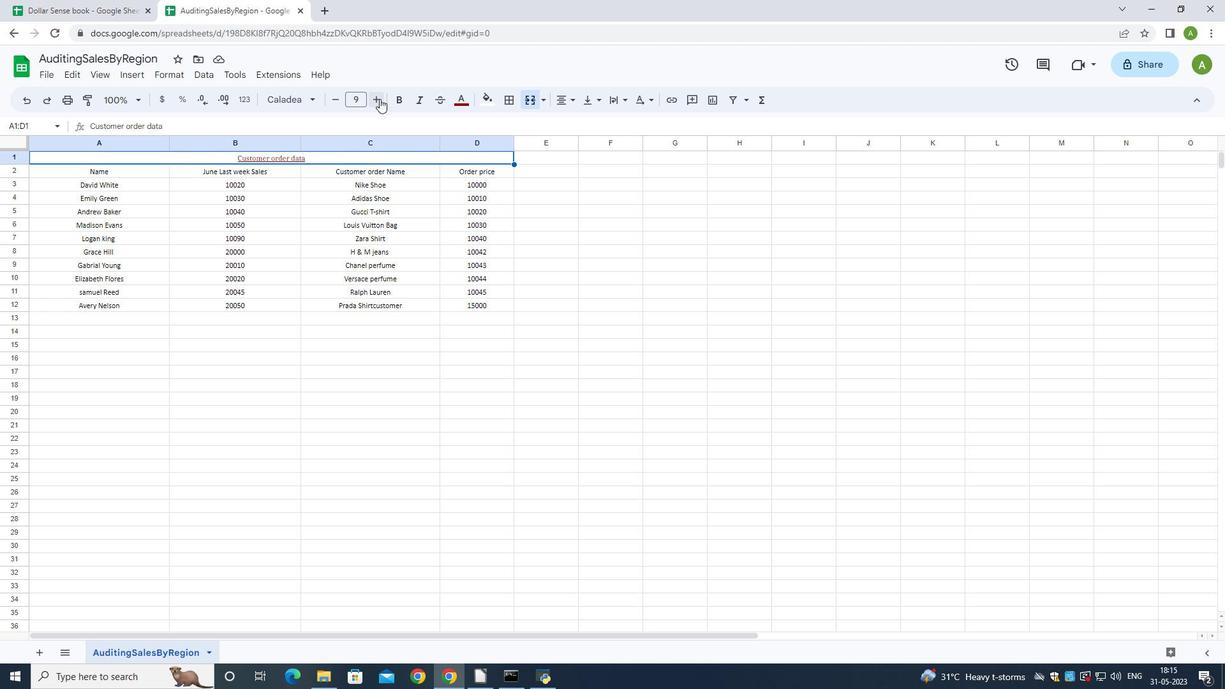 
Action: Mouse pressed left at (379, 101)
Screenshot: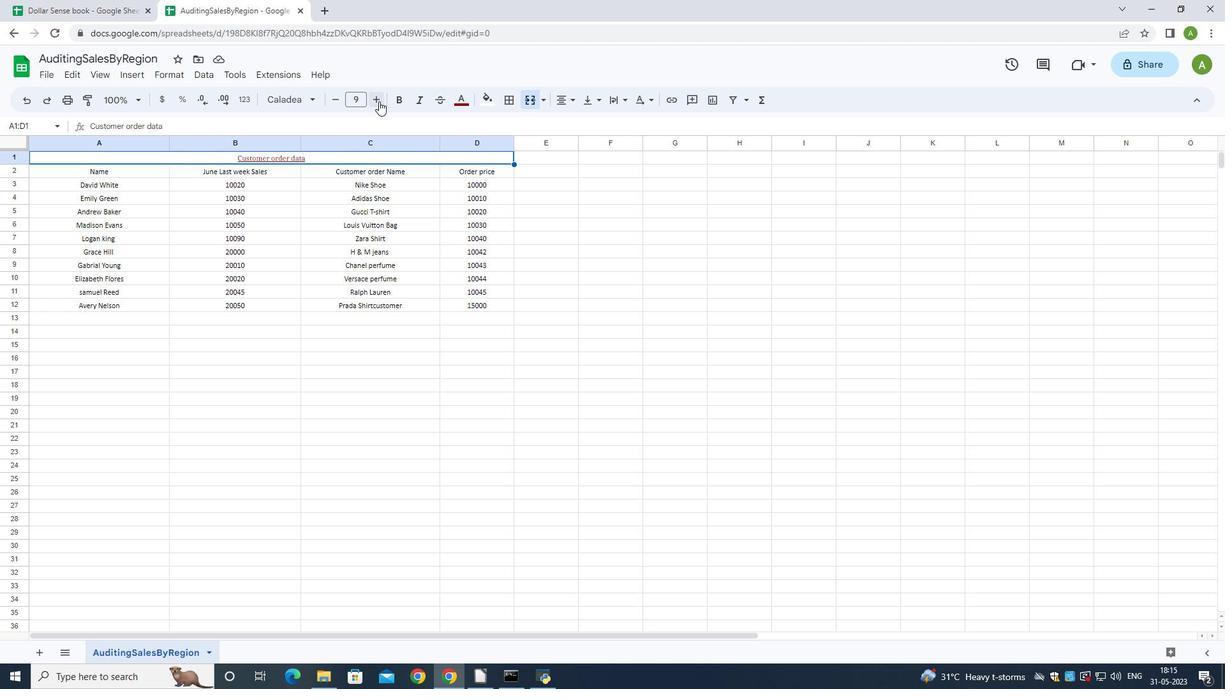 
Action: Mouse pressed left at (379, 101)
Screenshot: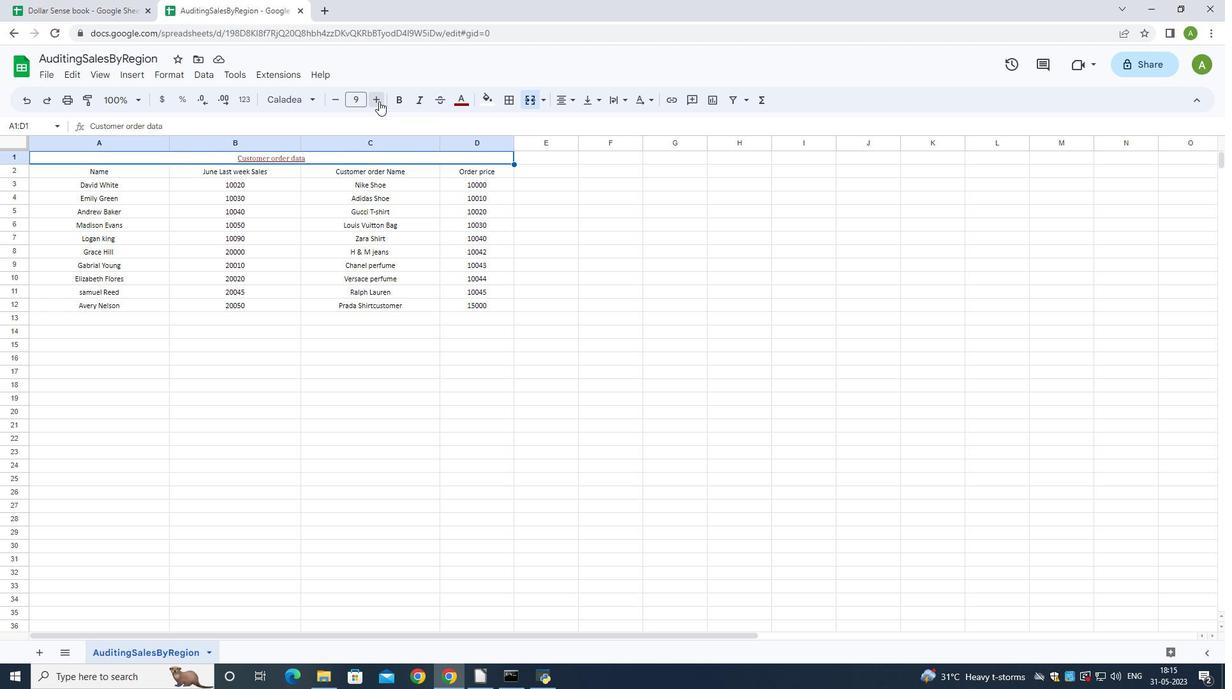 
Action: Mouse pressed left at (379, 101)
Screenshot: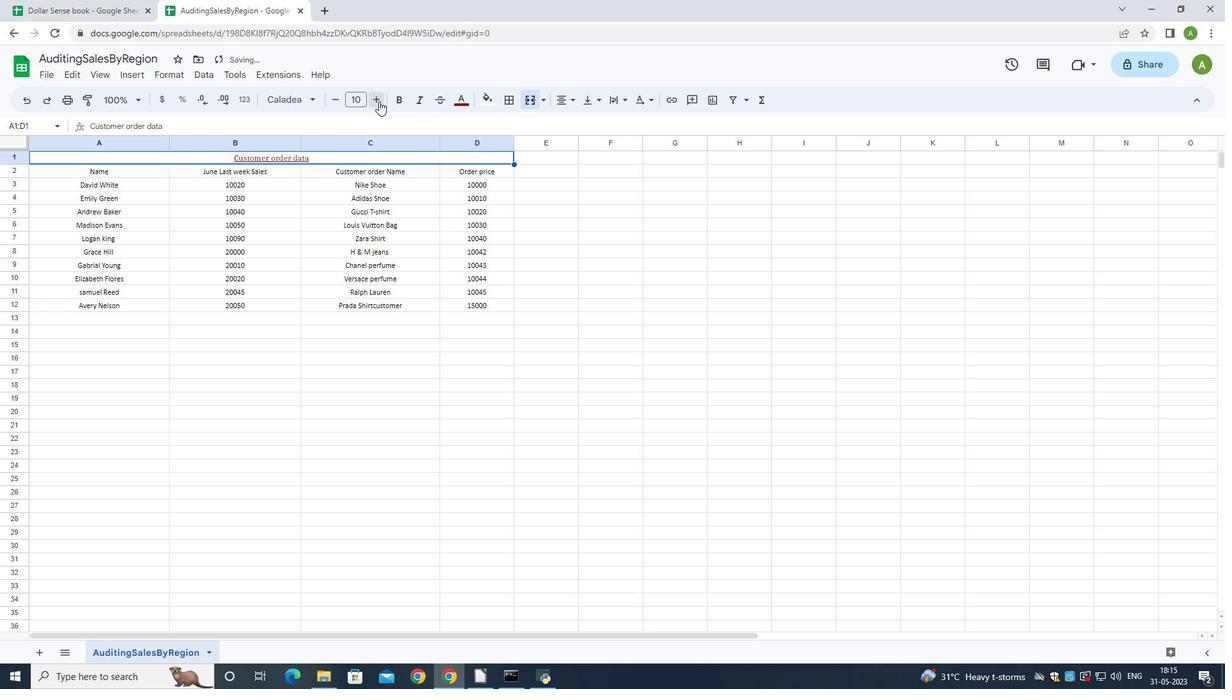 
Action: Mouse pressed left at (379, 101)
Screenshot: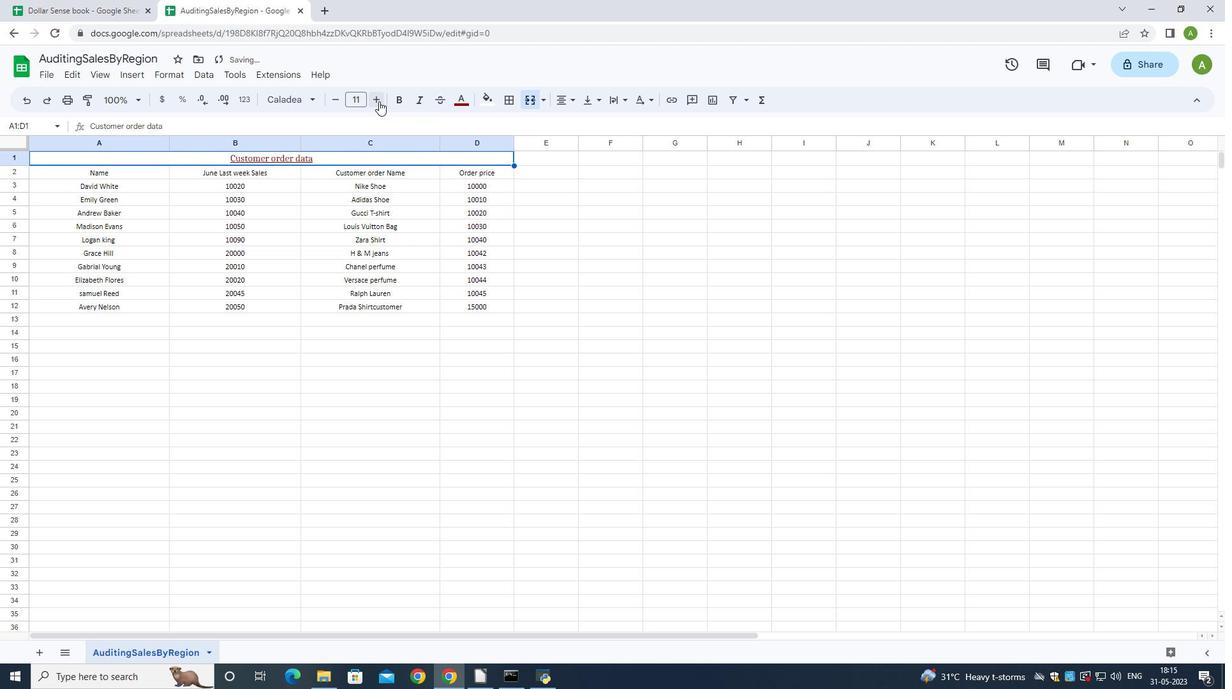 
Action: Mouse pressed left at (379, 101)
Screenshot: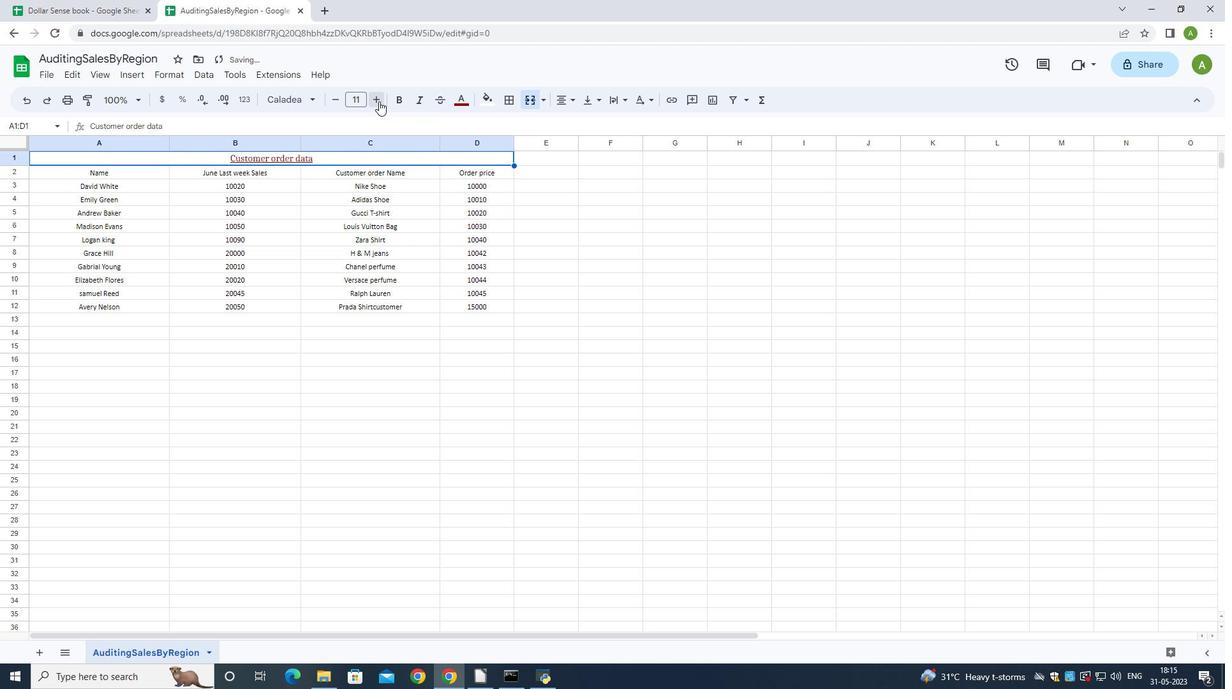 
Action: Mouse pressed left at (379, 101)
Screenshot: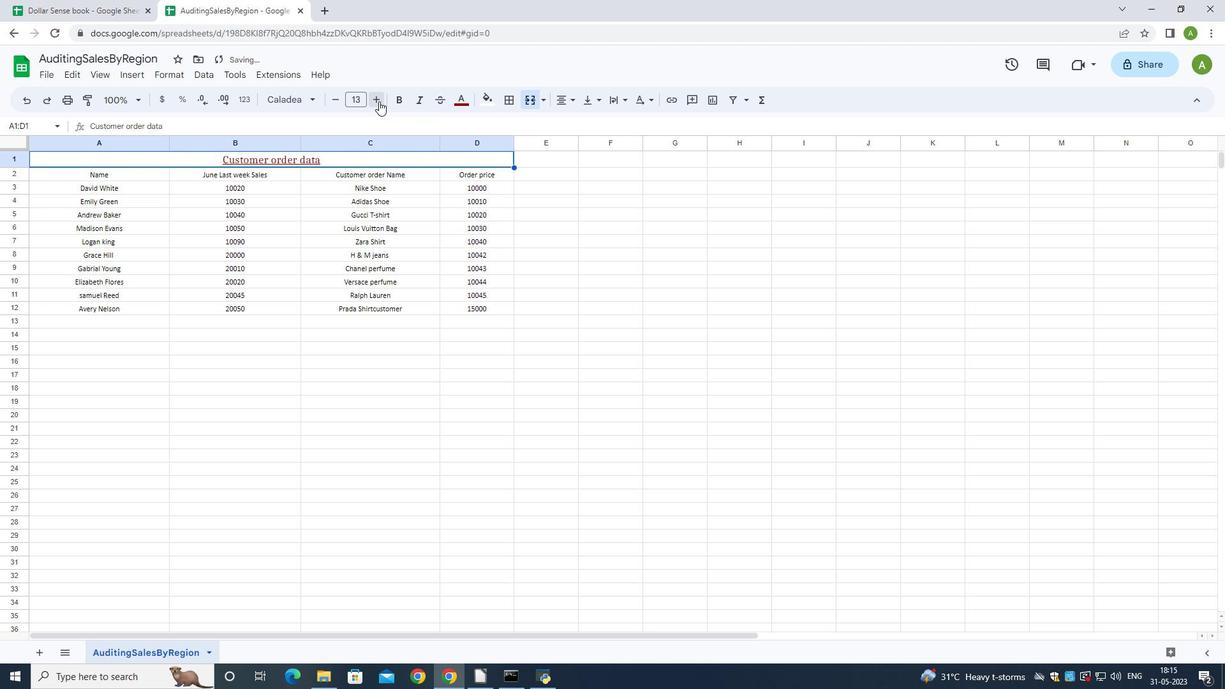 
Action: Mouse pressed left at (379, 101)
Screenshot: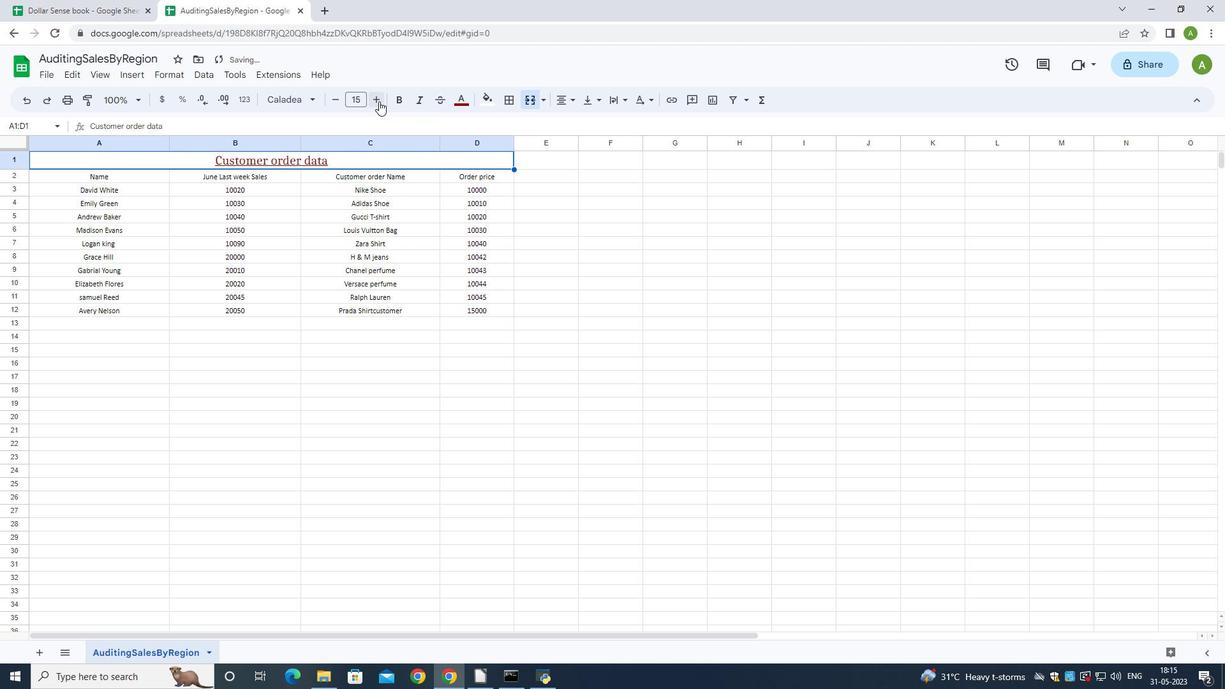 
Action: Mouse pressed left at (379, 101)
Screenshot: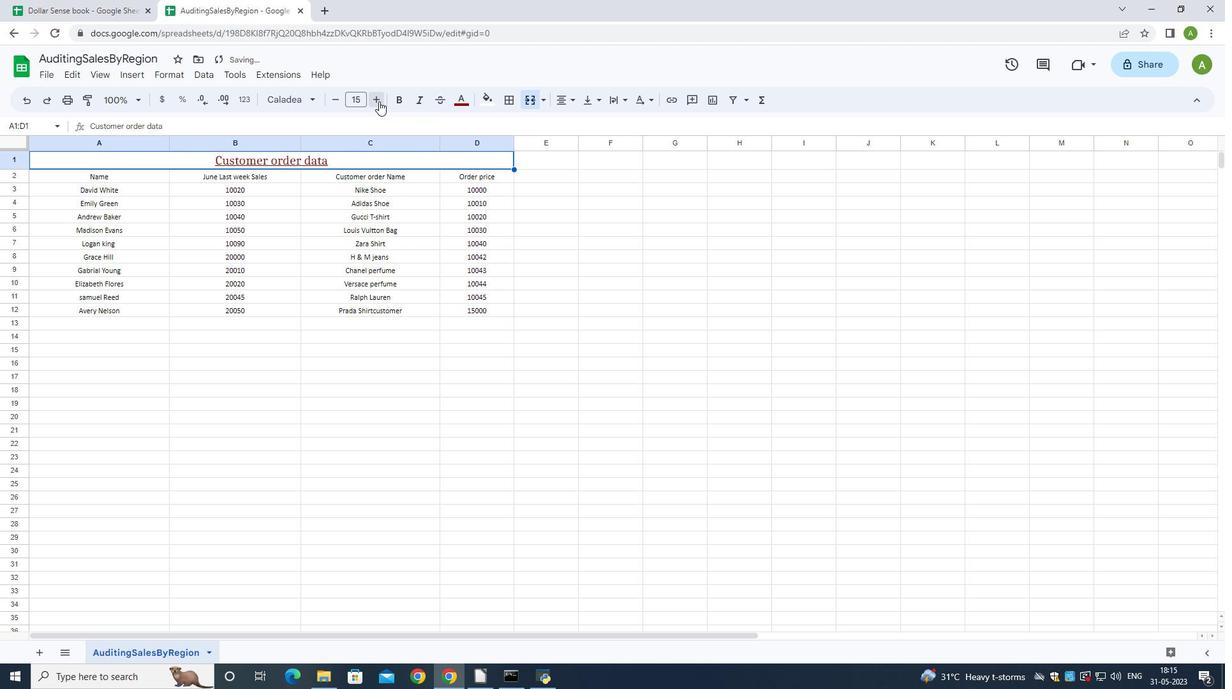 
Action: Mouse pressed left at (379, 101)
Screenshot: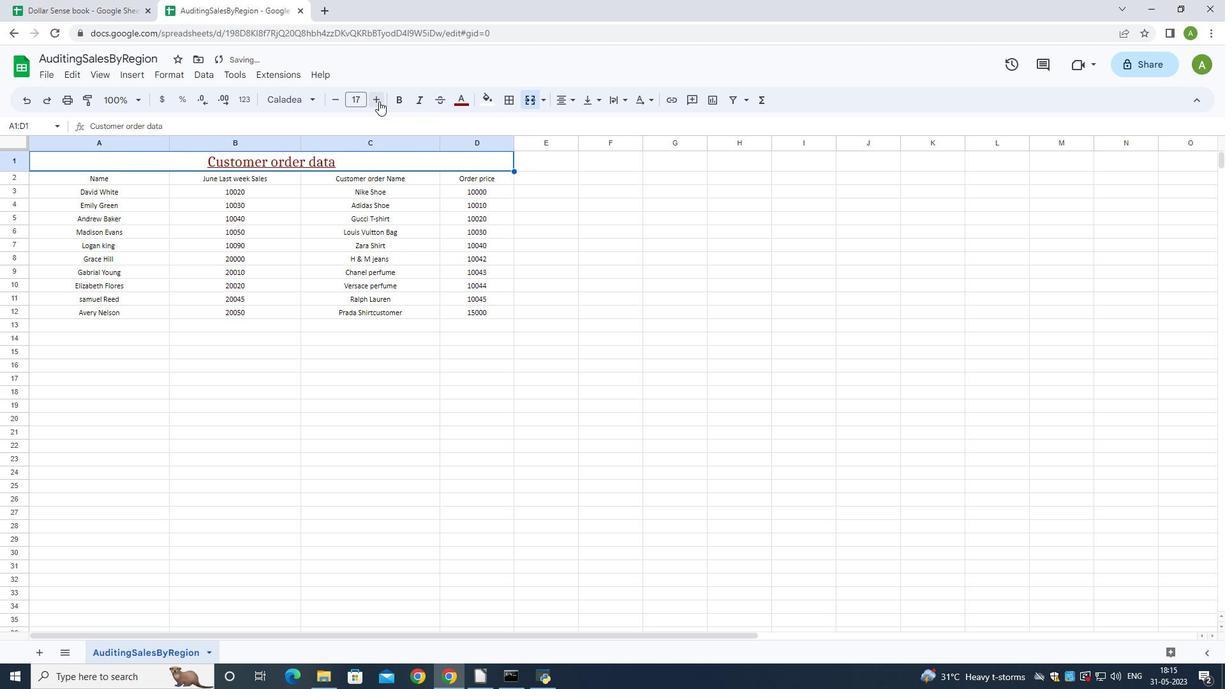 
Action: Mouse moved to (137, 179)
Screenshot: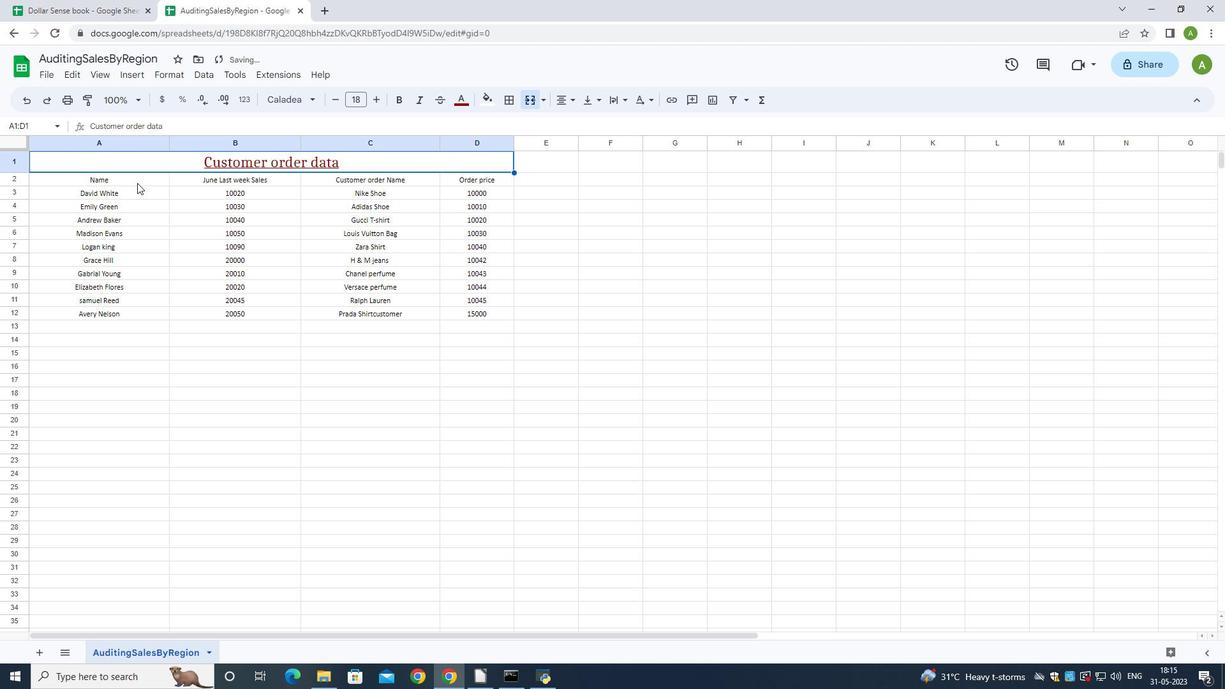 
Action: Mouse pressed left at (137, 179)
Screenshot: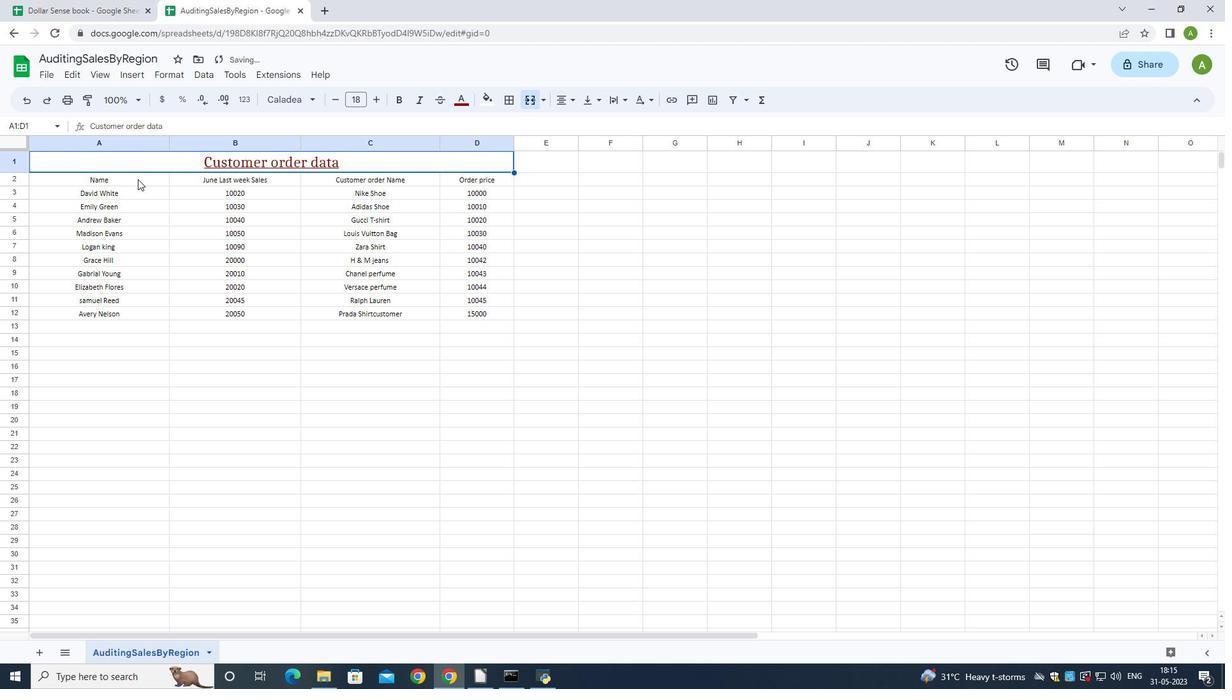 
Action: Mouse moved to (121, 162)
Screenshot: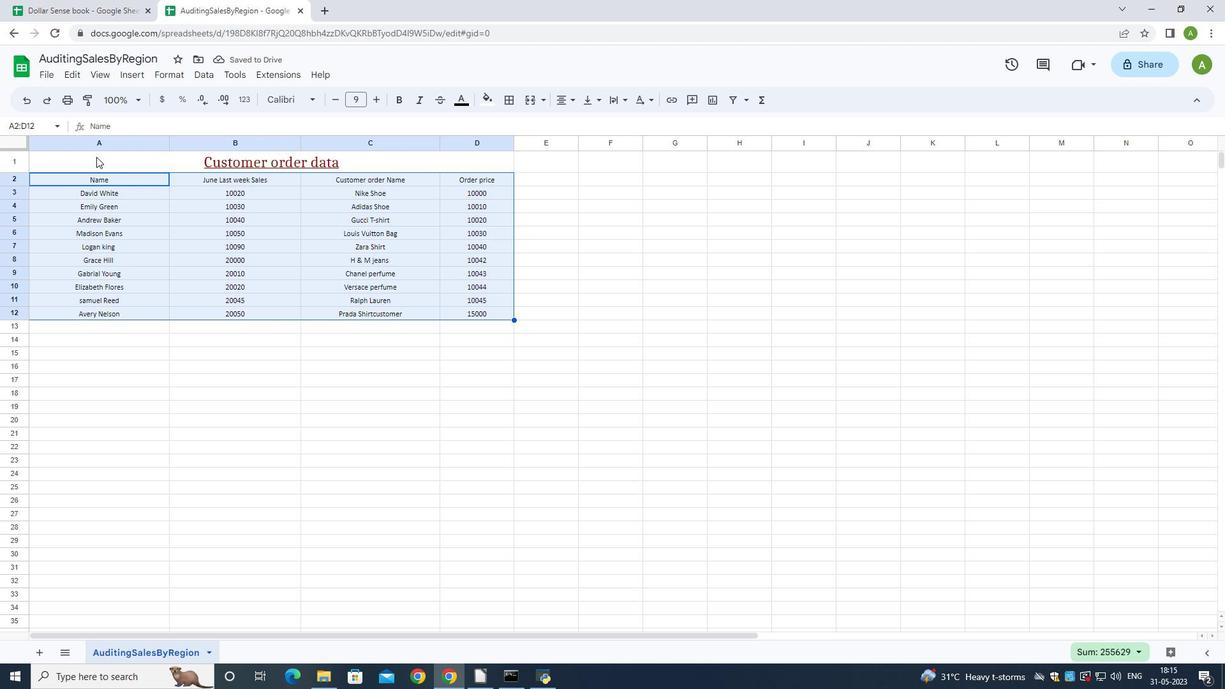 
Action: Mouse pressed left at (121, 162)
Screenshot: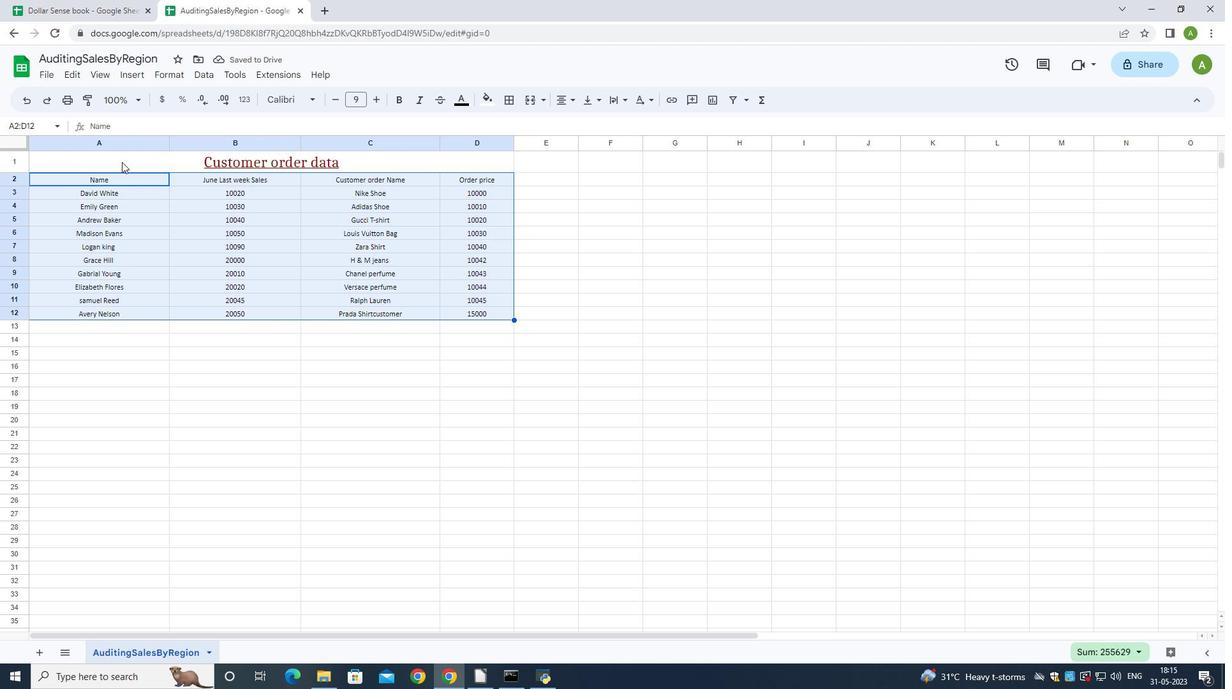 
Action: Mouse moved to (125, 162)
Screenshot: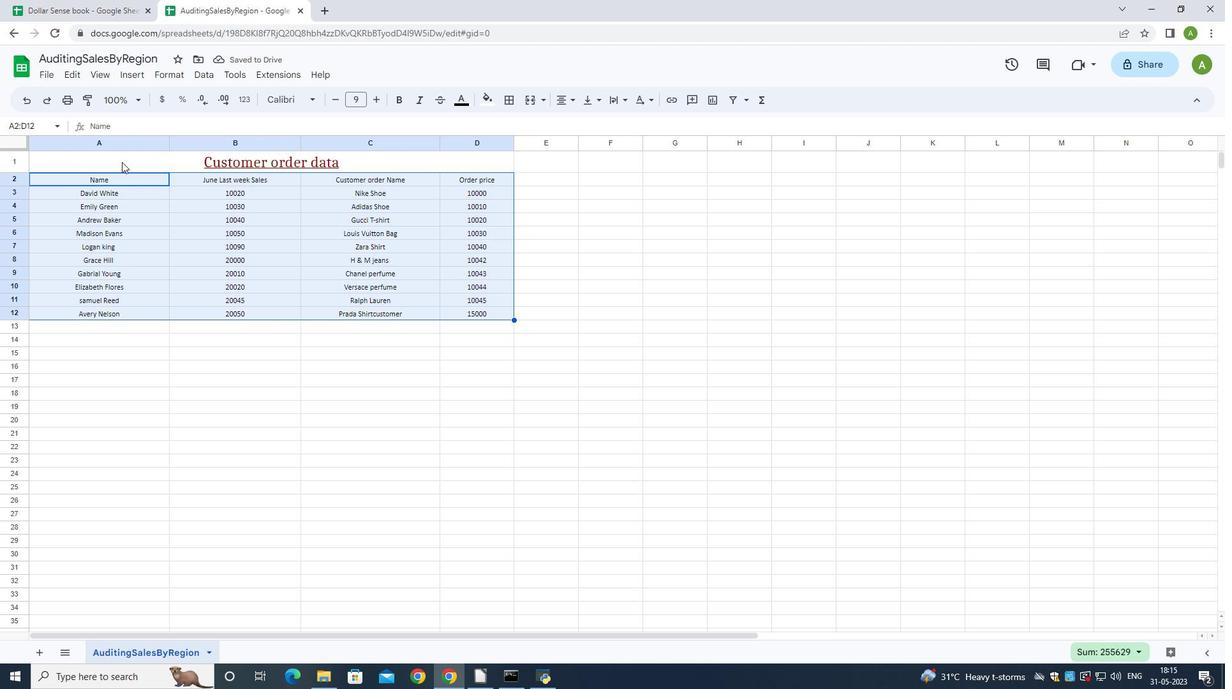 
Action: Mouse pressed left at (125, 162)
Screenshot: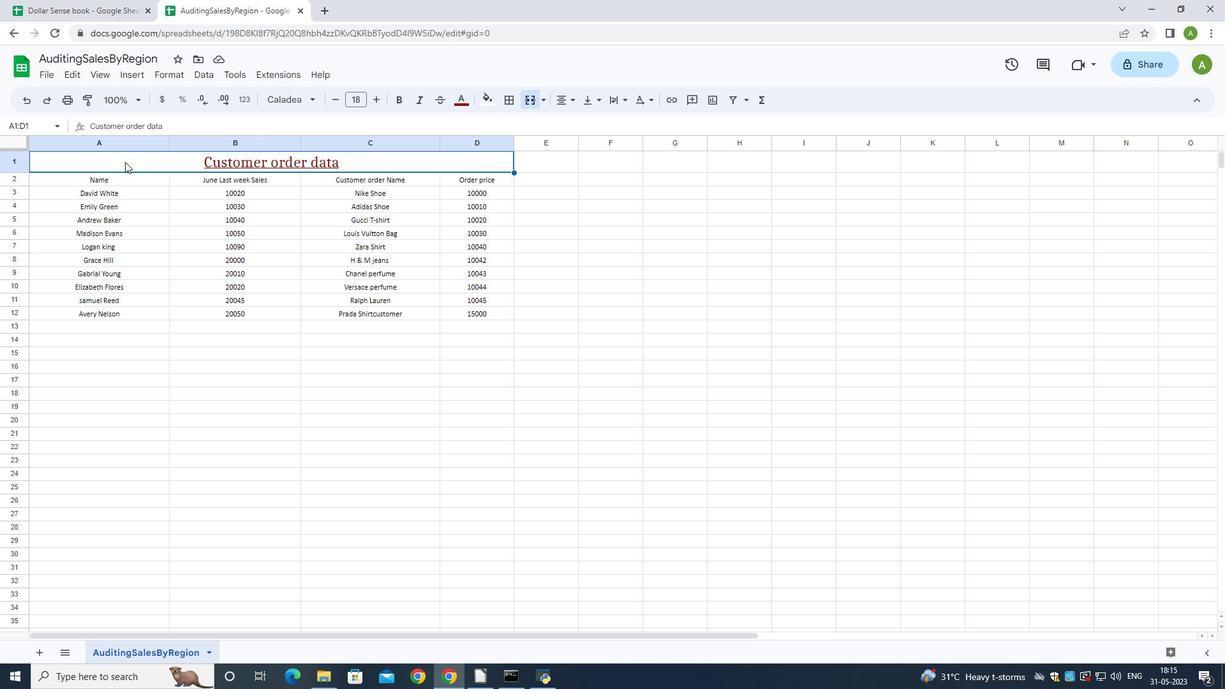 
Action: Mouse moved to (572, 96)
Screenshot: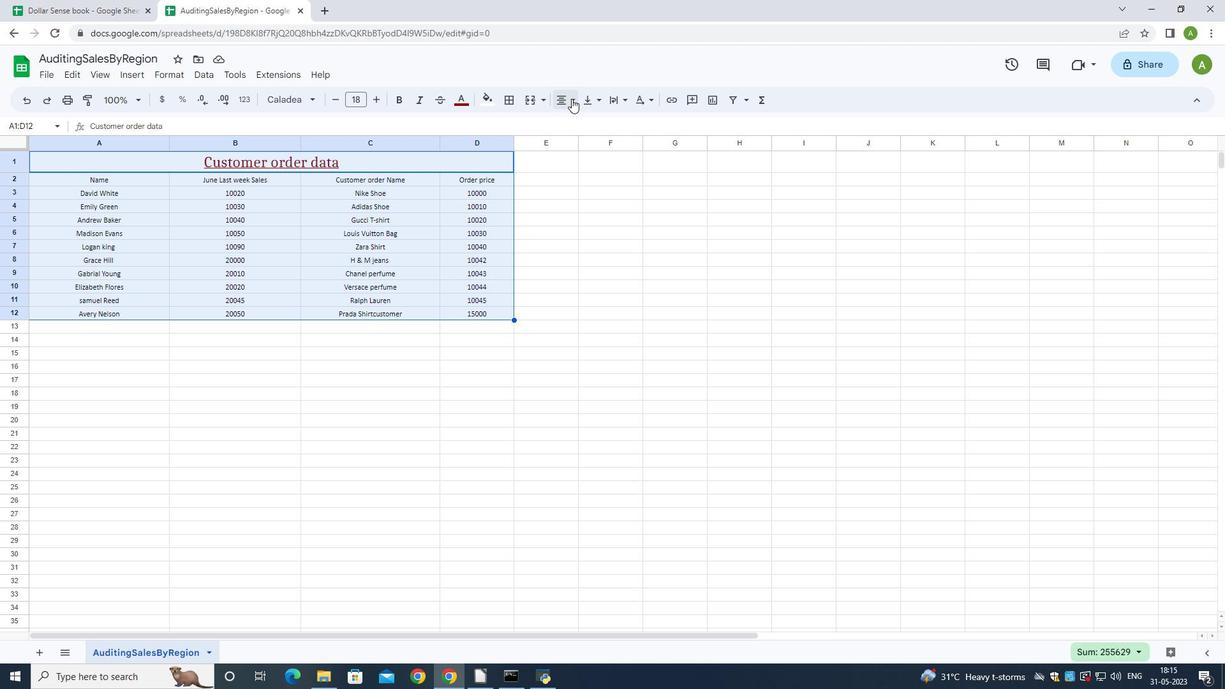 
Action: Mouse pressed left at (572, 96)
Screenshot: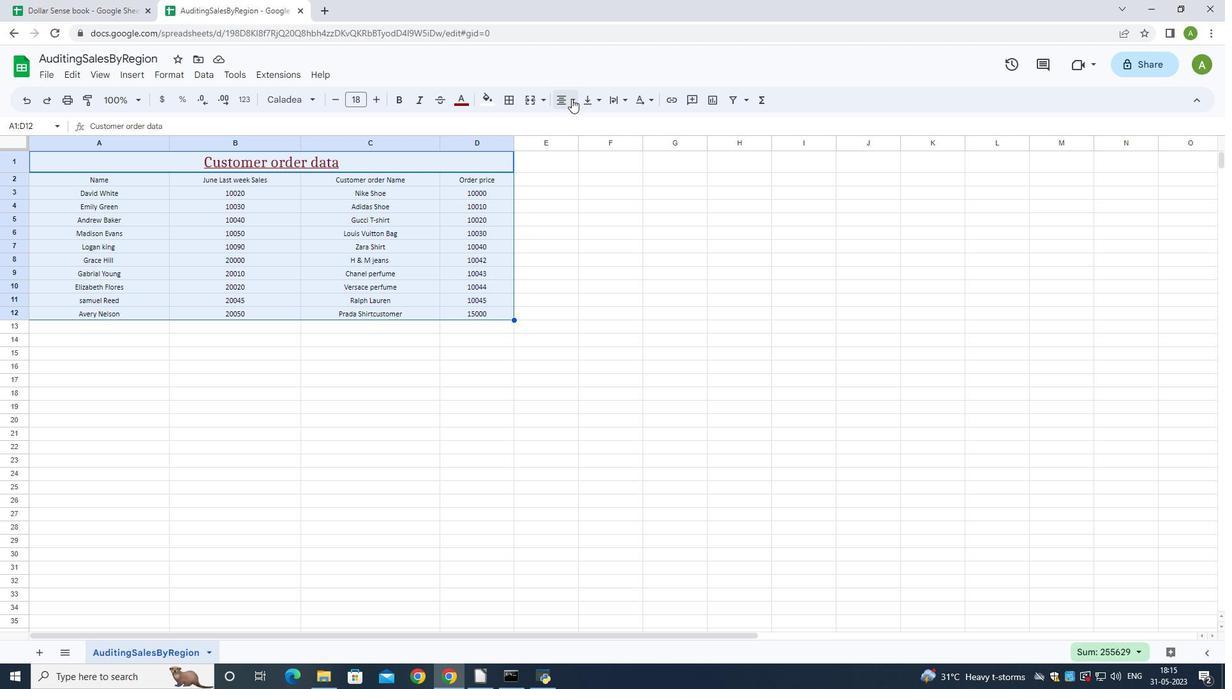 
Action: Mouse moved to (587, 126)
Screenshot: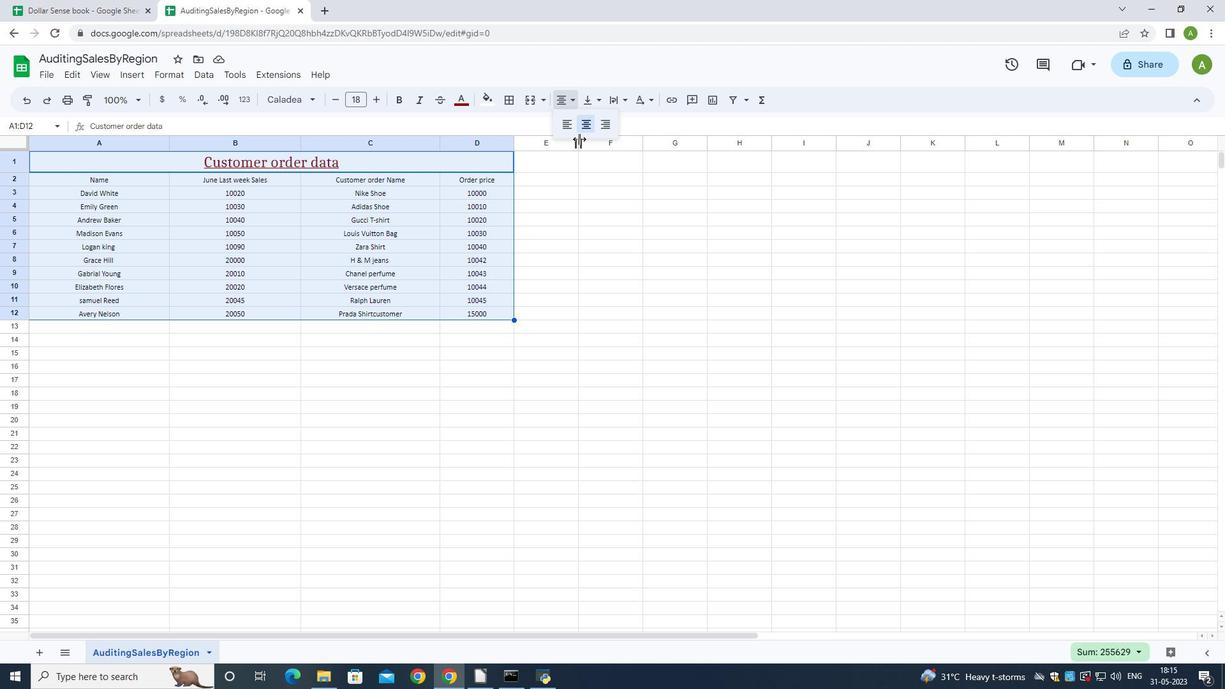 
Action: Mouse pressed left at (587, 126)
Screenshot: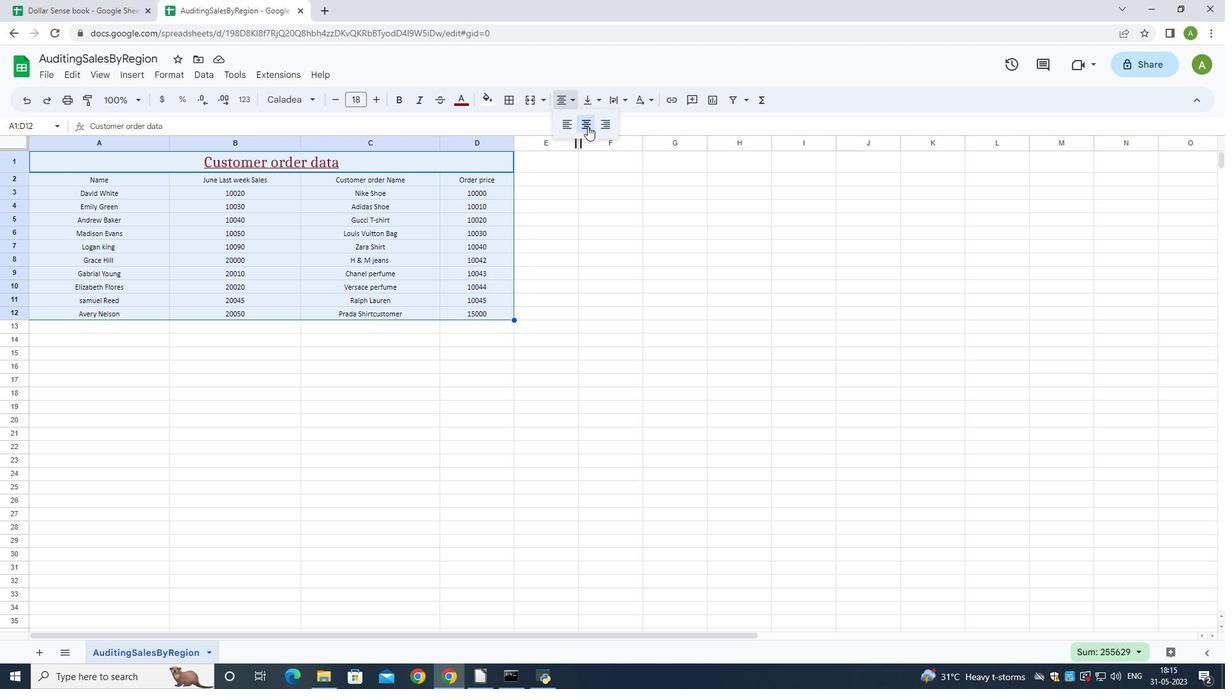 
Action: Mouse moved to (114, 162)
Screenshot: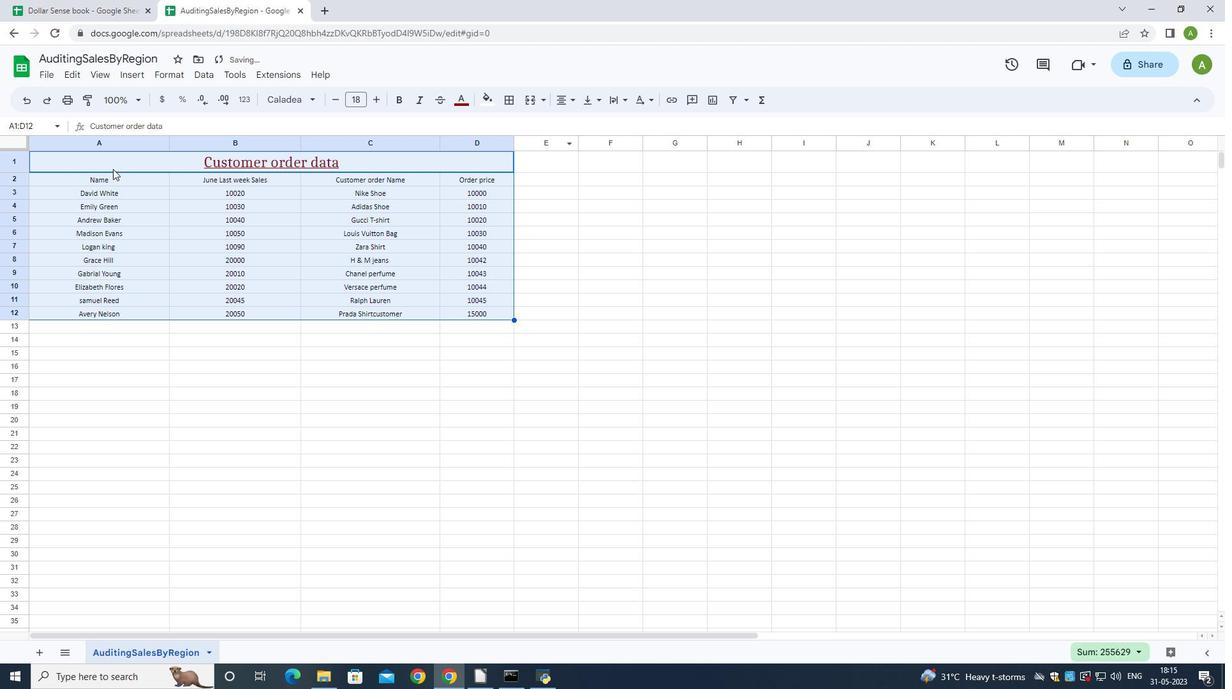 
Action: Mouse pressed left at (114, 162)
Screenshot: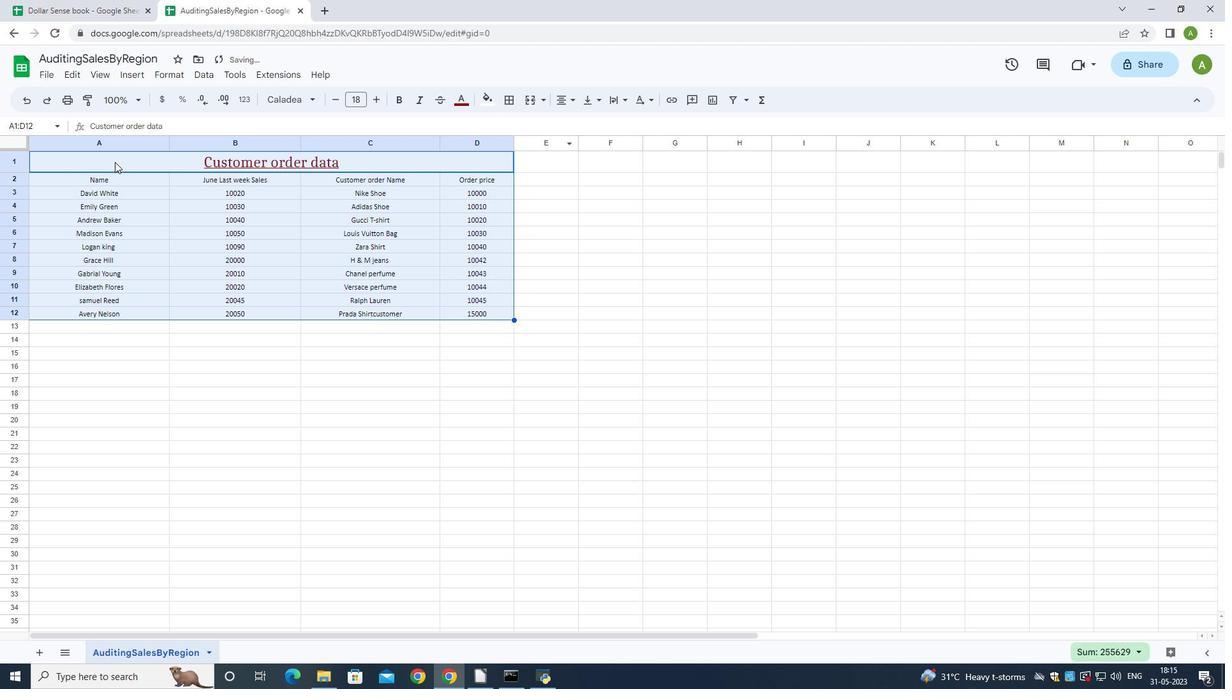 
Action: Mouse moved to (487, 100)
Screenshot: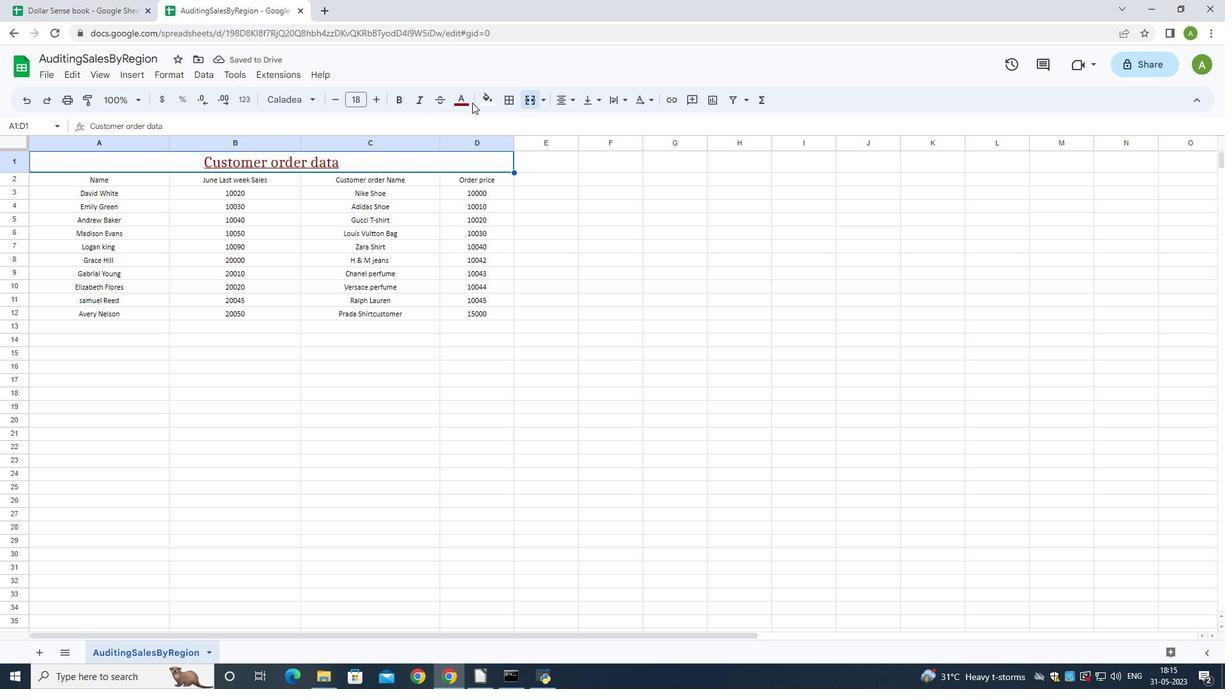 
Action: Mouse pressed left at (487, 100)
Screenshot: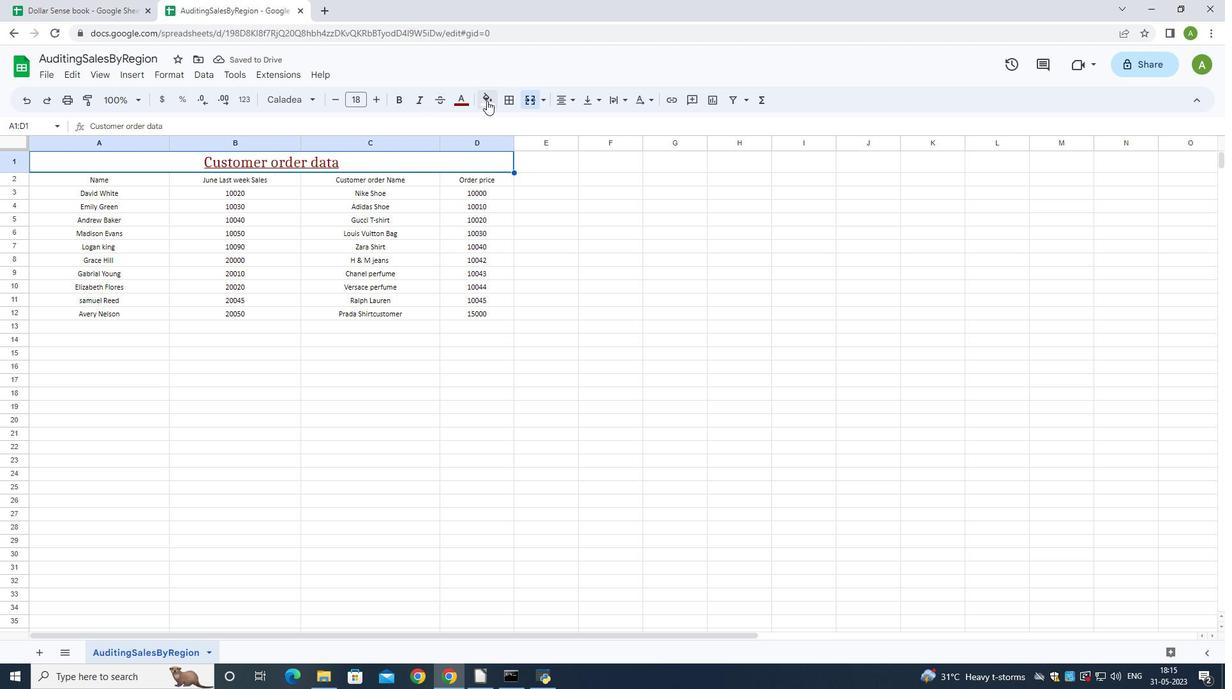 
Action: Mouse moved to (509, 155)
Screenshot: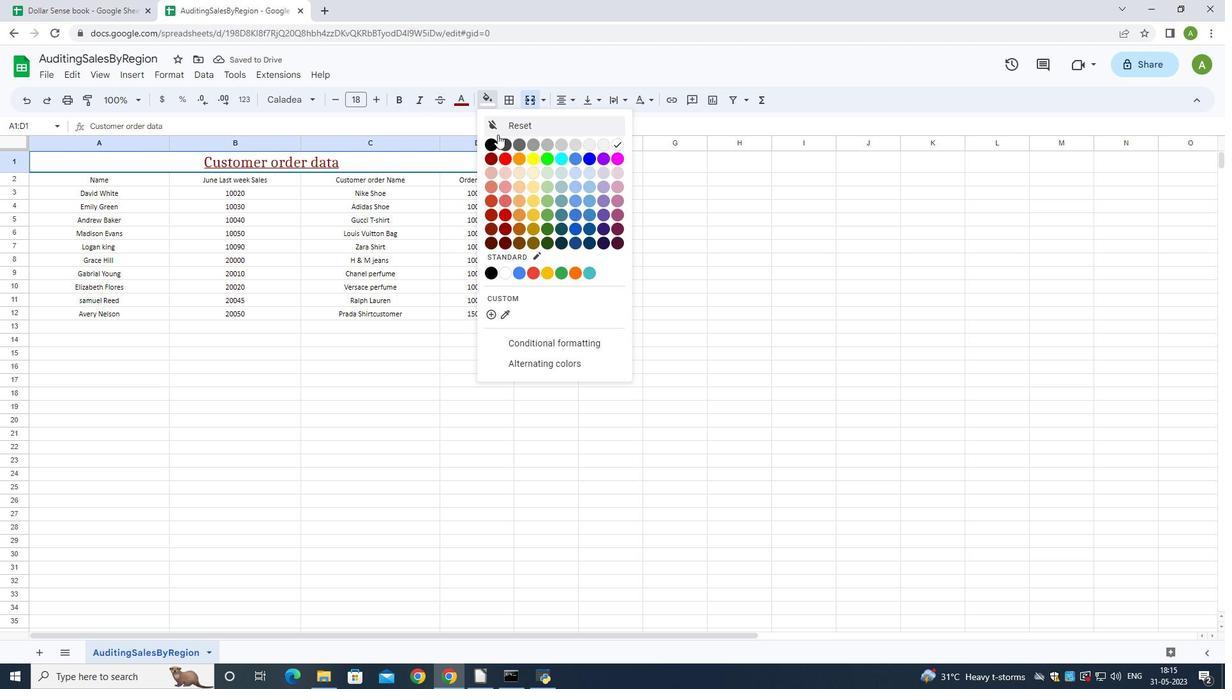 
Action: Mouse pressed left at (509, 155)
Screenshot: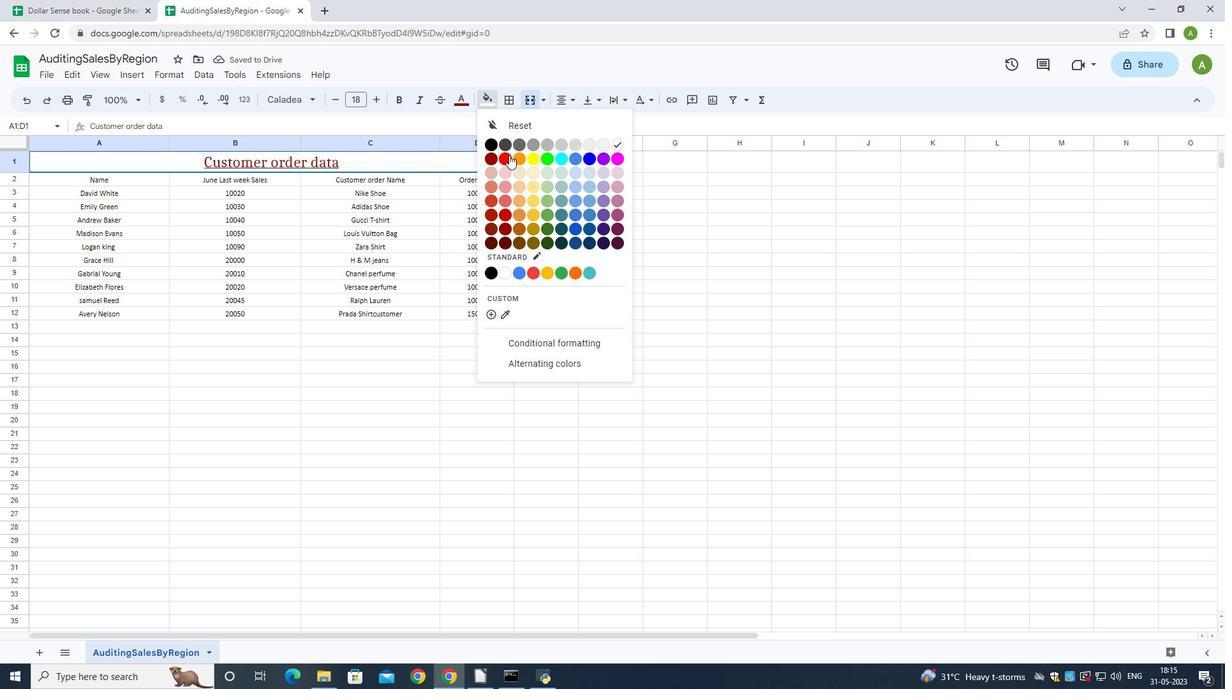 
Action: Mouse moved to (65, 181)
Screenshot: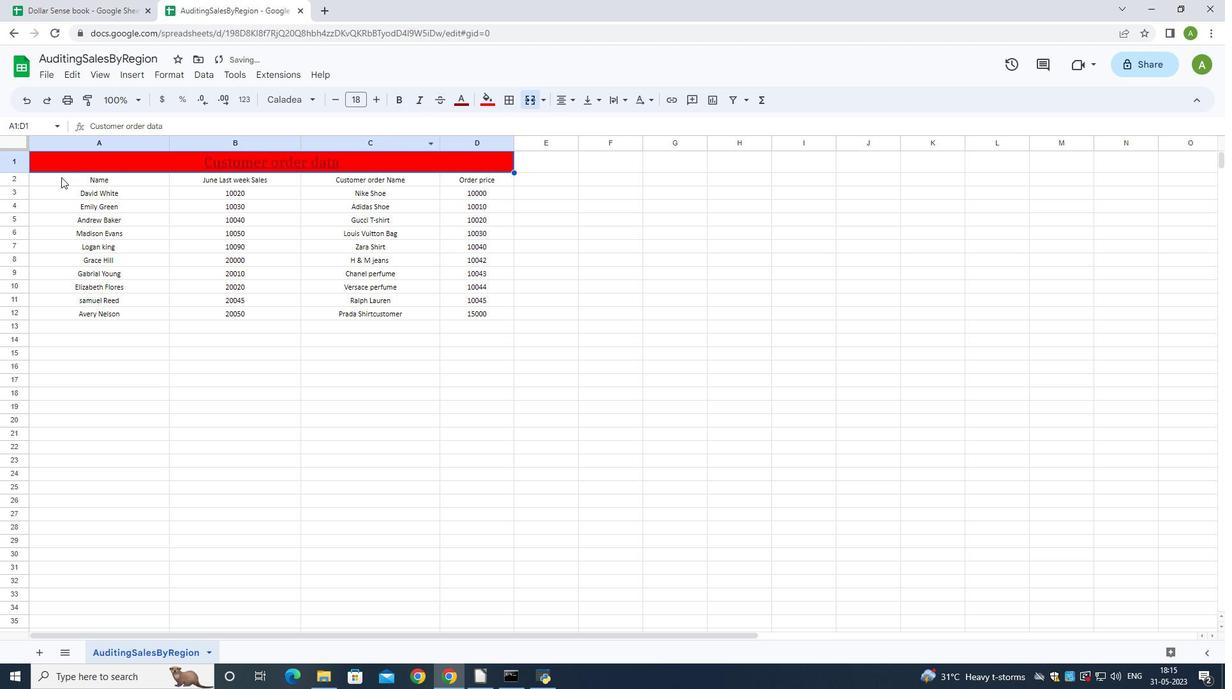 
Action: Mouse pressed left at (65, 181)
Screenshot: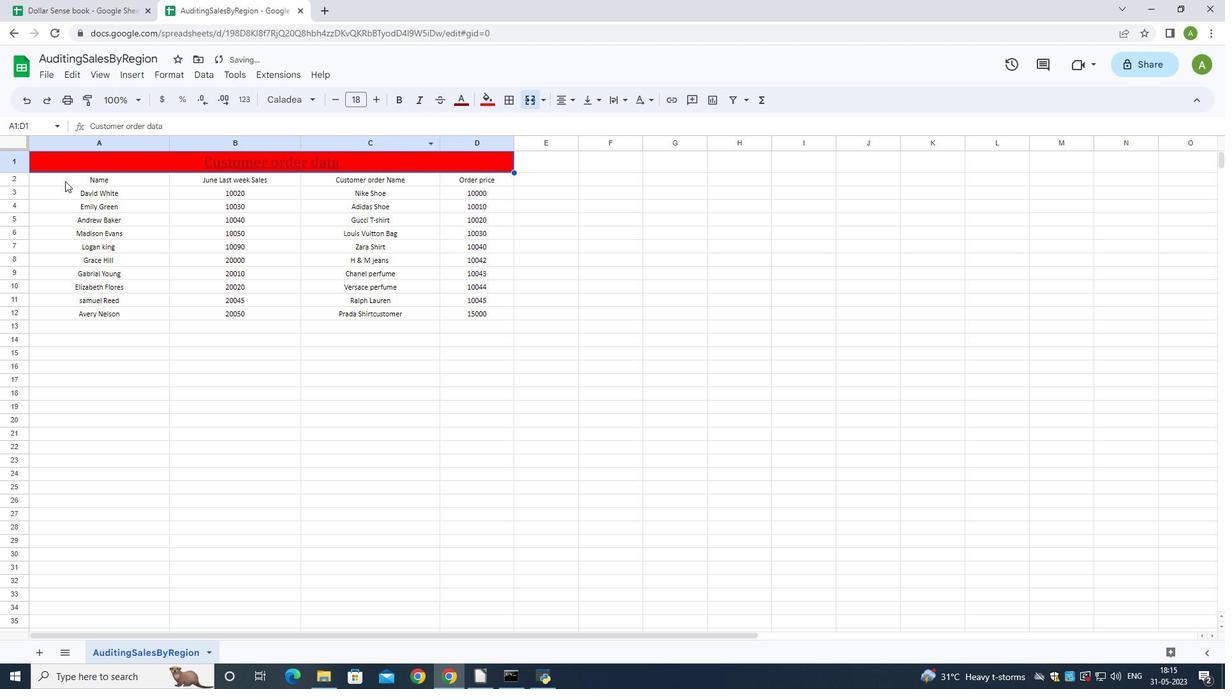 
Action: Mouse moved to (65, 181)
Screenshot: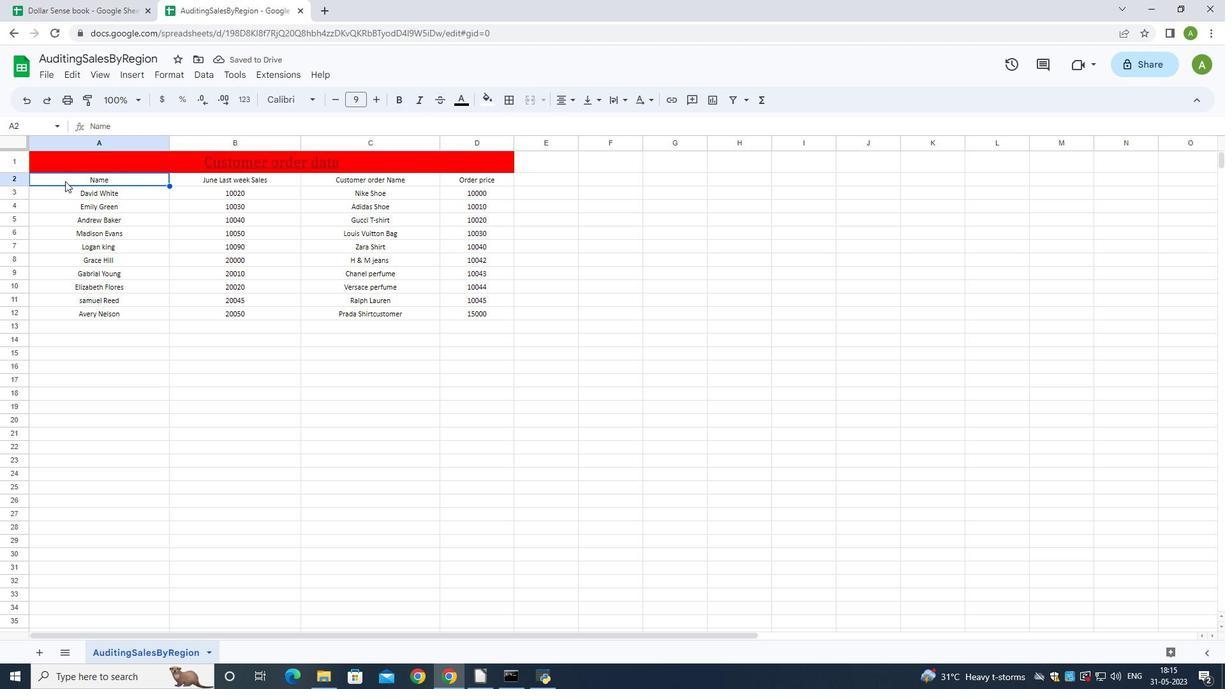 
Action: Mouse pressed left at (65, 181)
Screenshot: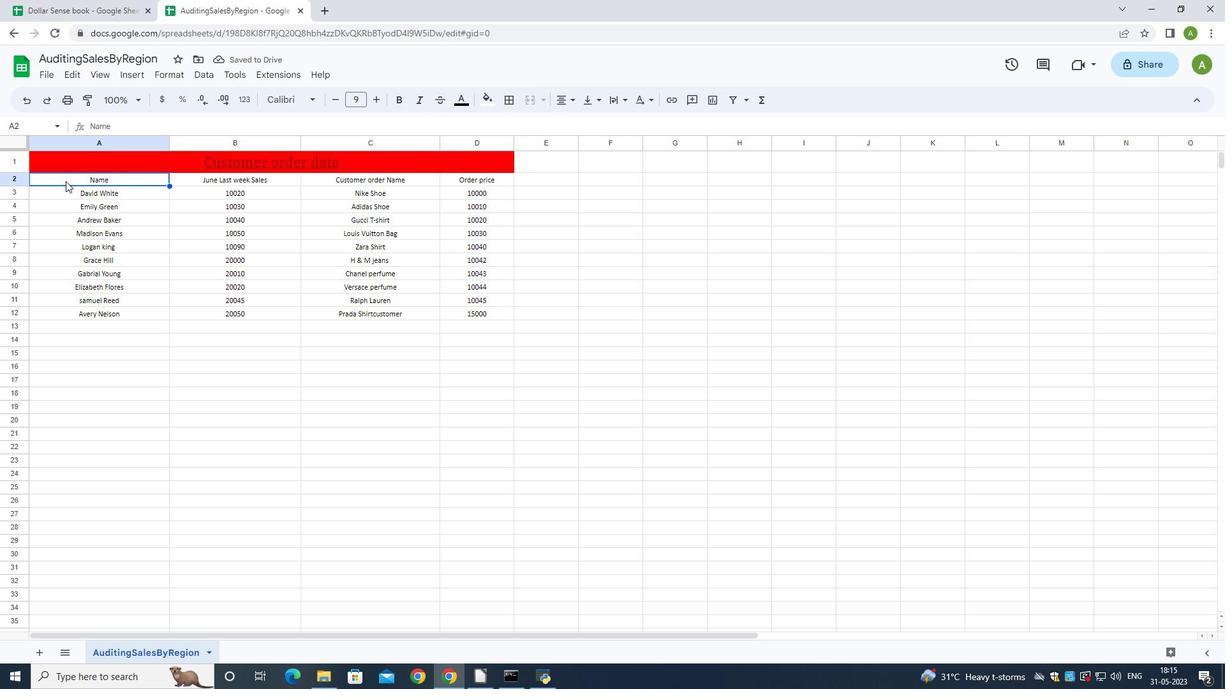 
Action: Mouse moved to (457, 102)
Screenshot: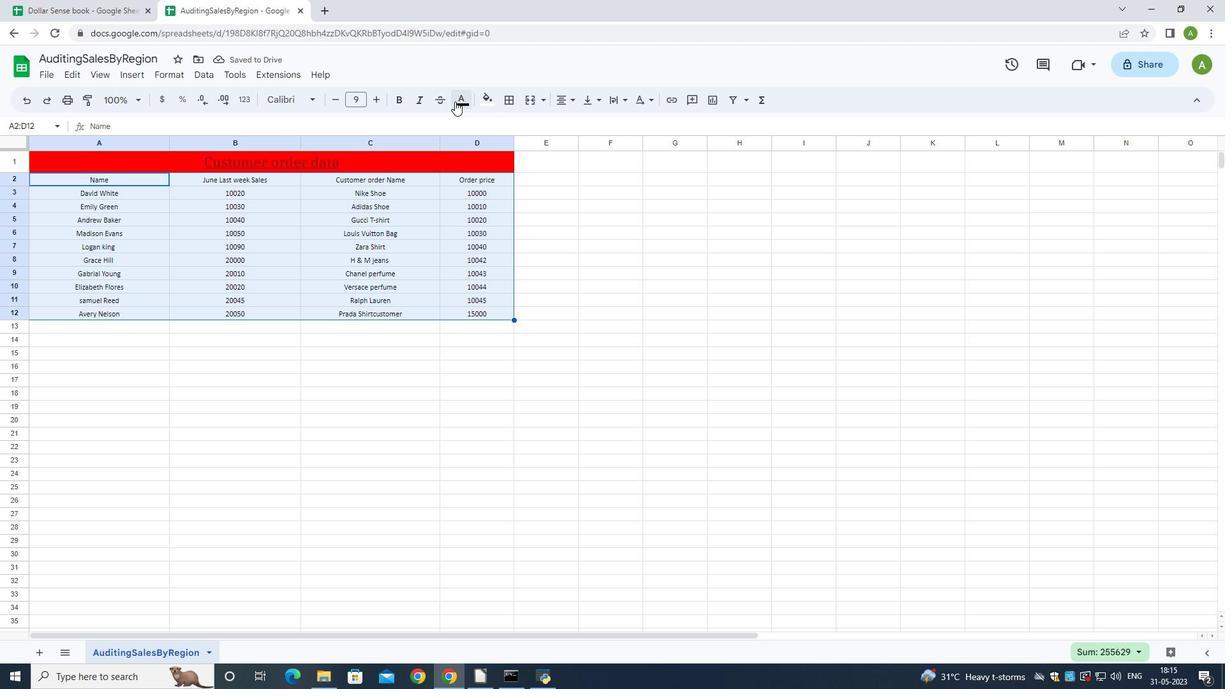 
Action: Mouse pressed left at (457, 102)
Screenshot: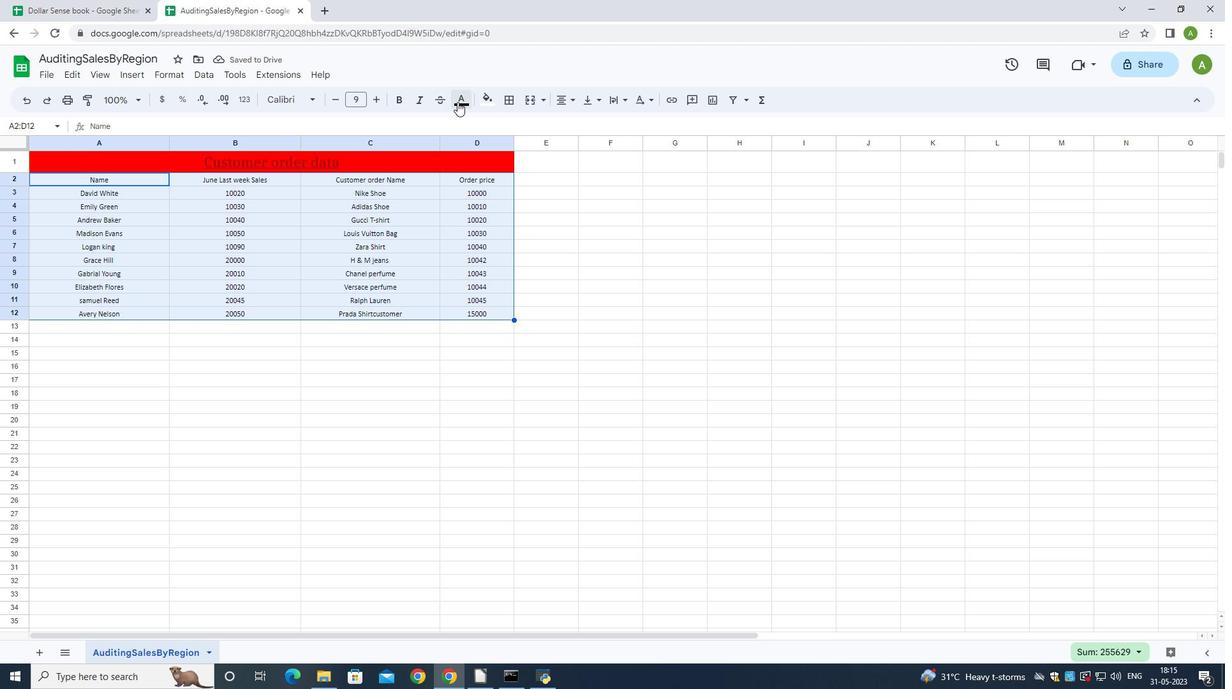 
Action: Mouse moved to (466, 146)
Screenshot: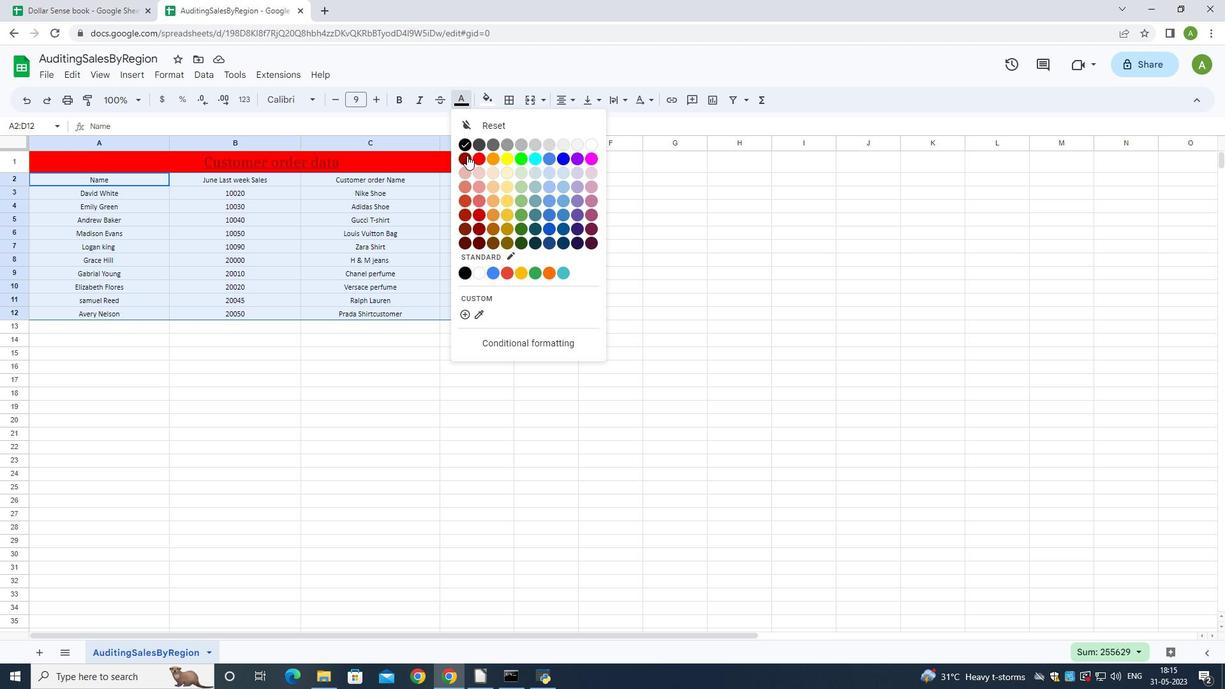 
Action: Mouse pressed left at (466, 146)
Screenshot: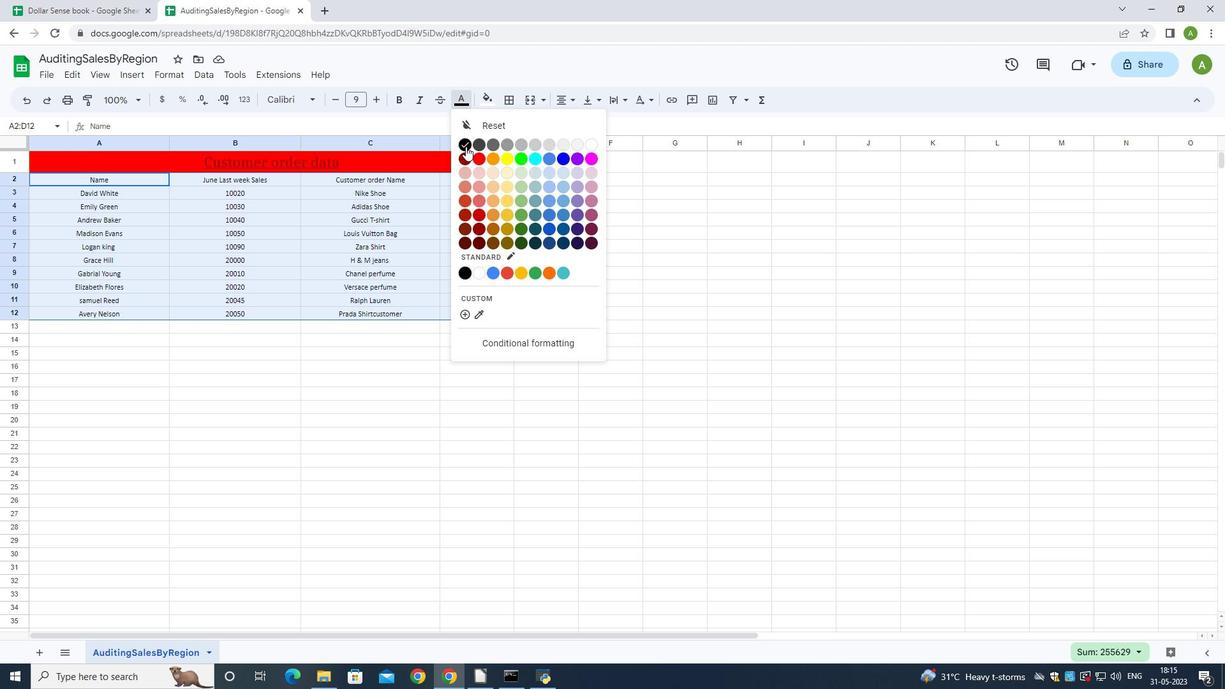 
Action: Mouse moved to (299, 370)
Screenshot: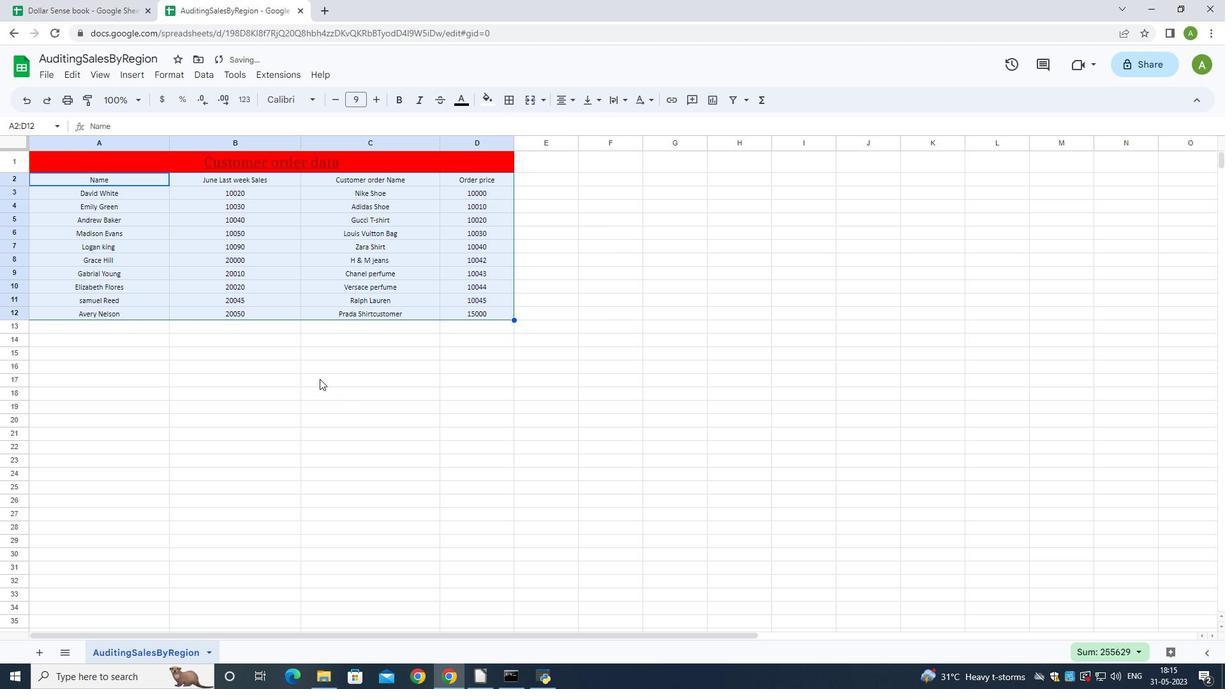 
Action: Mouse pressed left at (299, 370)
Screenshot: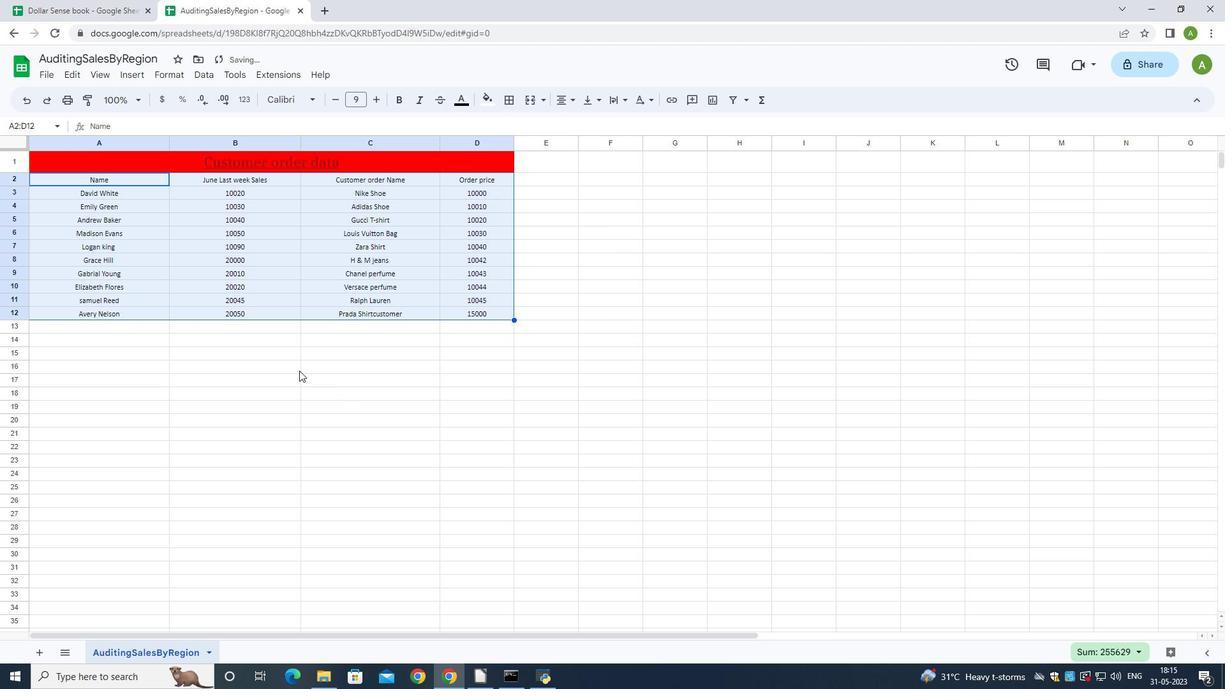 
Action: Mouse moved to (82, 178)
Screenshot: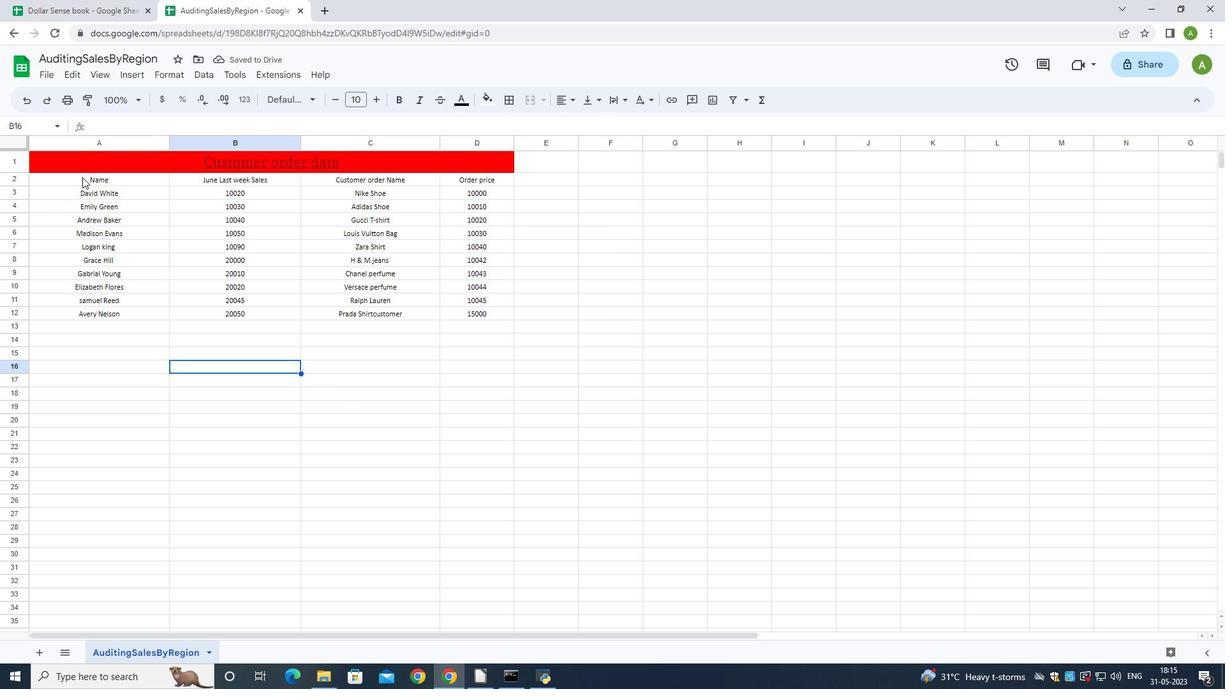 
Action: Mouse pressed left at (82, 178)
Screenshot: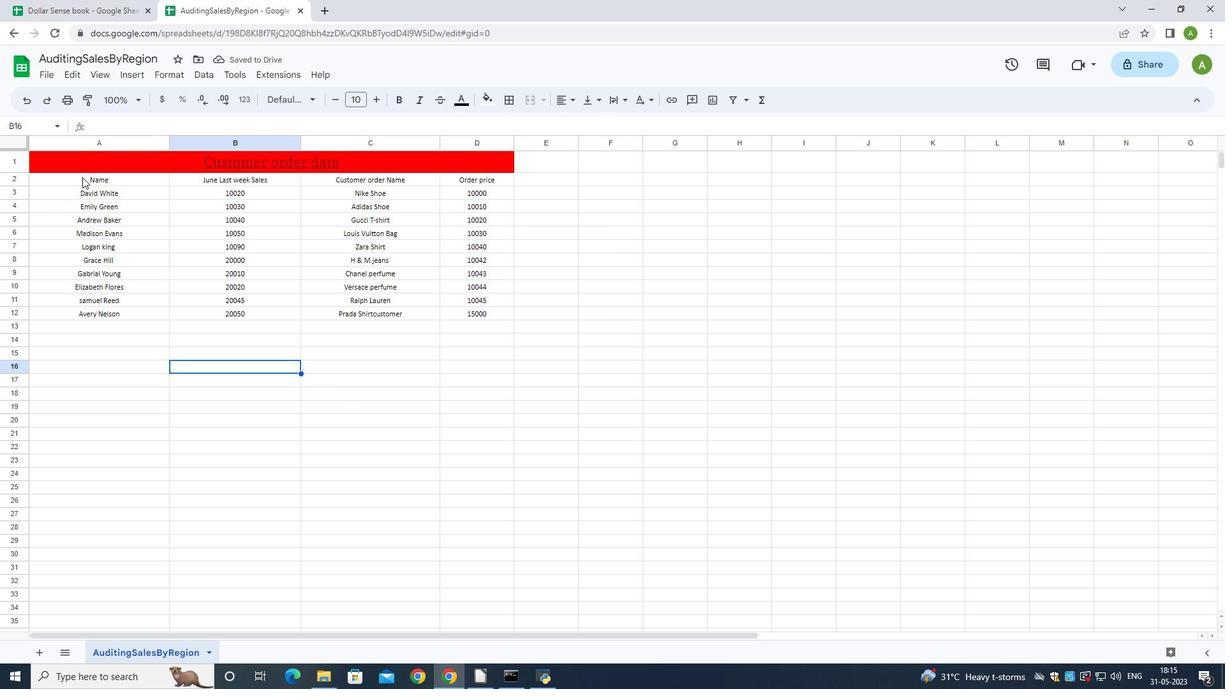 
Action: Mouse moved to (511, 100)
Screenshot: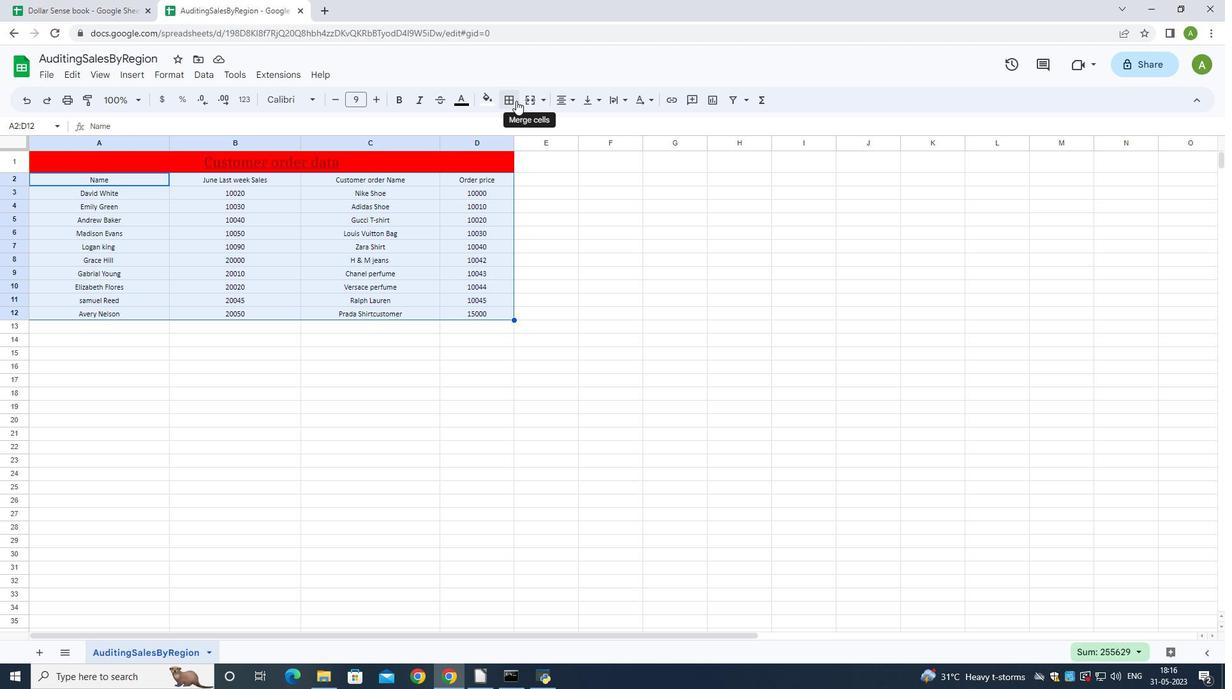 
Action: Mouse pressed left at (511, 100)
Screenshot: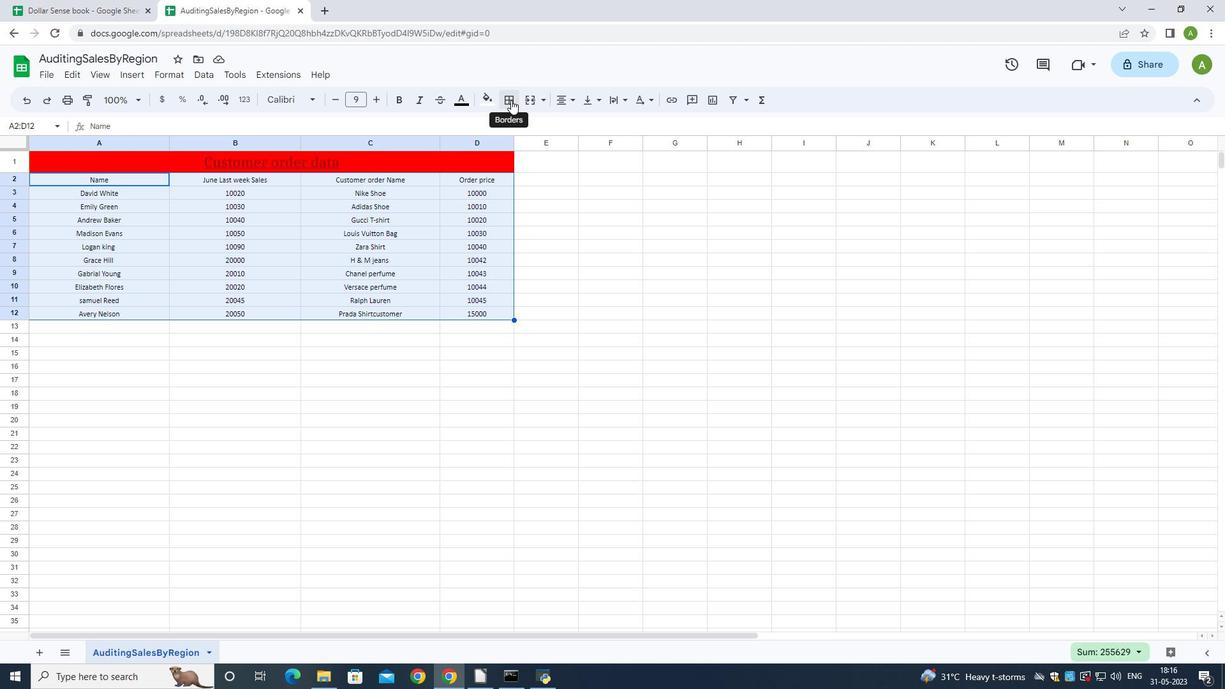 
Action: Mouse moved to (539, 146)
Screenshot: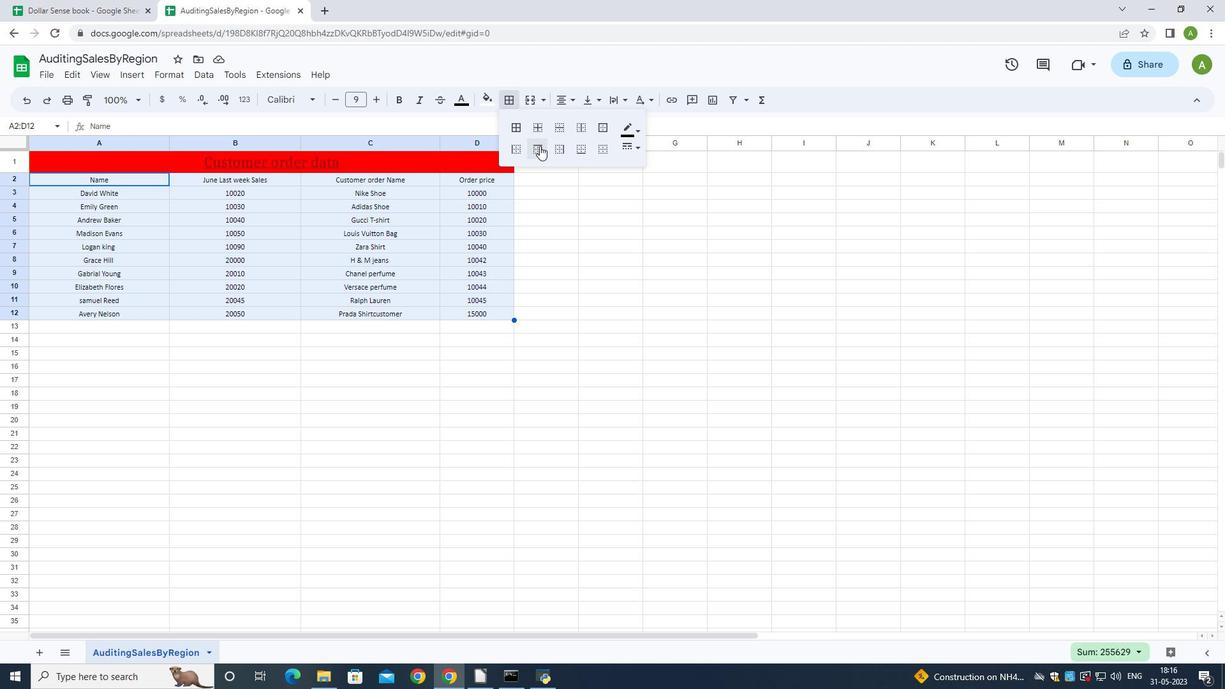 
Action: Mouse pressed left at (539, 146)
Screenshot: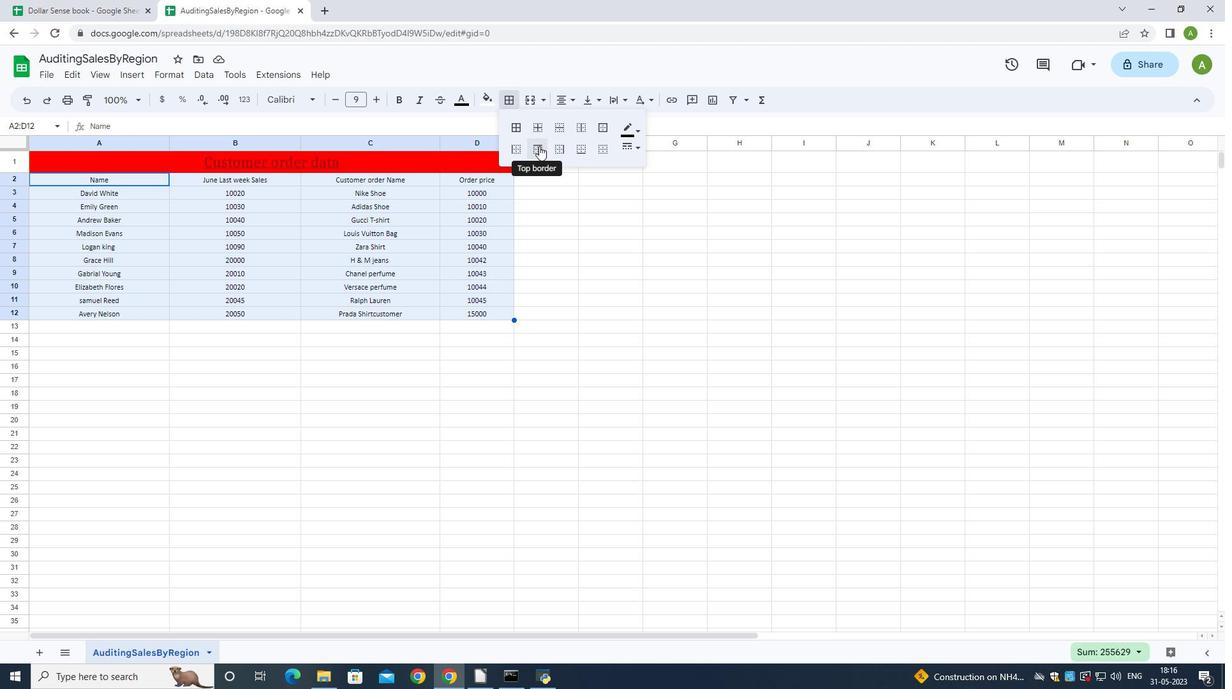 
Action: Mouse moved to (547, 234)
Screenshot: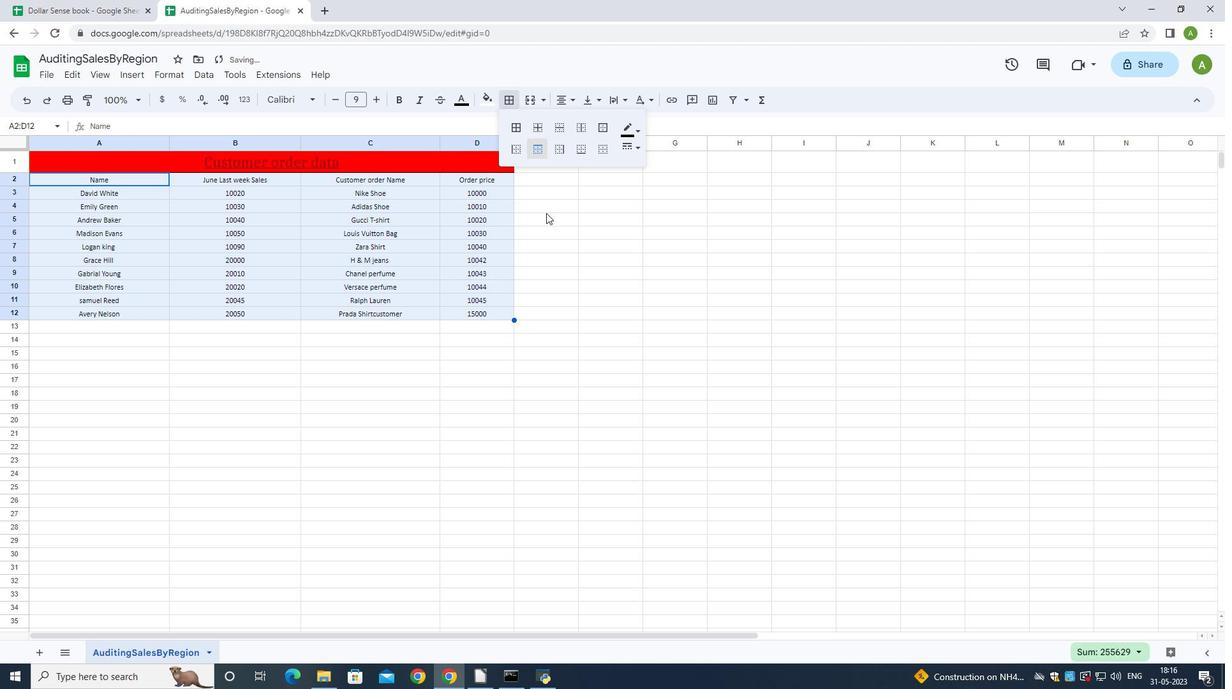 
Action: Mouse pressed left at (547, 234)
Screenshot: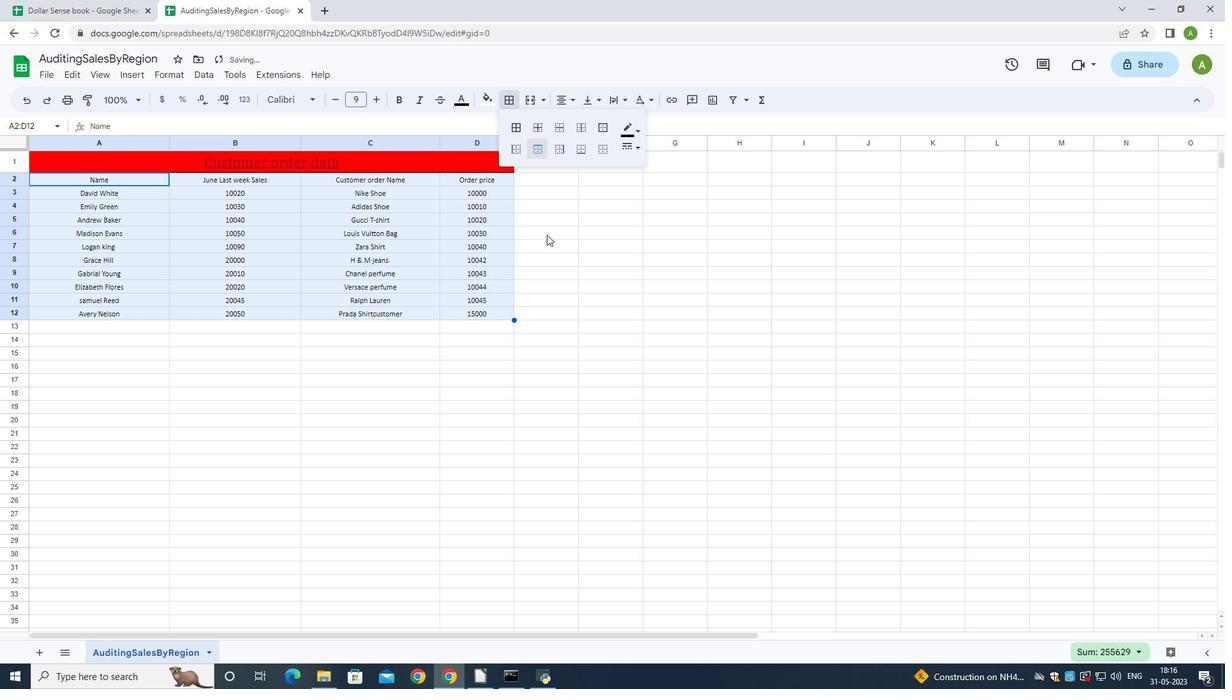 
Action: Mouse moved to (544, 226)
Screenshot: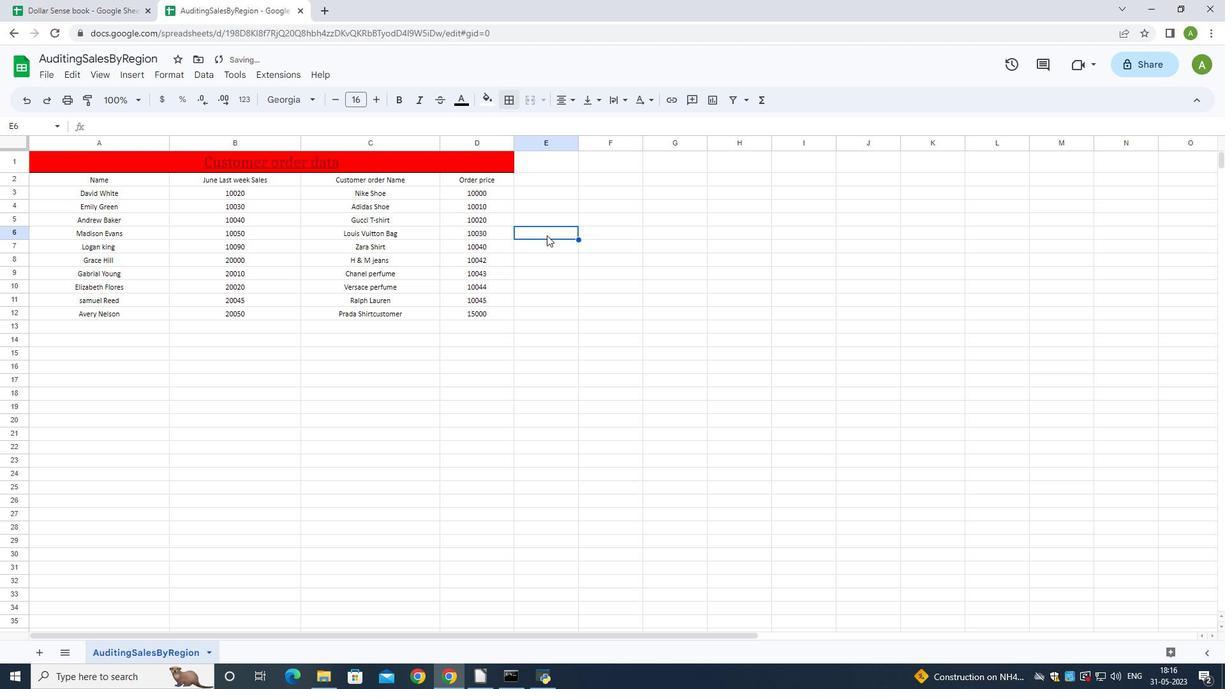
Action: Key pressed ctrl+S
Screenshot: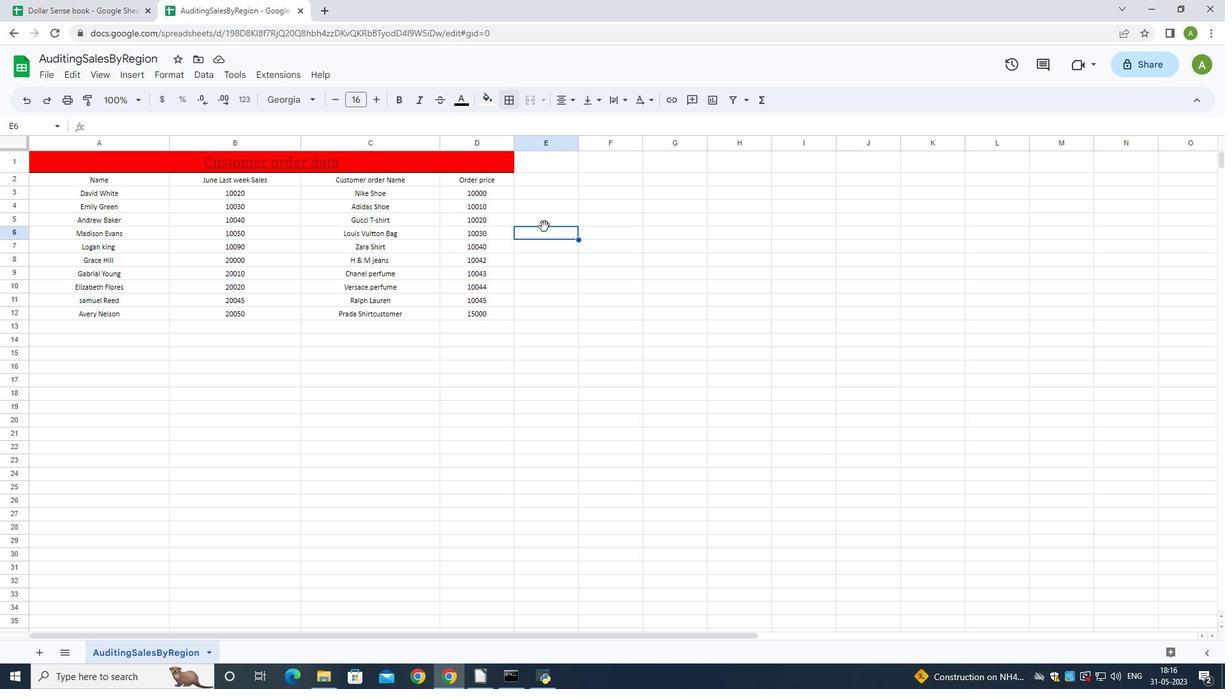 
